 Task: Look for space in Herstal, Belgium from 5th July, 2023 to 10th July, 2023 for 4 adults in price range Rs.9000 to Rs.14000. Place can be entire place with 2 bedrooms having 4 beds and 2 bathrooms. Property type can be house. Amenities needed are: heating, . Booking option can be shelf check-in. Required host language is English.
Action: Mouse moved to (478, 116)
Screenshot: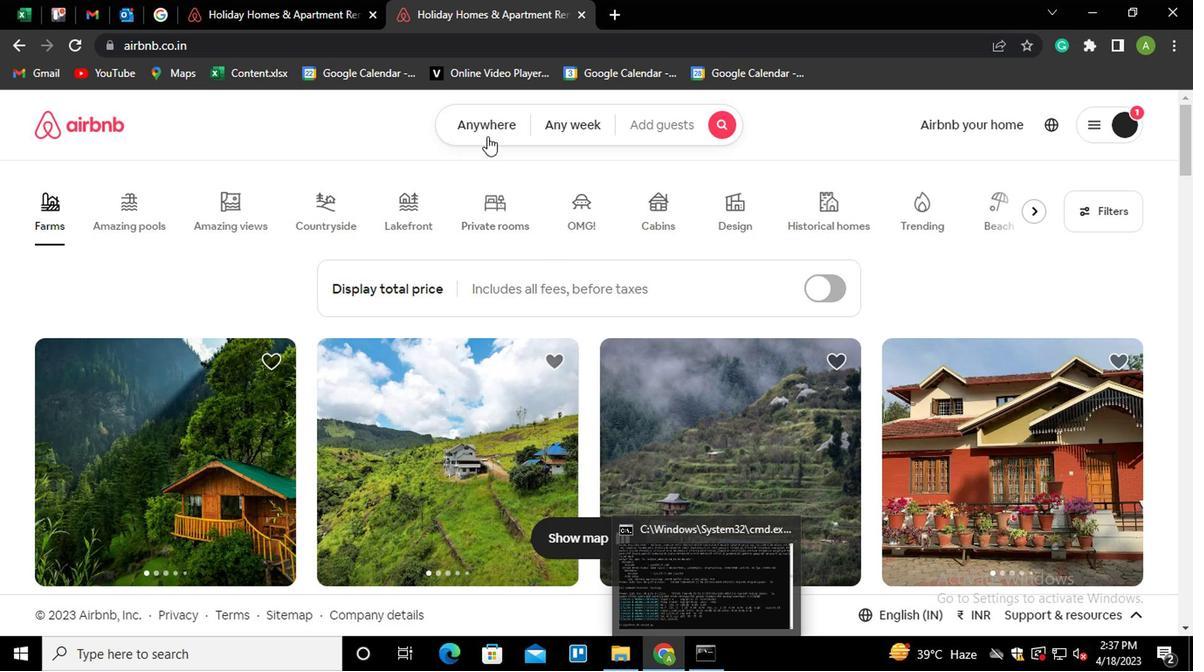 
Action: Mouse pressed left at (478, 116)
Screenshot: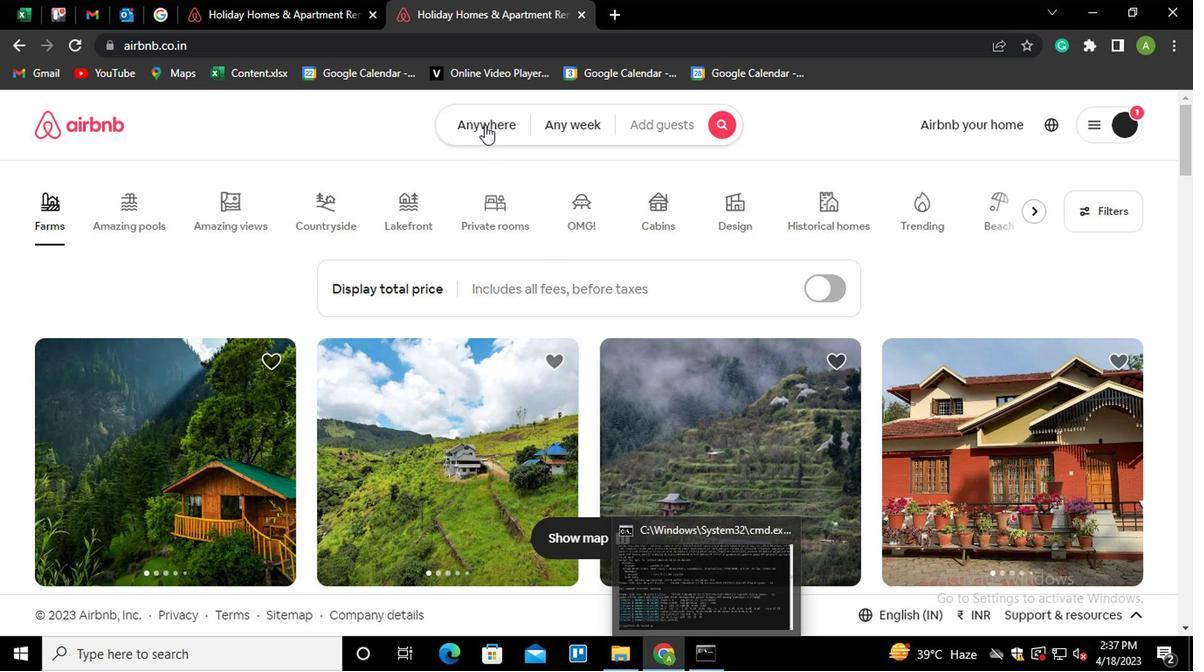 
Action: Mouse moved to (443, 196)
Screenshot: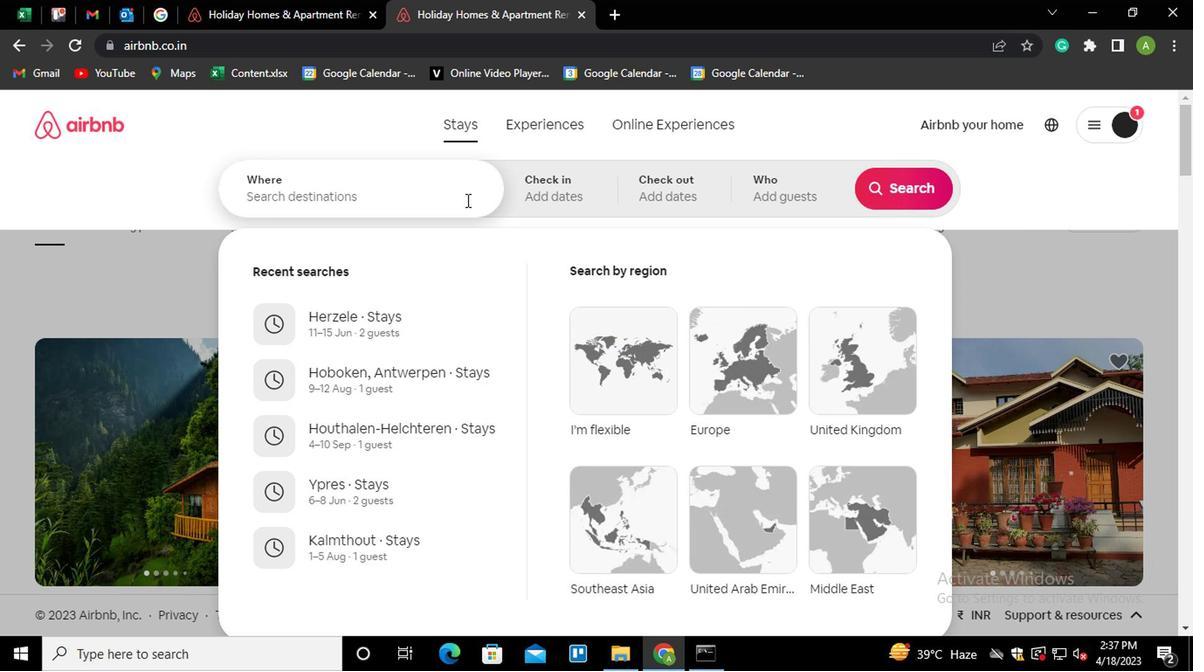 
Action: Mouse pressed left at (443, 196)
Screenshot: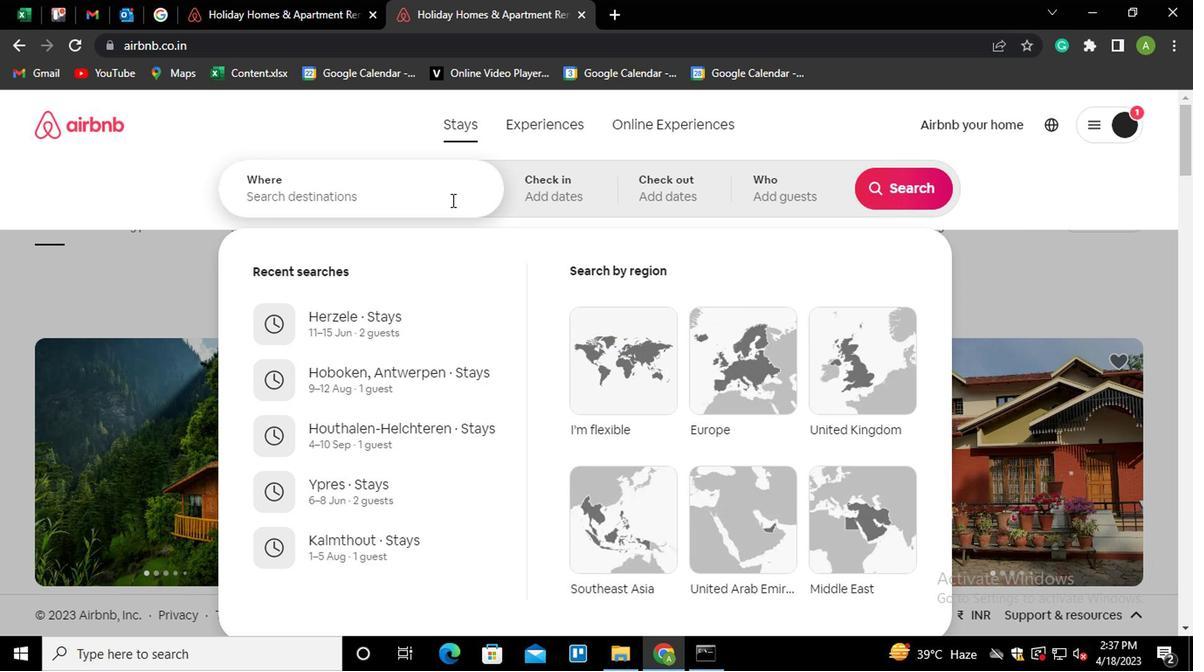 
Action: Key pressed <Key.shift_r><Key.shift_r>Herstal,<Key.space><Key.shift_r>Belgium<Key.down><Key.enter>
Screenshot: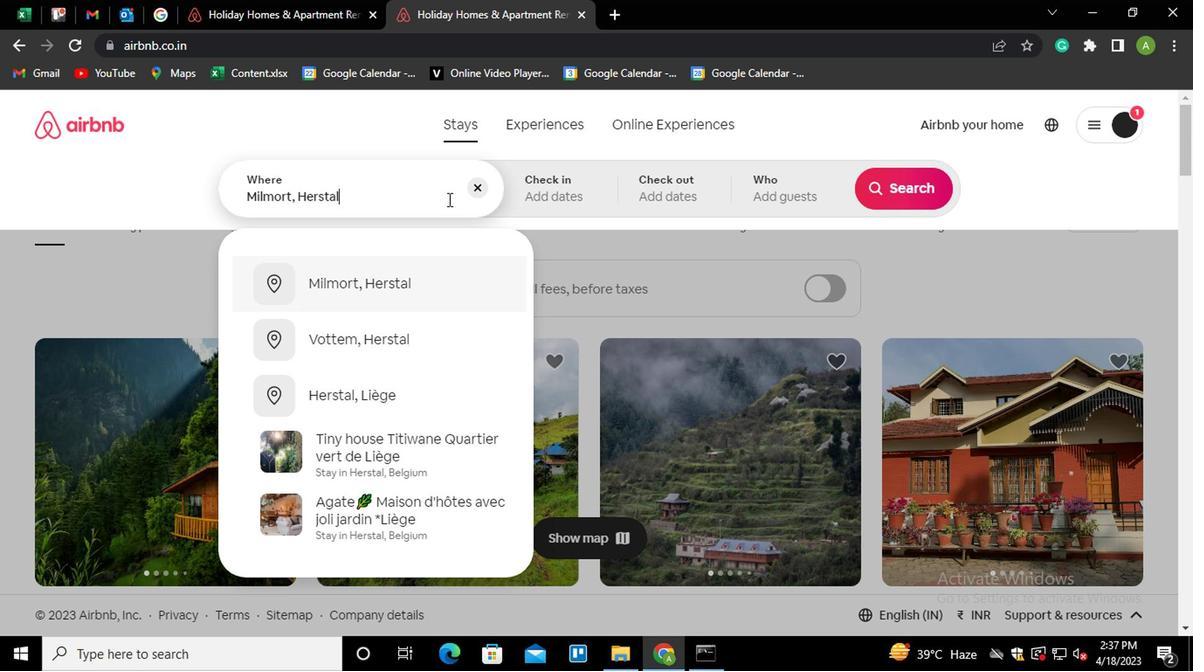 
Action: Mouse moved to (890, 329)
Screenshot: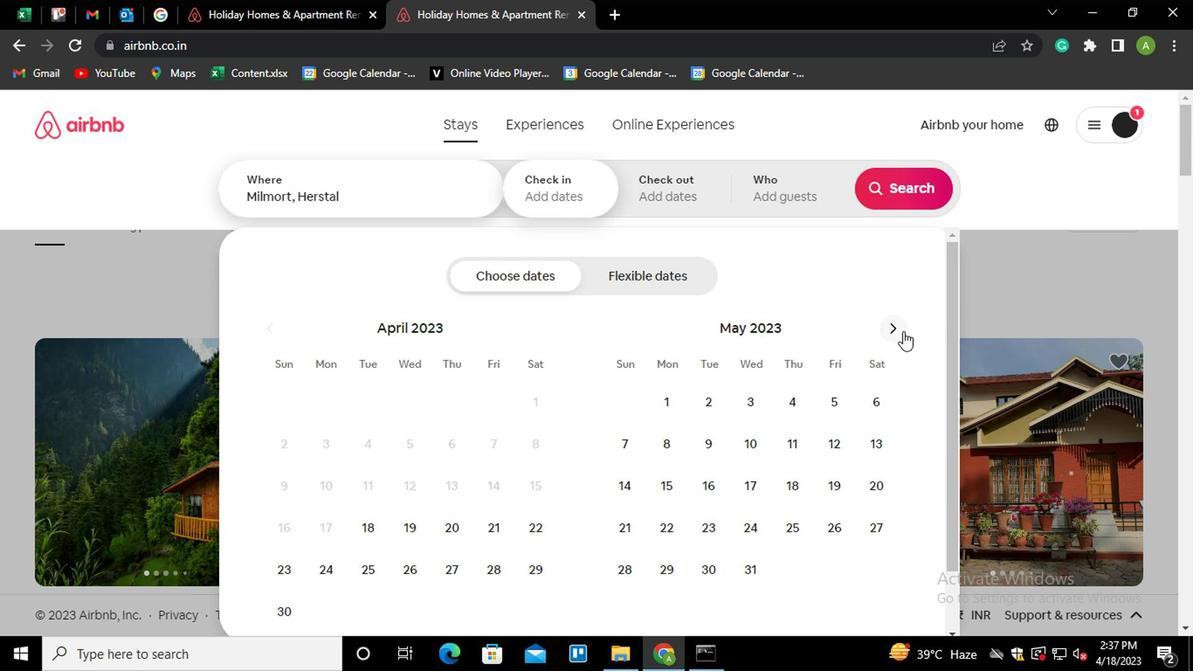 
Action: Mouse pressed left at (890, 329)
Screenshot: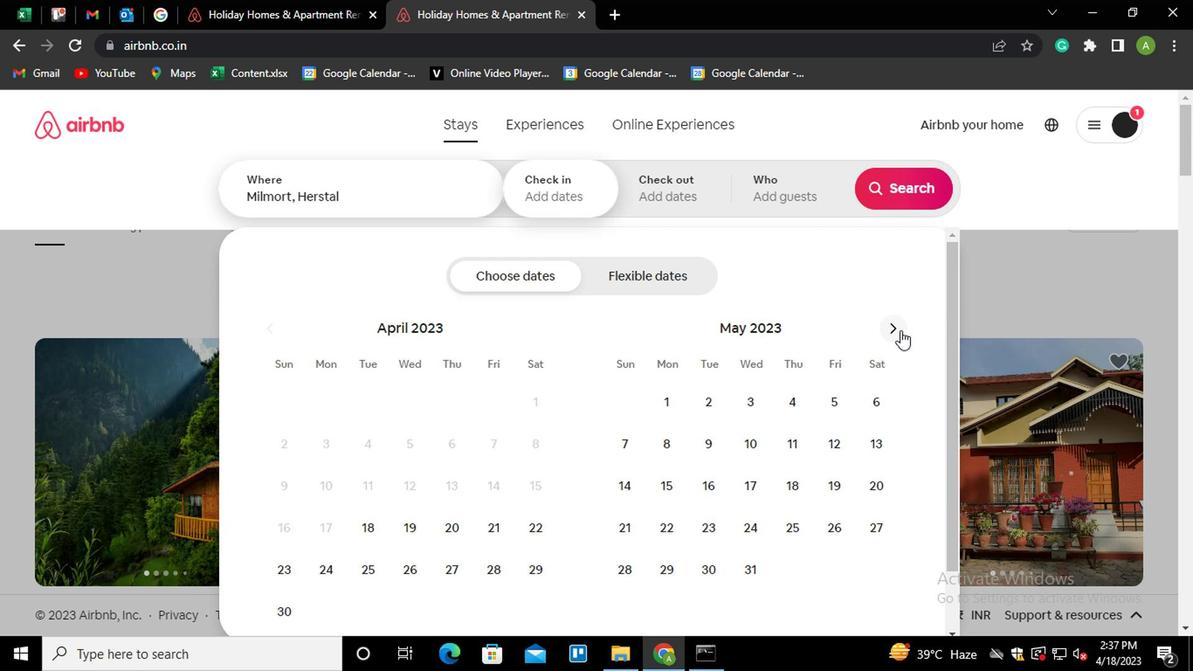 
Action: Mouse pressed left at (890, 329)
Screenshot: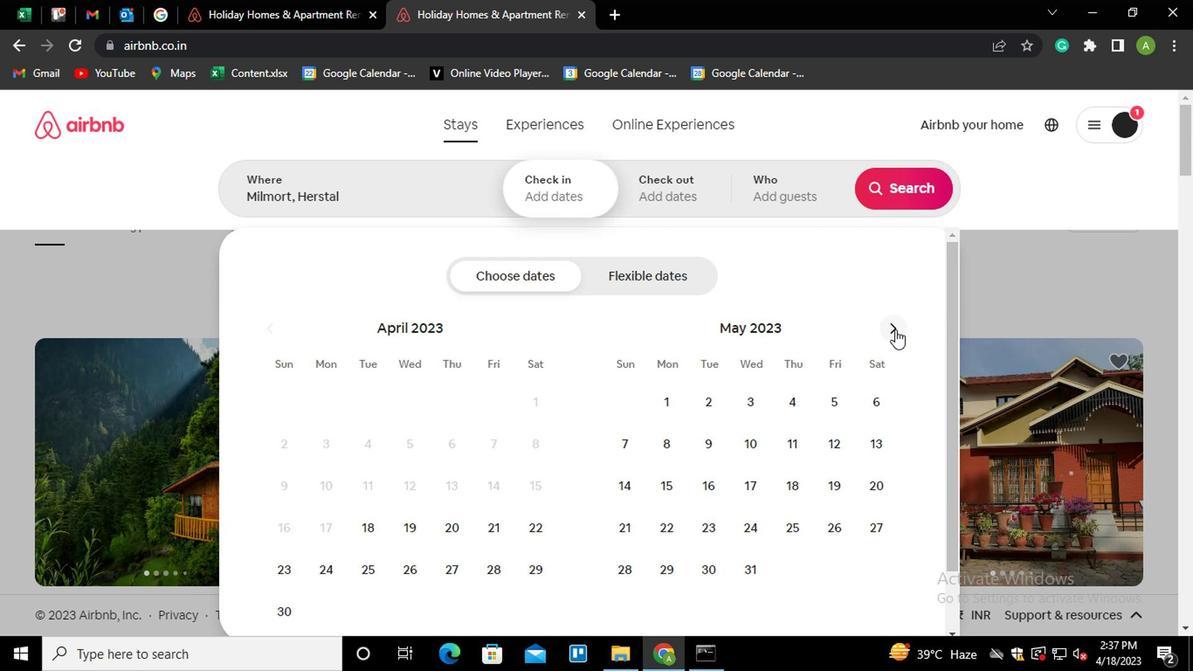 
Action: Mouse pressed left at (890, 329)
Screenshot: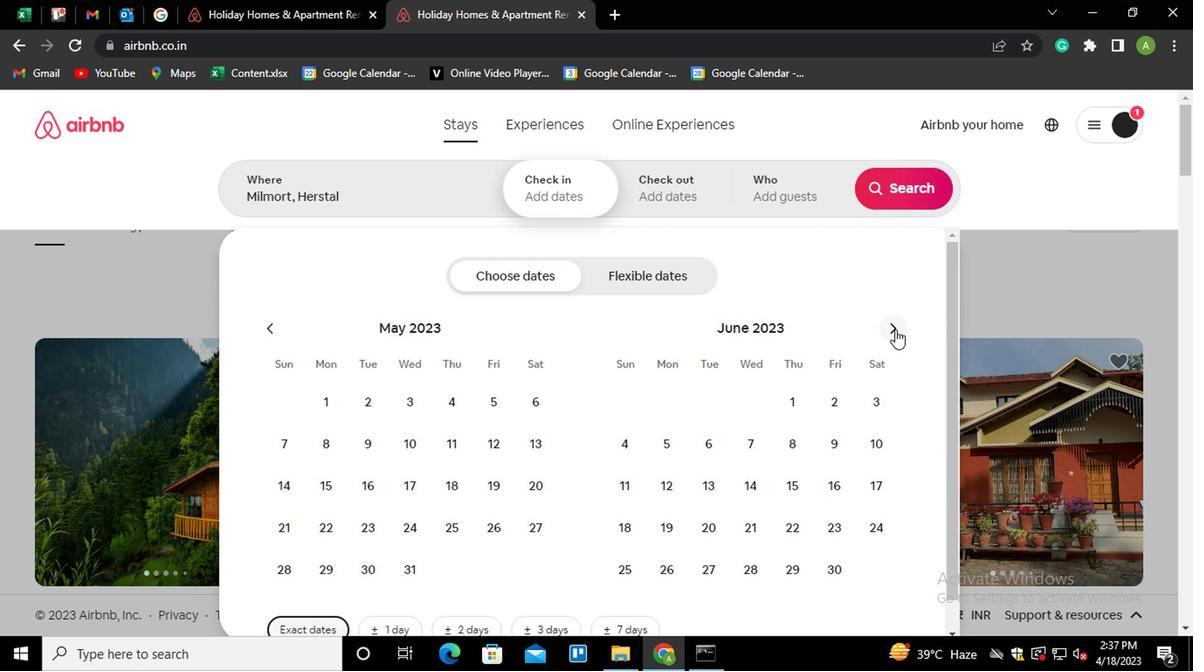 
Action: Mouse moved to (748, 438)
Screenshot: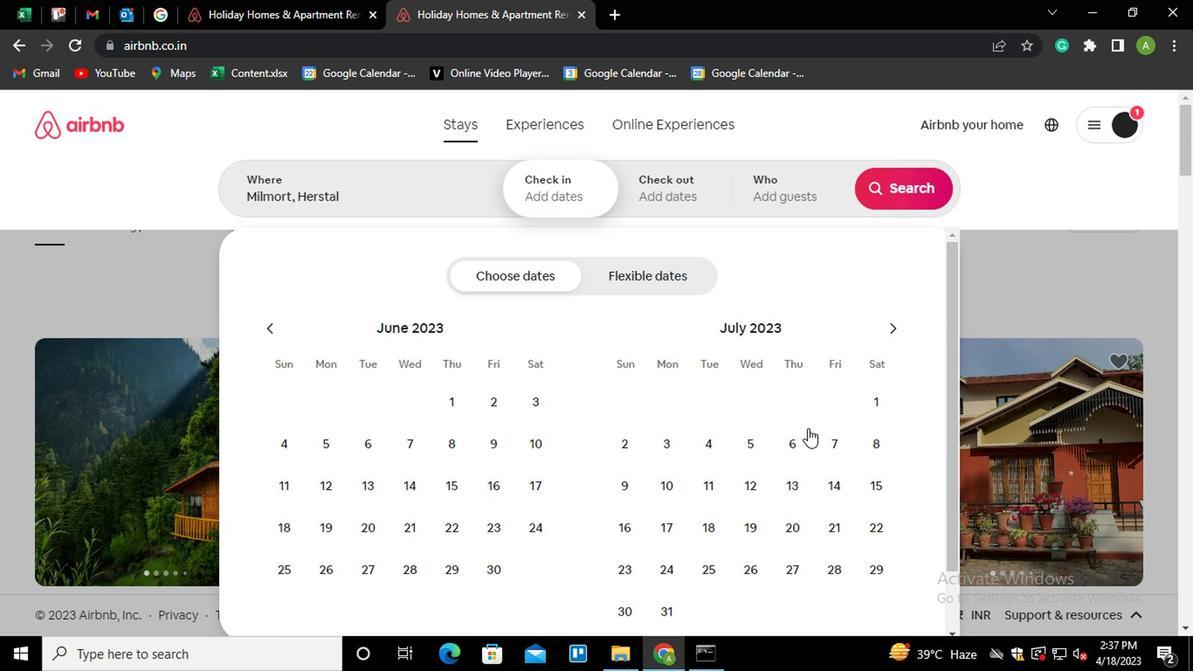 
Action: Mouse pressed left at (748, 438)
Screenshot: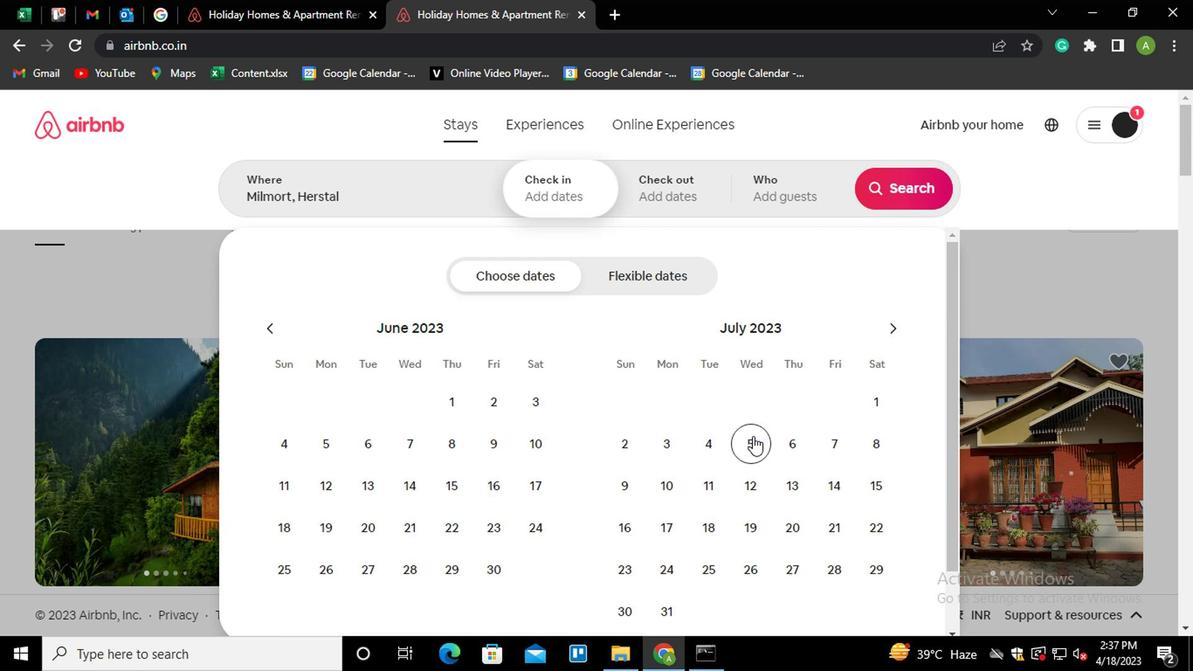 
Action: Mouse moved to (680, 482)
Screenshot: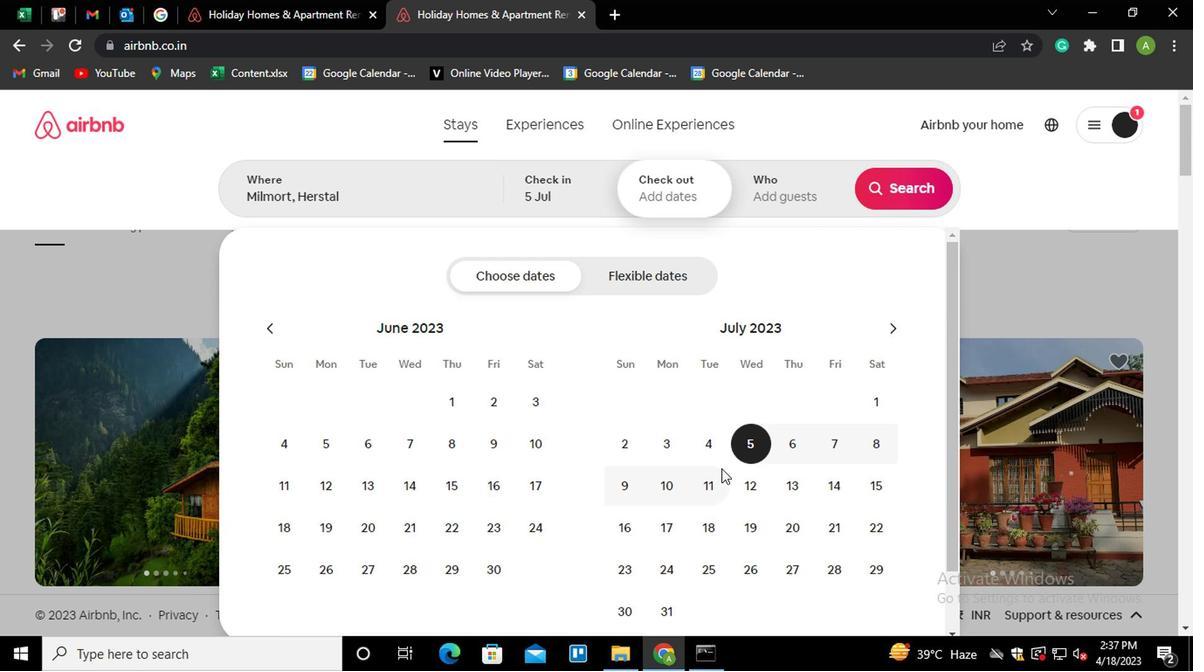 
Action: Mouse pressed left at (680, 482)
Screenshot: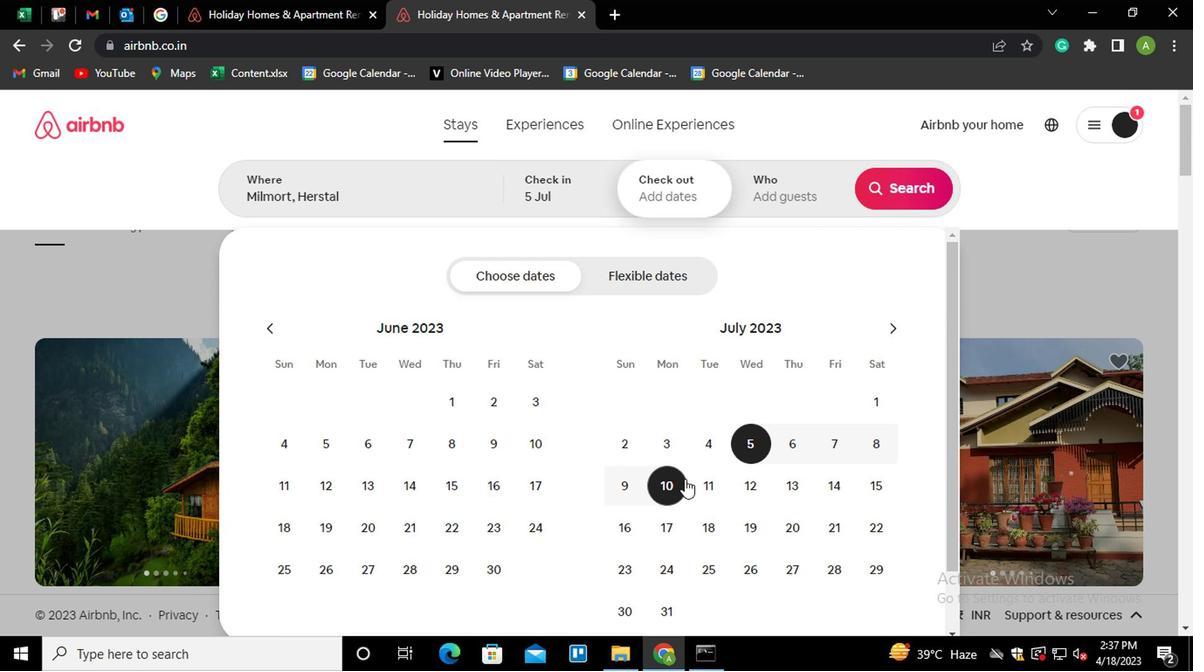 
Action: Mouse moved to (787, 169)
Screenshot: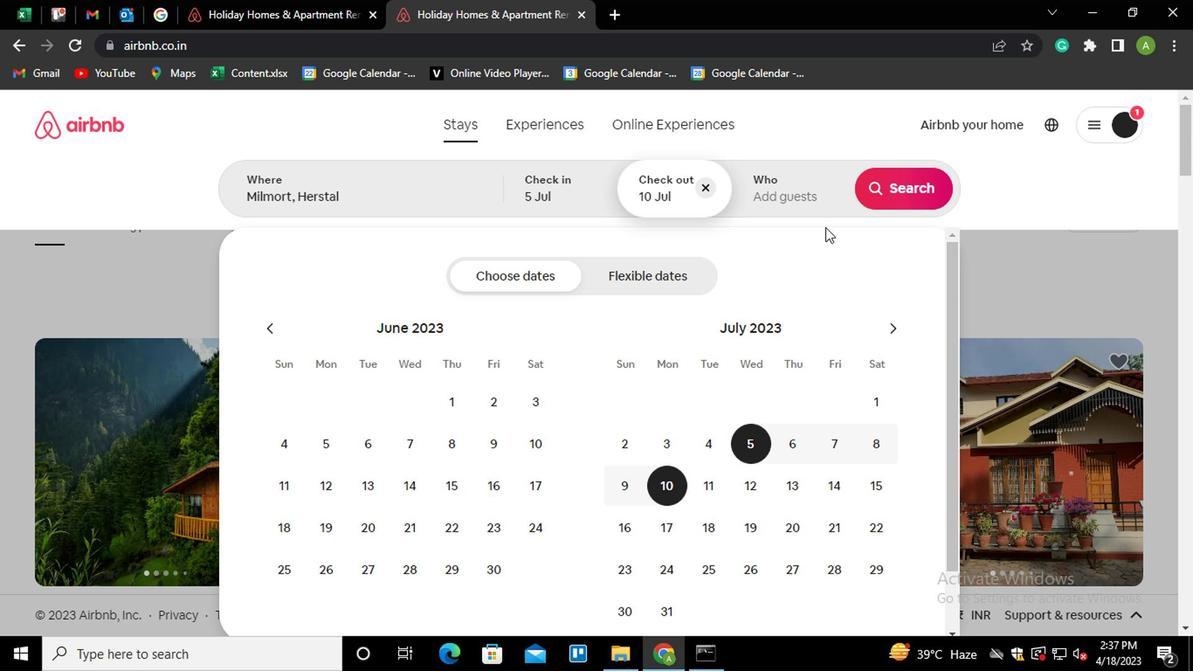 
Action: Mouse pressed left at (787, 169)
Screenshot: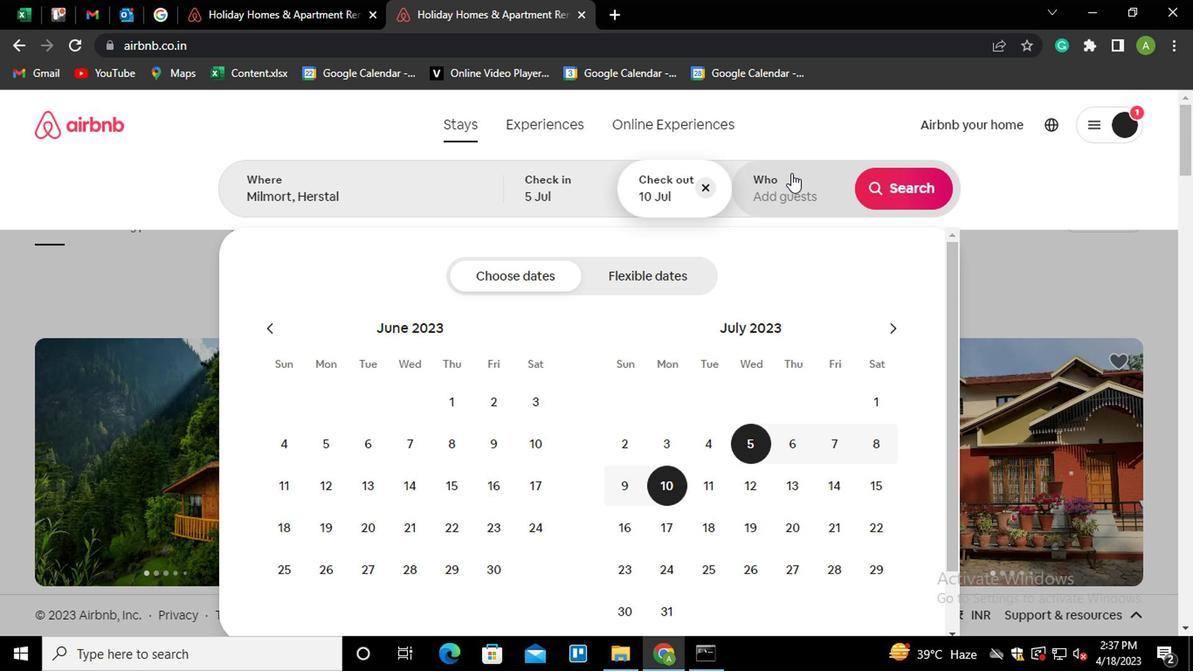 
Action: Mouse moved to (901, 279)
Screenshot: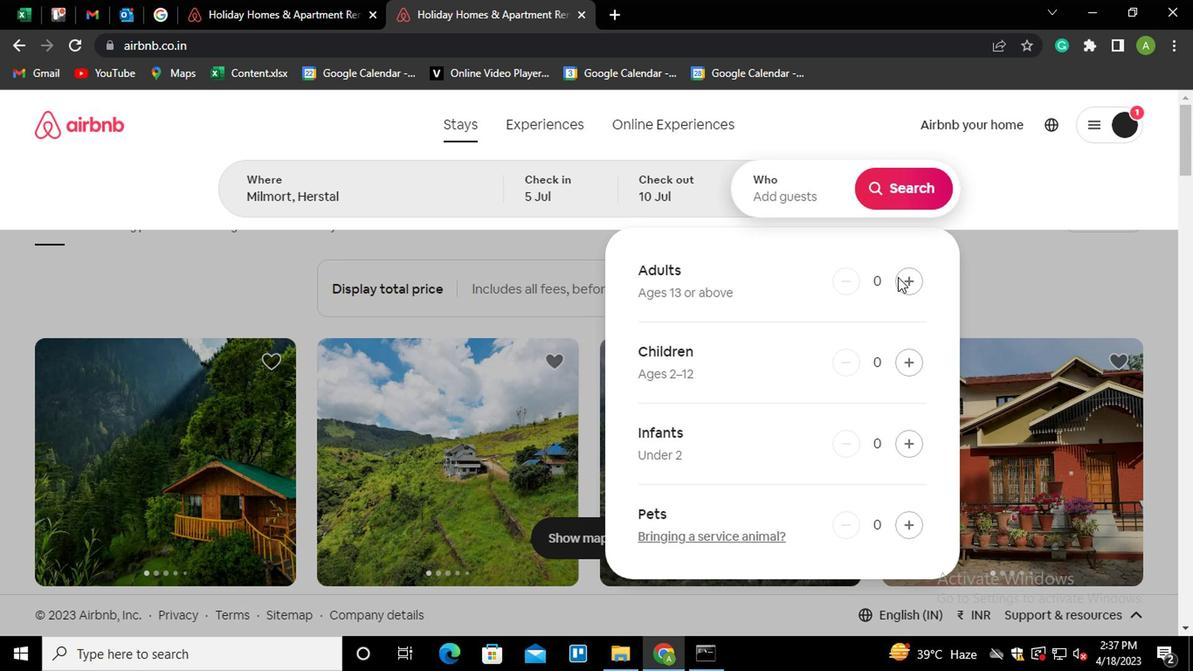 
Action: Mouse pressed left at (901, 279)
Screenshot: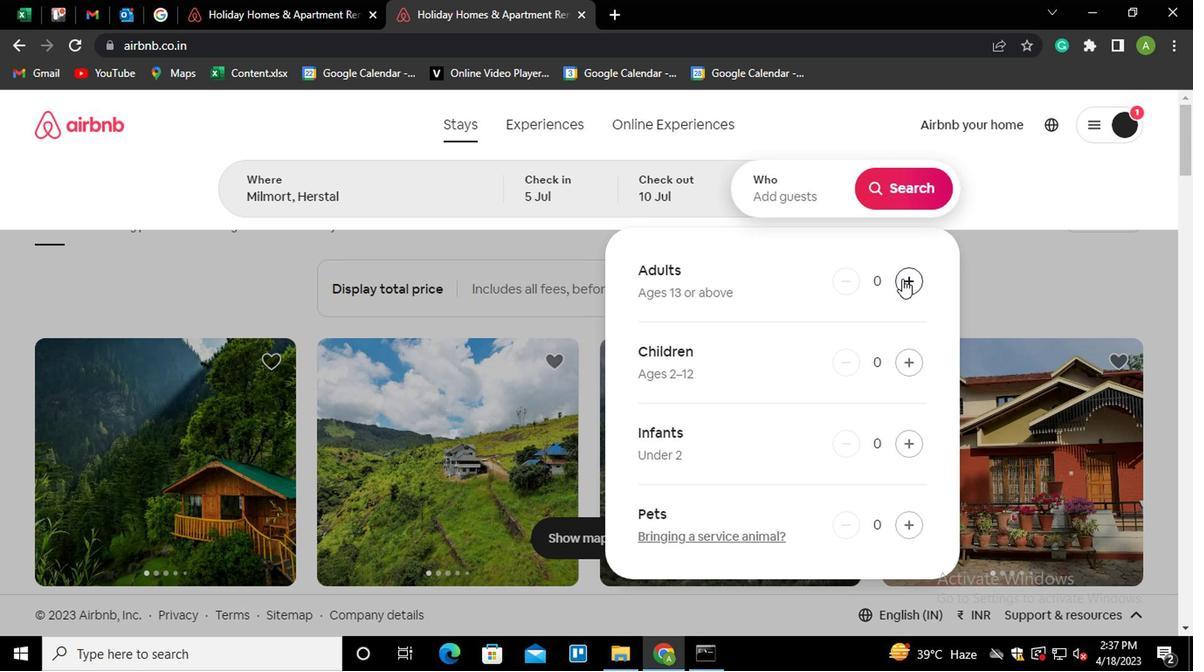 
Action: Mouse pressed left at (901, 279)
Screenshot: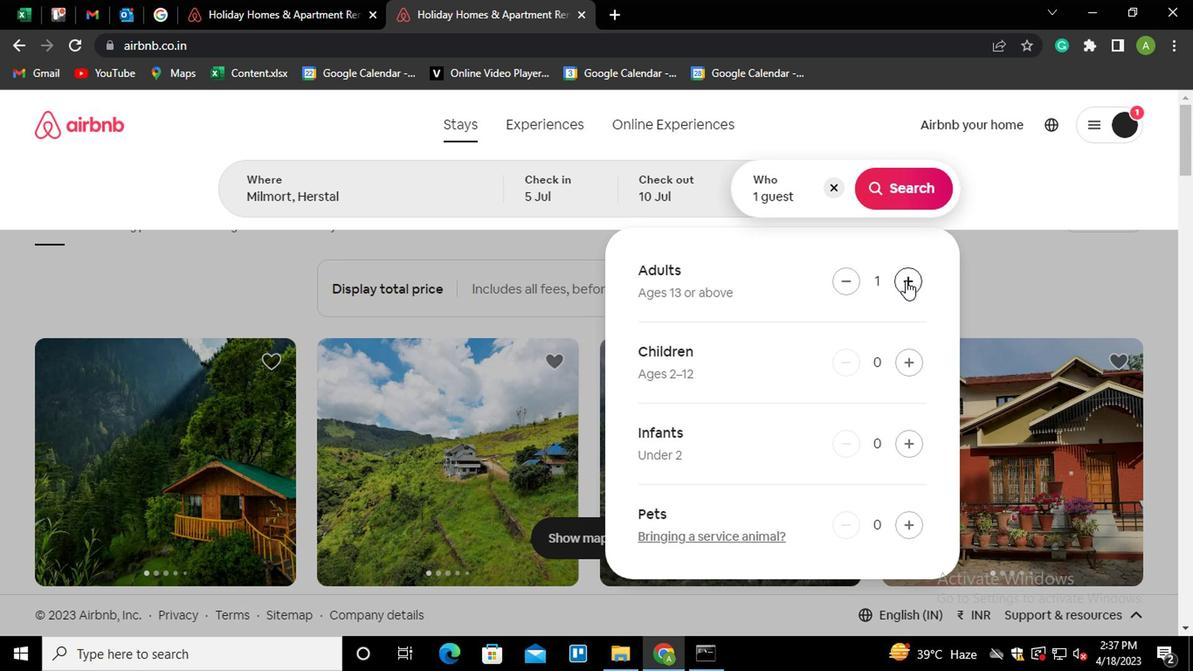 
Action: Mouse pressed left at (901, 279)
Screenshot: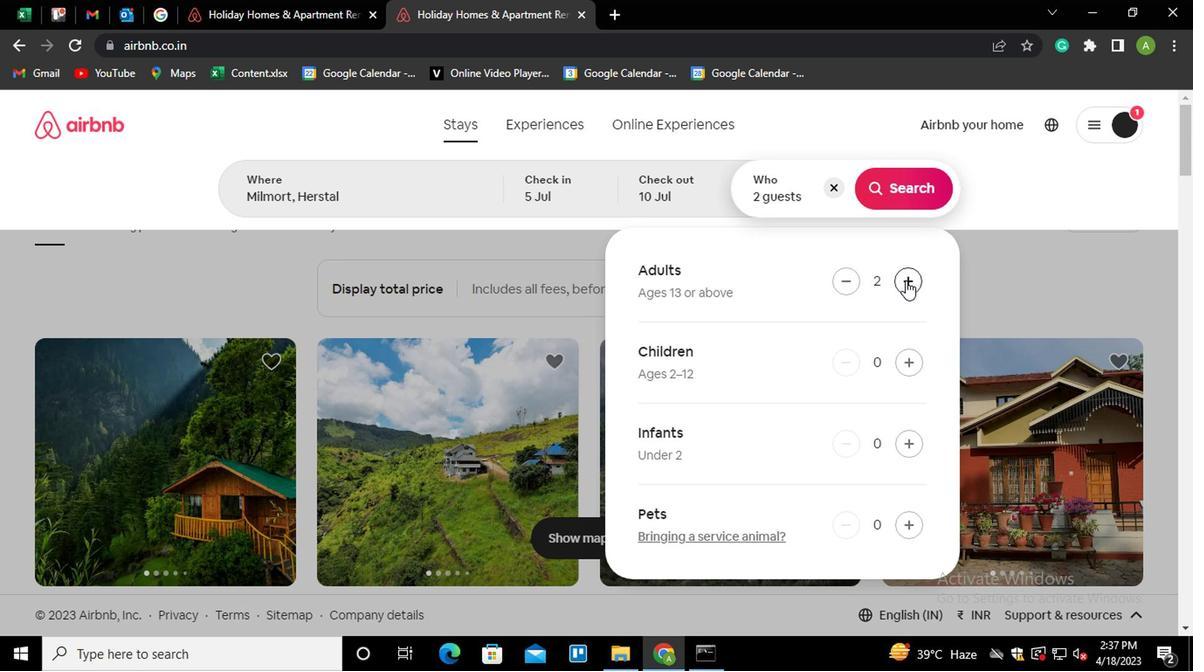 
Action: Mouse pressed left at (901, 279)
Screenshot: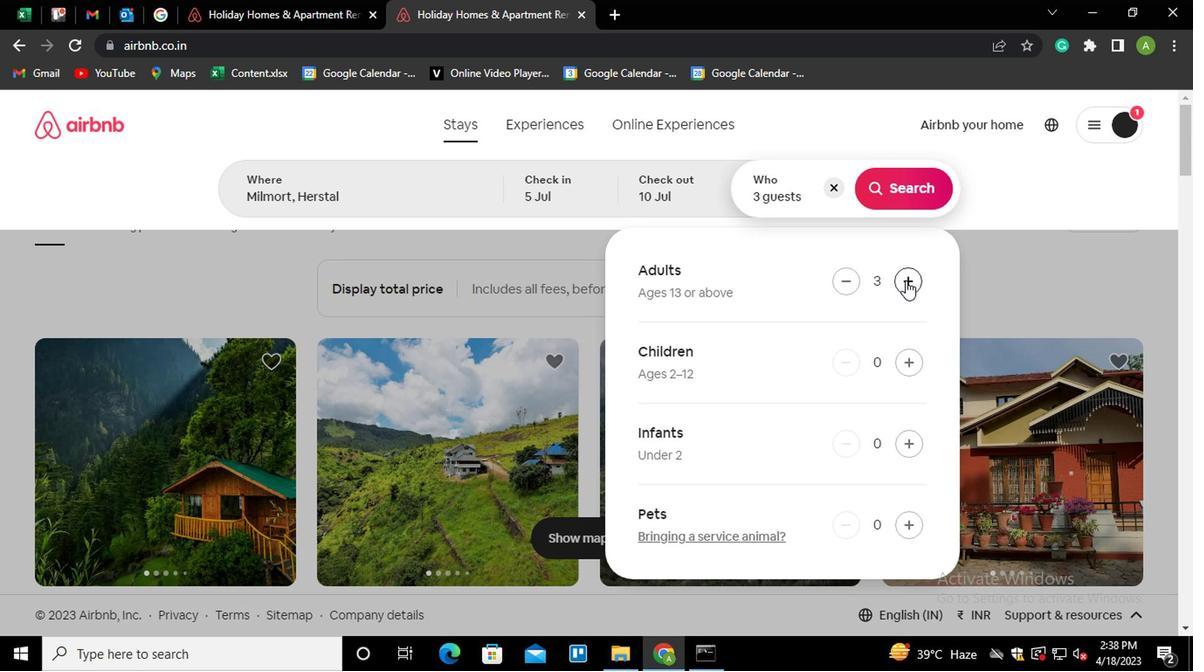 
Action: Mouse moved to (920, 187)
Screenshot: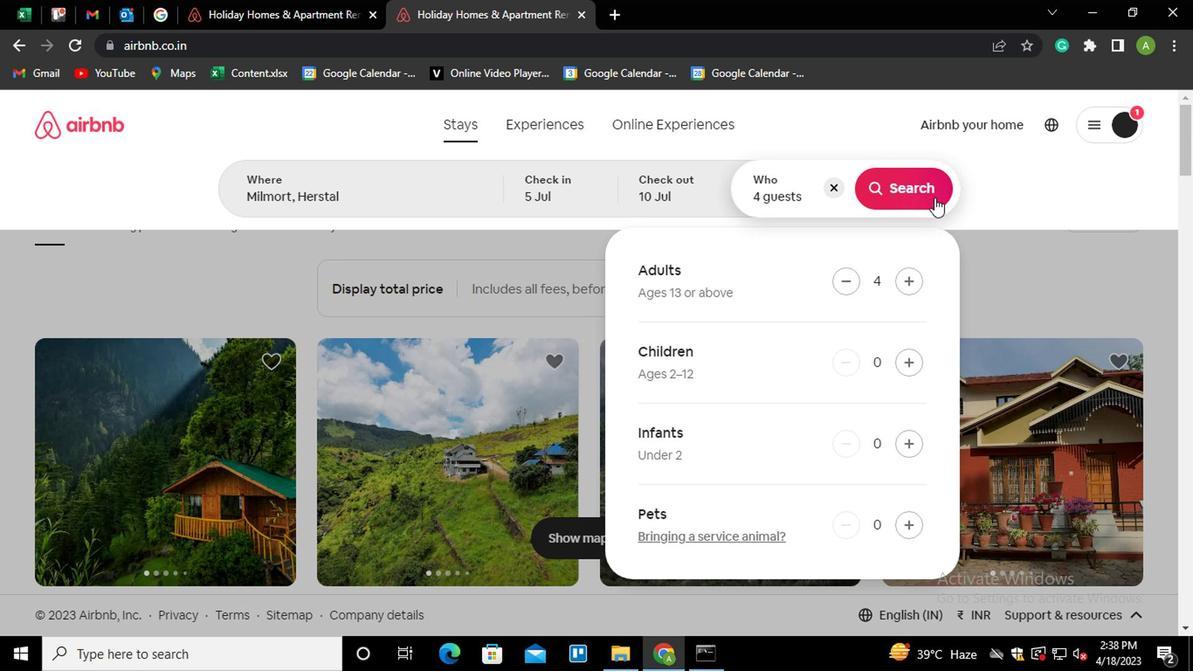 
Action: Mouse pressed left at (920, 187)
Screenshot: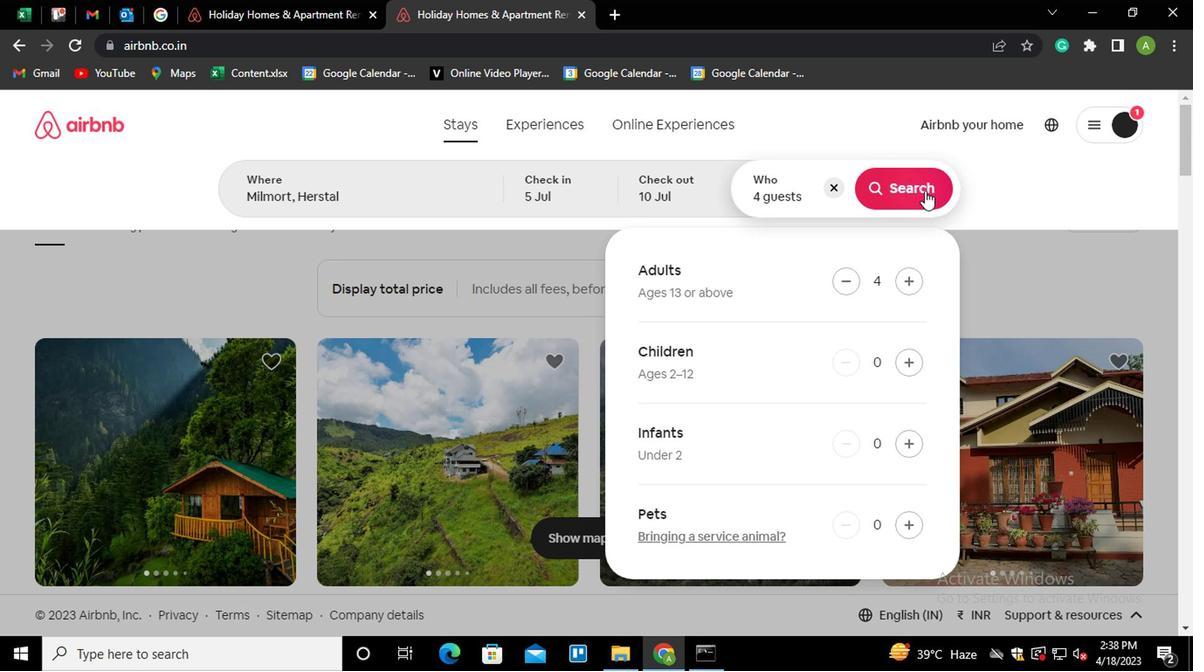 
Action: Mouse moved to (1106, 185)
Screenshot: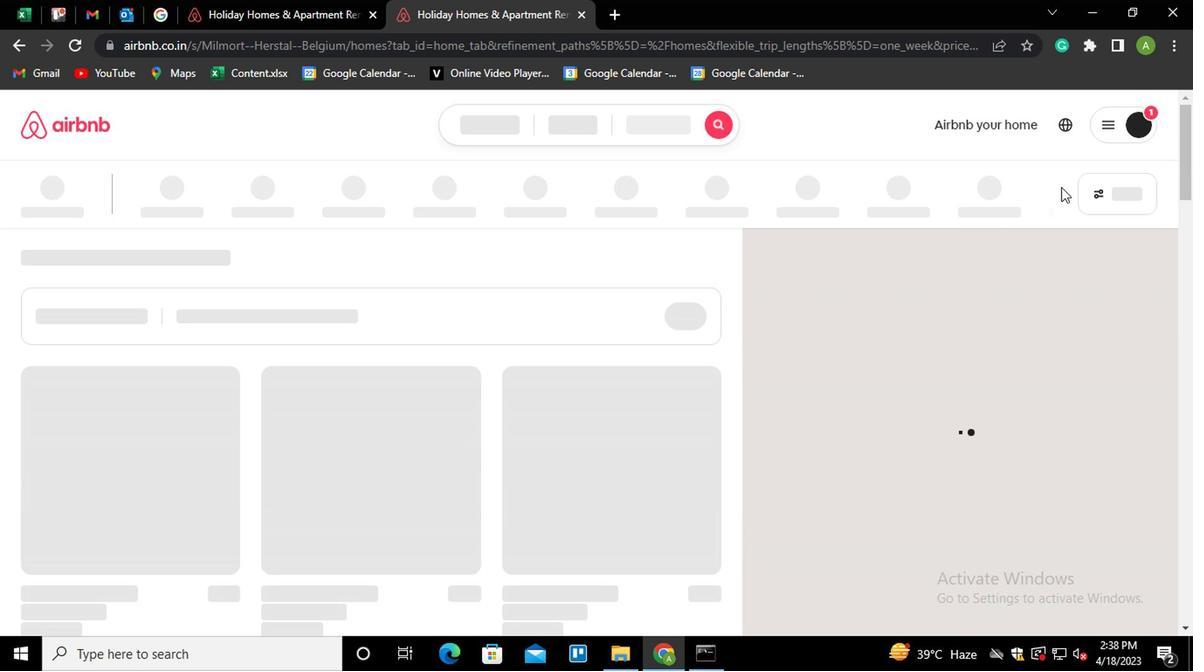 
Action: Mouse pressed left at (1106, 185)
Screenshot: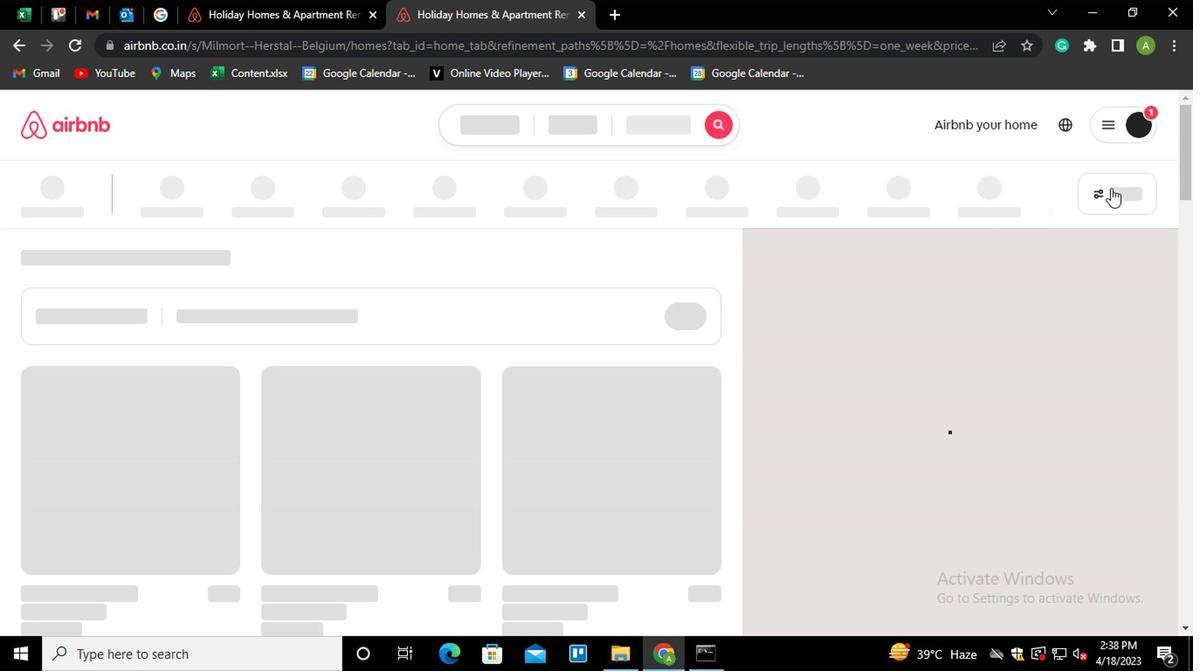 
Action: Mouse pressed left at (1106, 185)
Screenshot: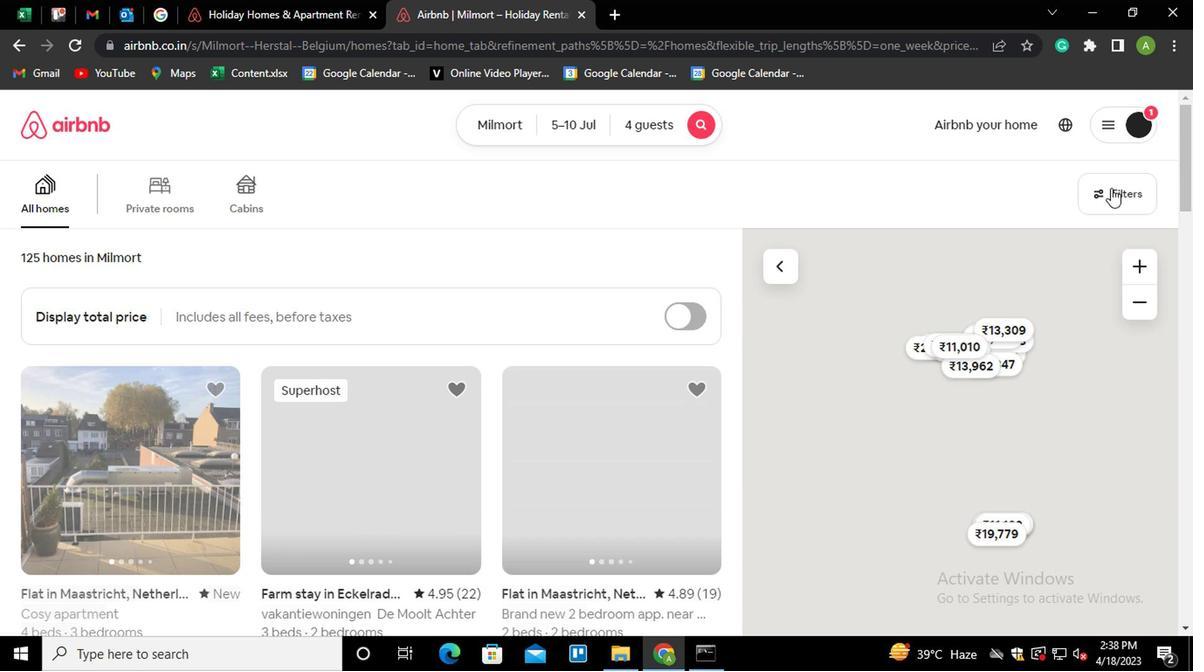 
Action: Mouse moved to (435, 409)
Screenshot: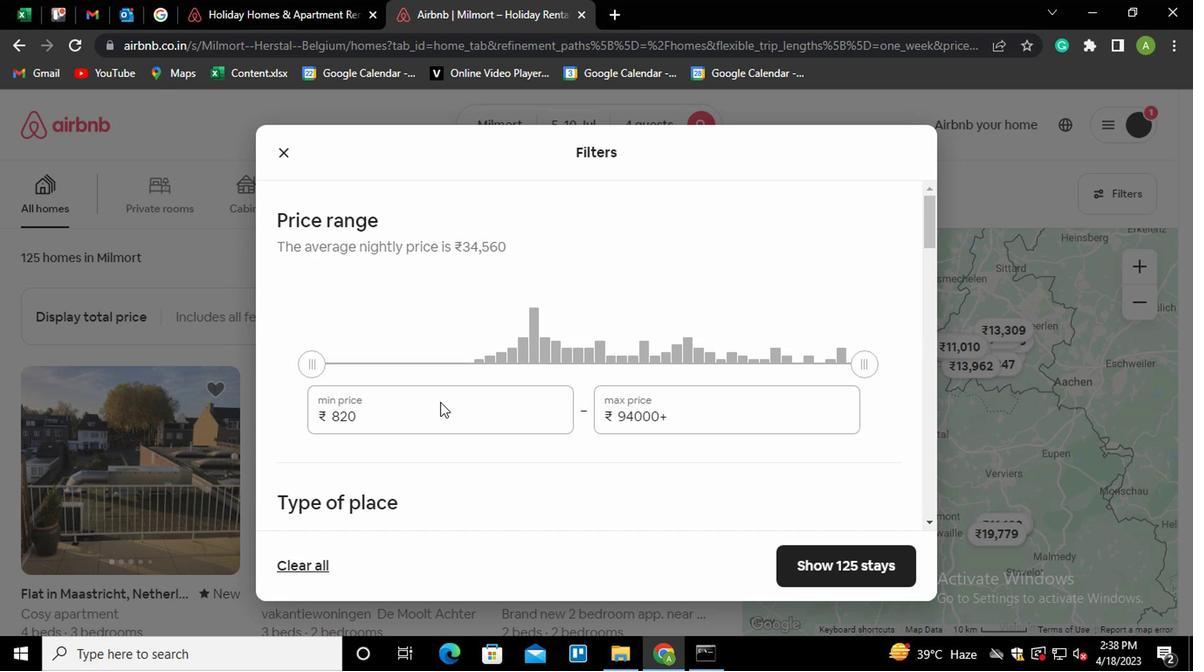 
Action: Mouse pressed left at (435, 409)
Screenshot: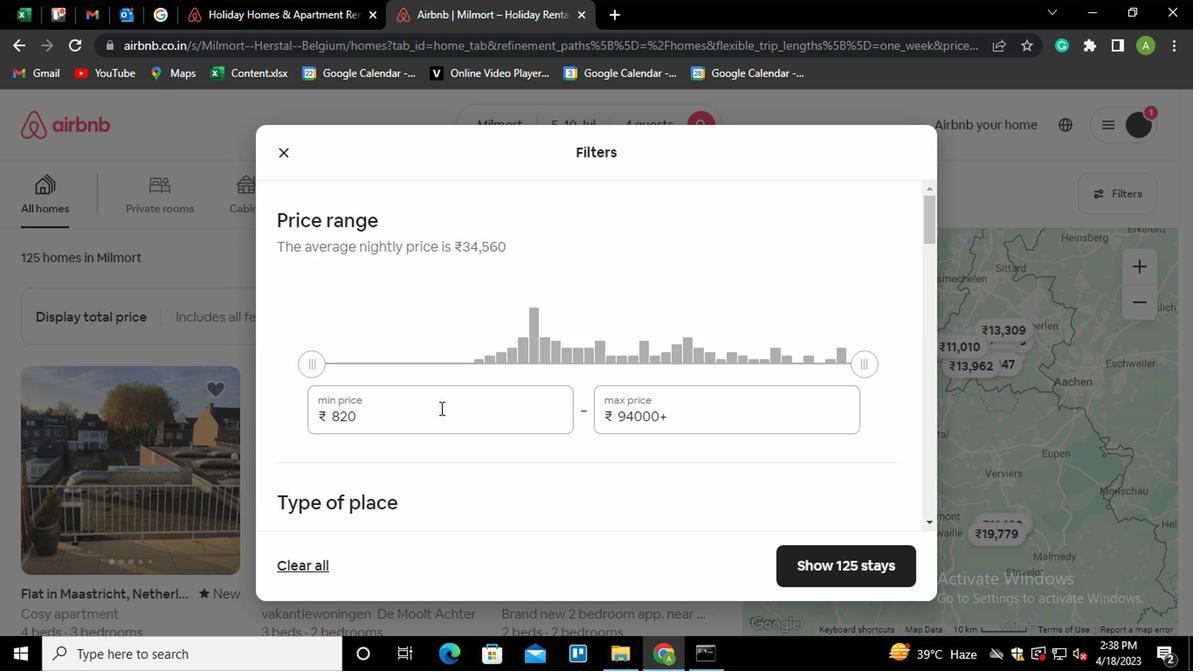 
Action: Key pressed <Key.shift_r><Key.home>9000
Screenshot: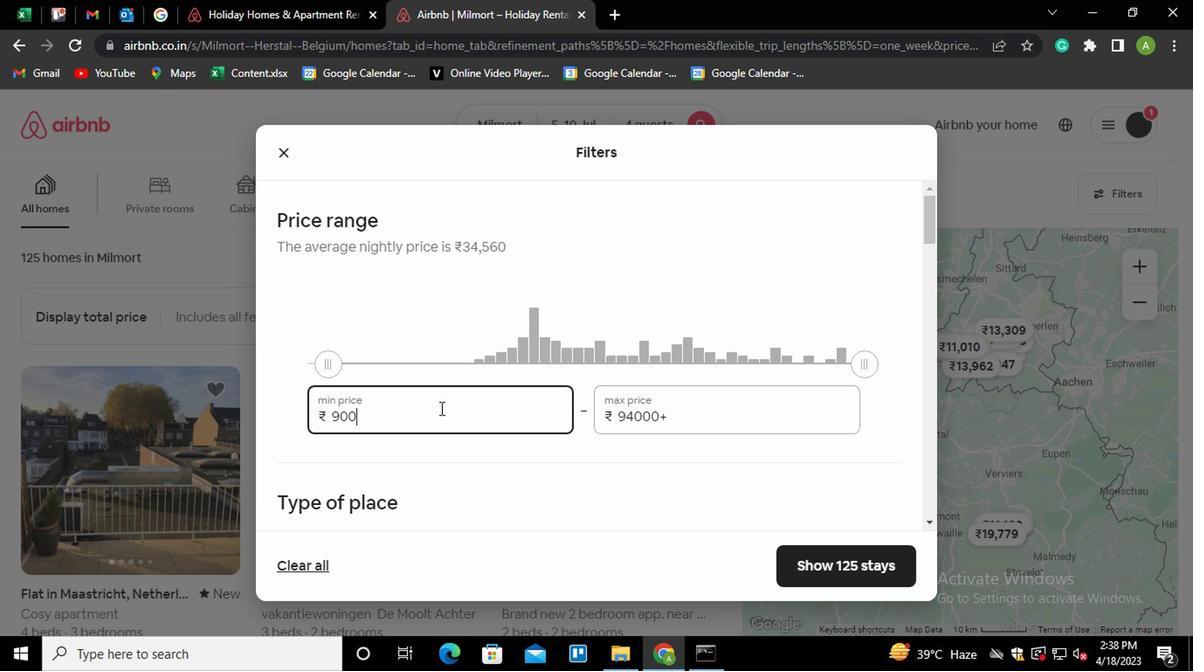 
Action: Mouse moved to (728, 412)
Screenshot: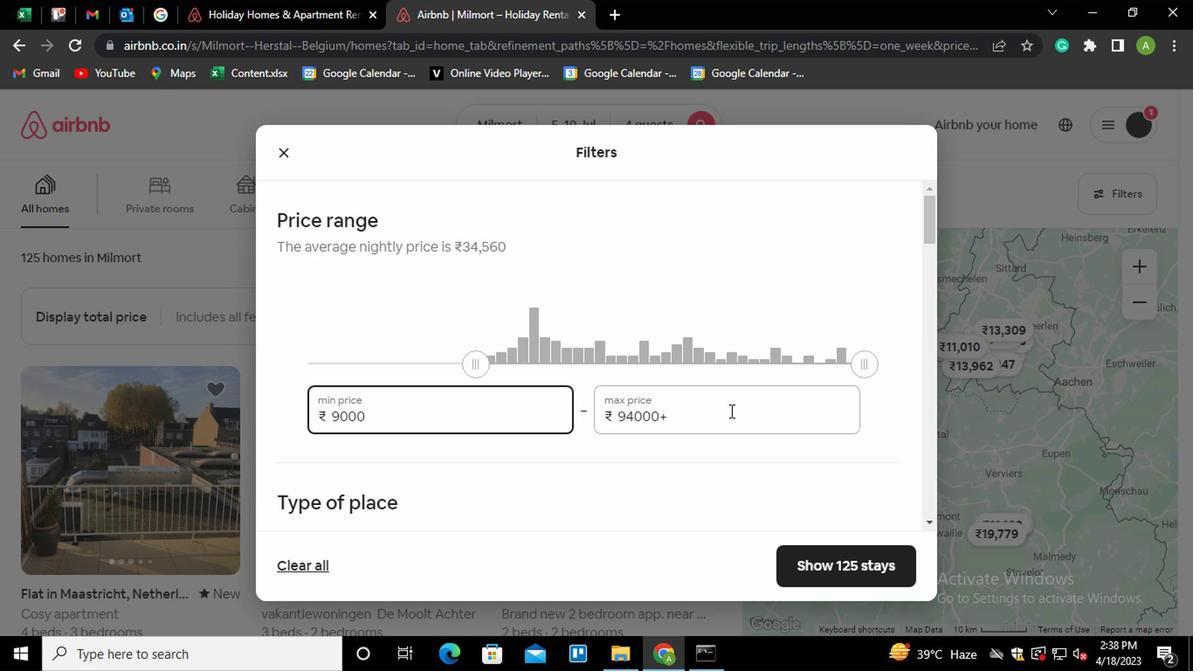 
Action: Mouse pressed left at (728, 412)
Screenshot: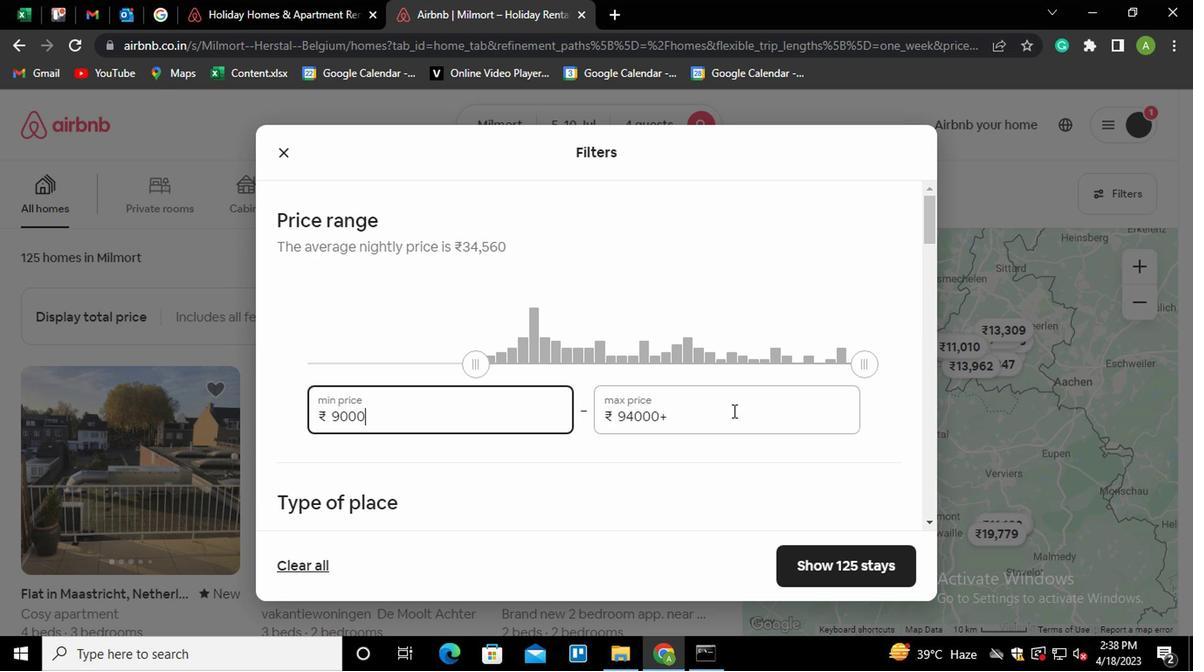 
Action: Key pressed <Key.shift_r><Key.home>149<Key.backspace>000
Screenshot: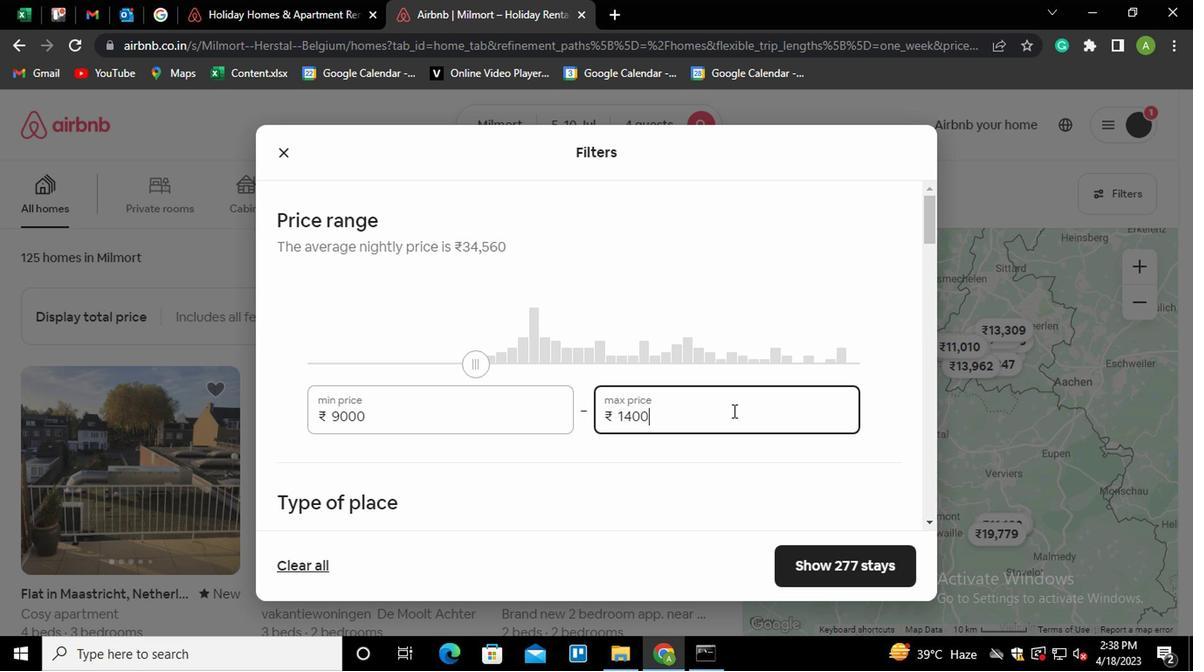 
Action: Mouse moved to (703, 413)
Screenshot: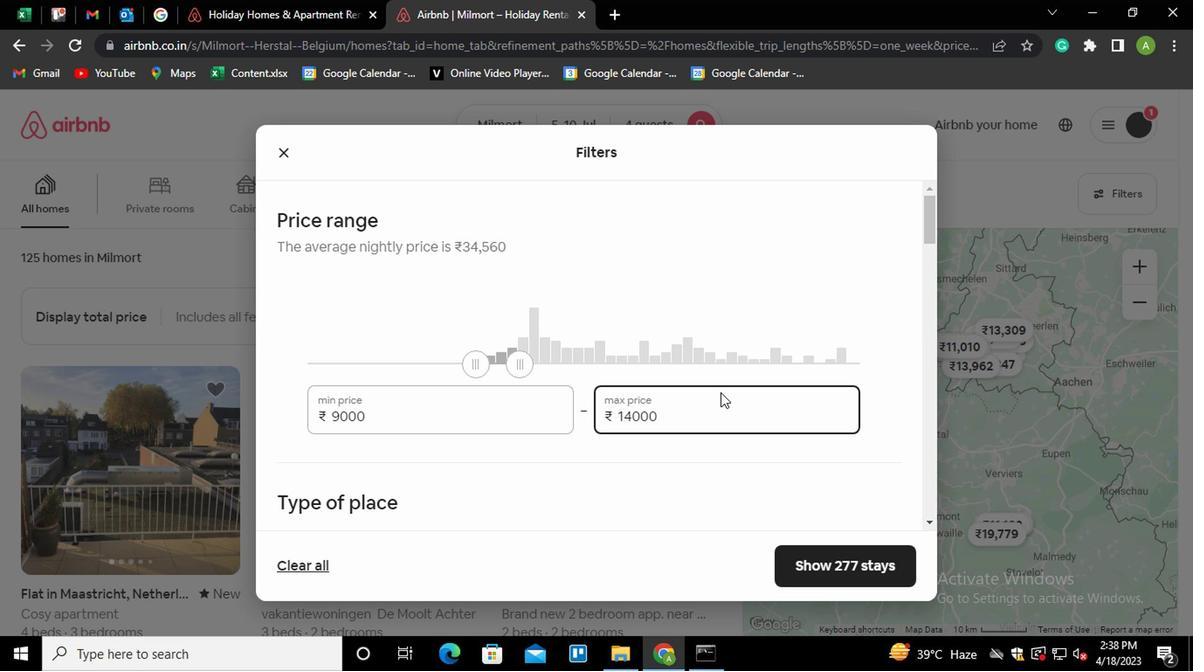 
Action: Mouse scrolled (703, 412) with delta (0, 0)
Screenshot: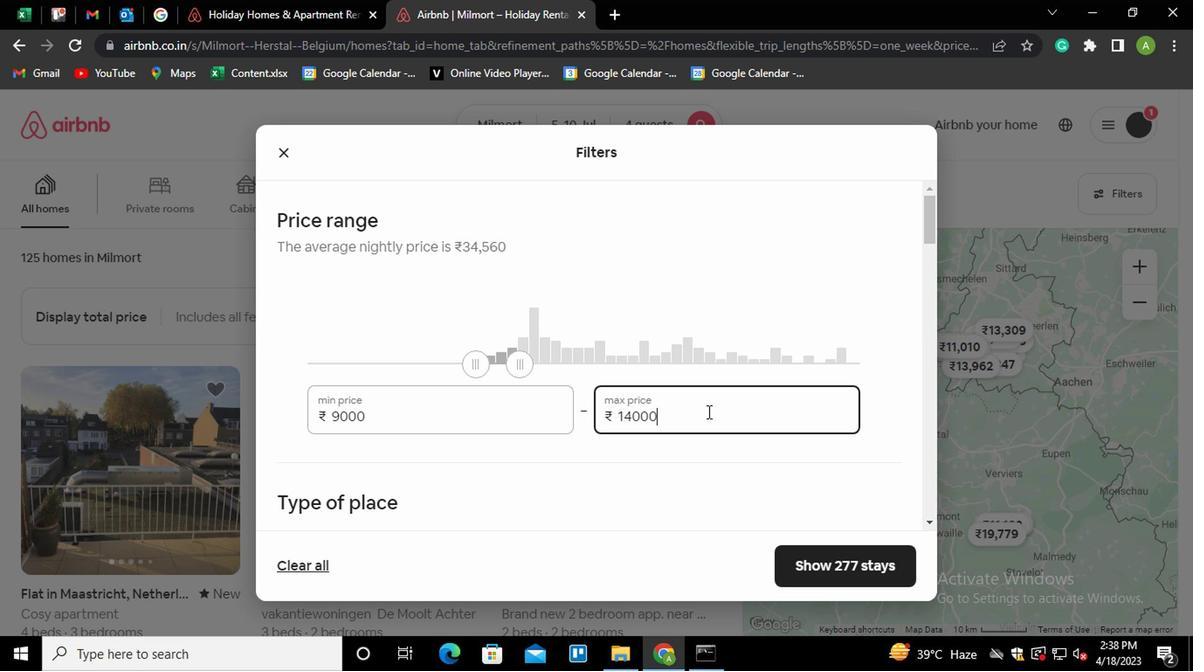 
Action: Mouse scrolled (703, 412) with delta (0, 0)
Screenshot: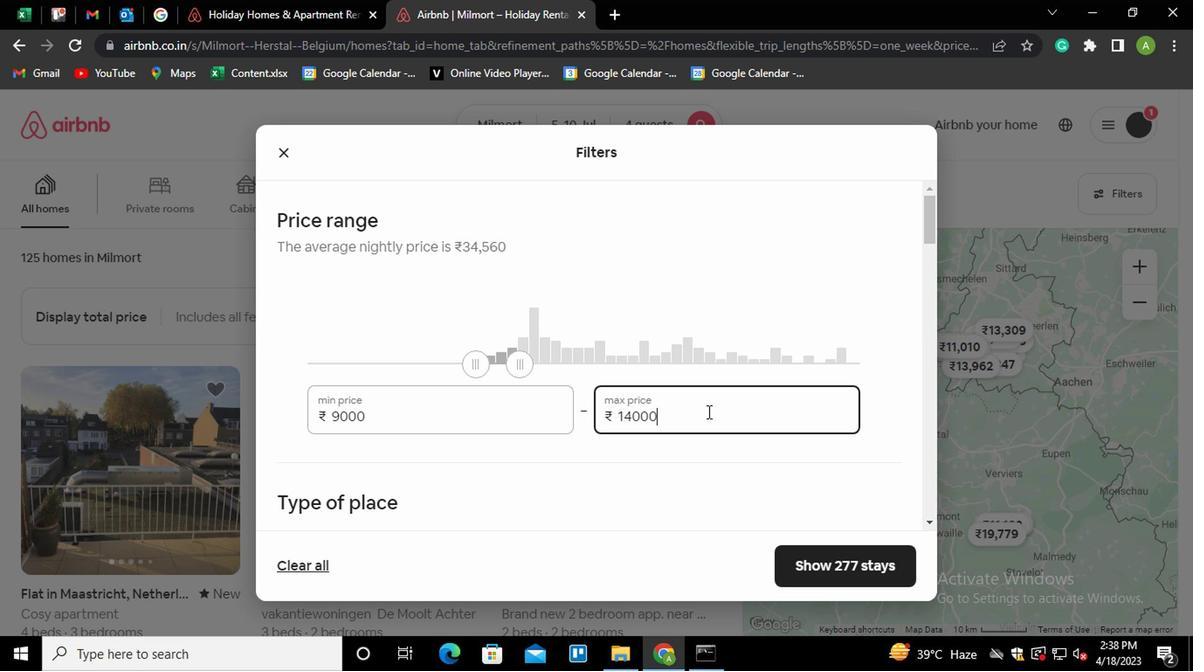 
Action: Mouse moved to (295, 377)
Screenshot: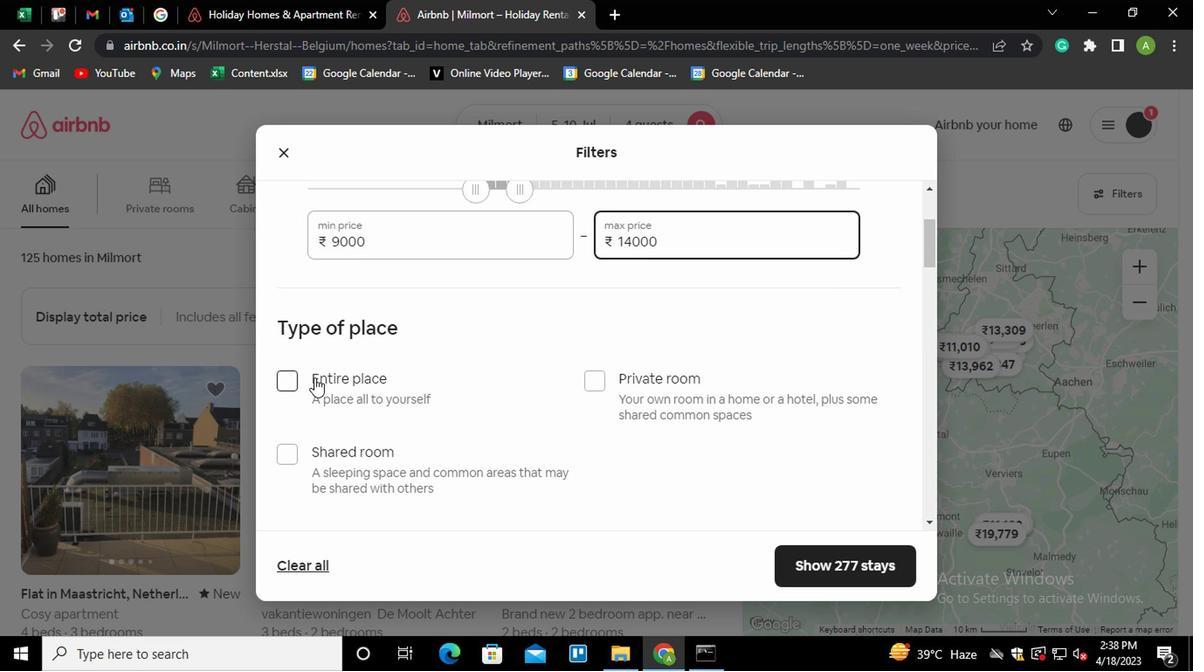 
Action: Mouse pressed left at (295, 377)
Screenshot: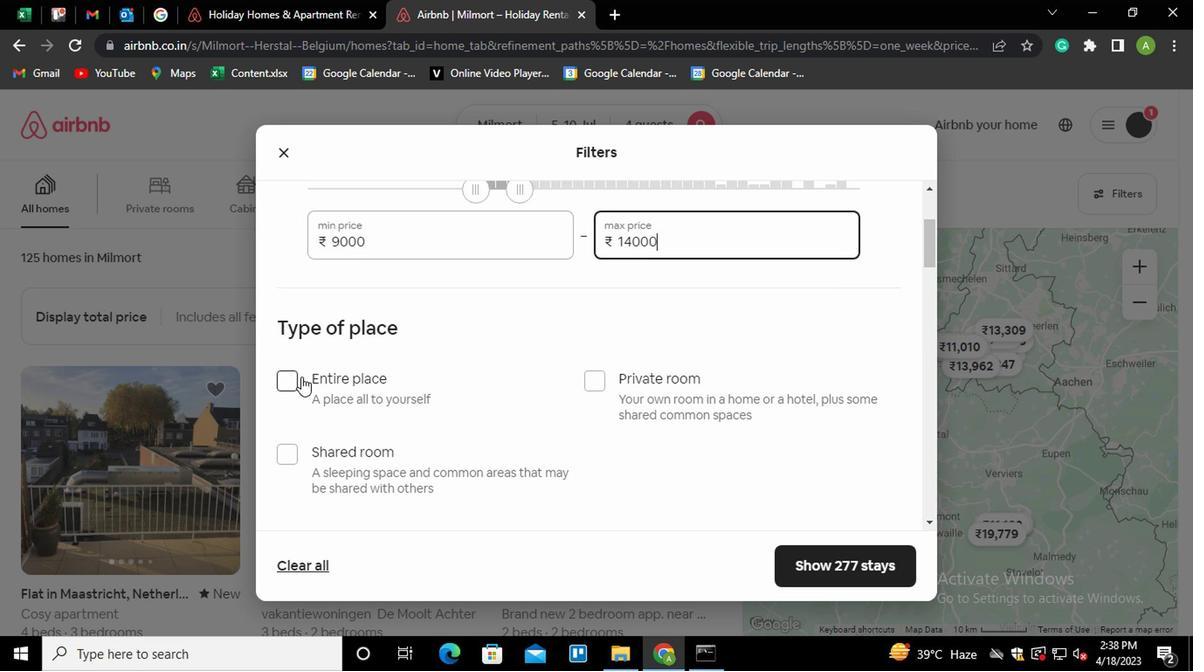 
Action: Mouse moved to (448, 368)
Screenshot: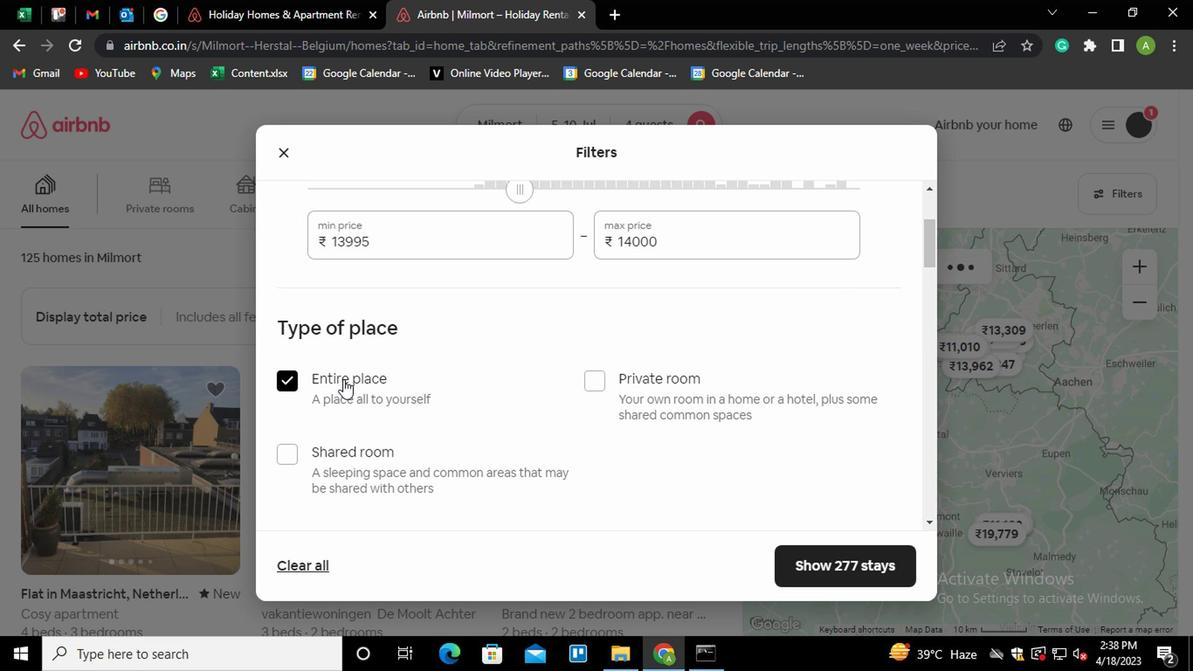 
Action: Mouse scrolled (448, 368) with delta (0, 0)
Screenshot: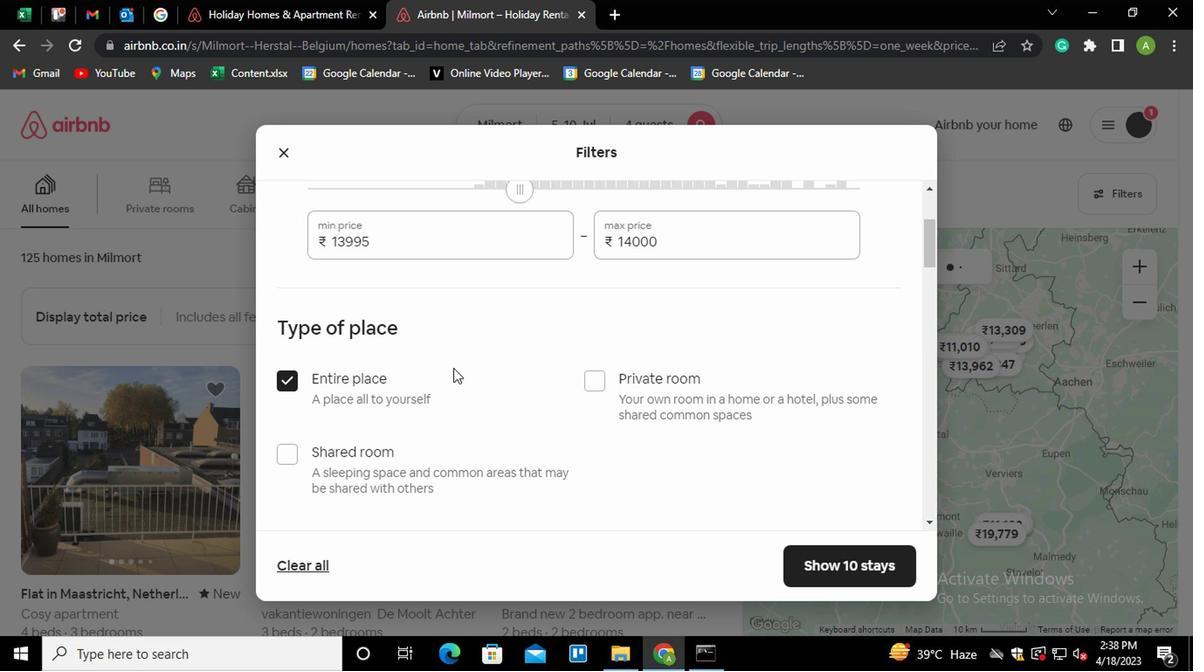 
Action: Mouse scrolled (448, 368) with delta (0, 0)
Screenshot: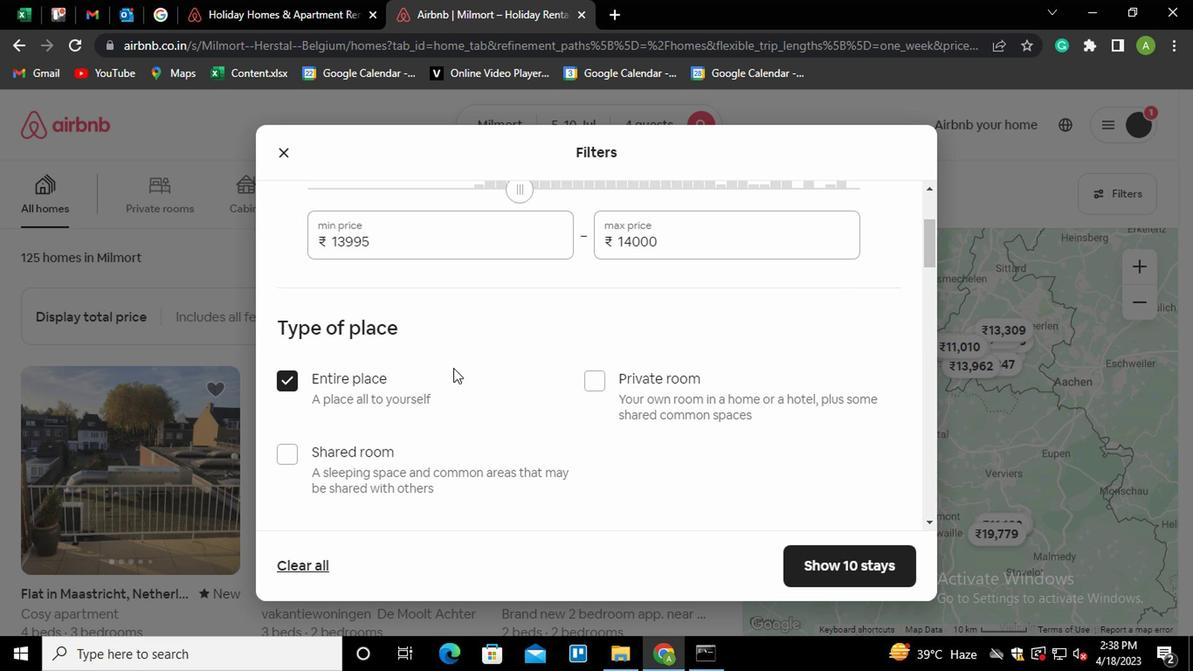 
Action: Mouse moved to (446, 486)
Screenshot: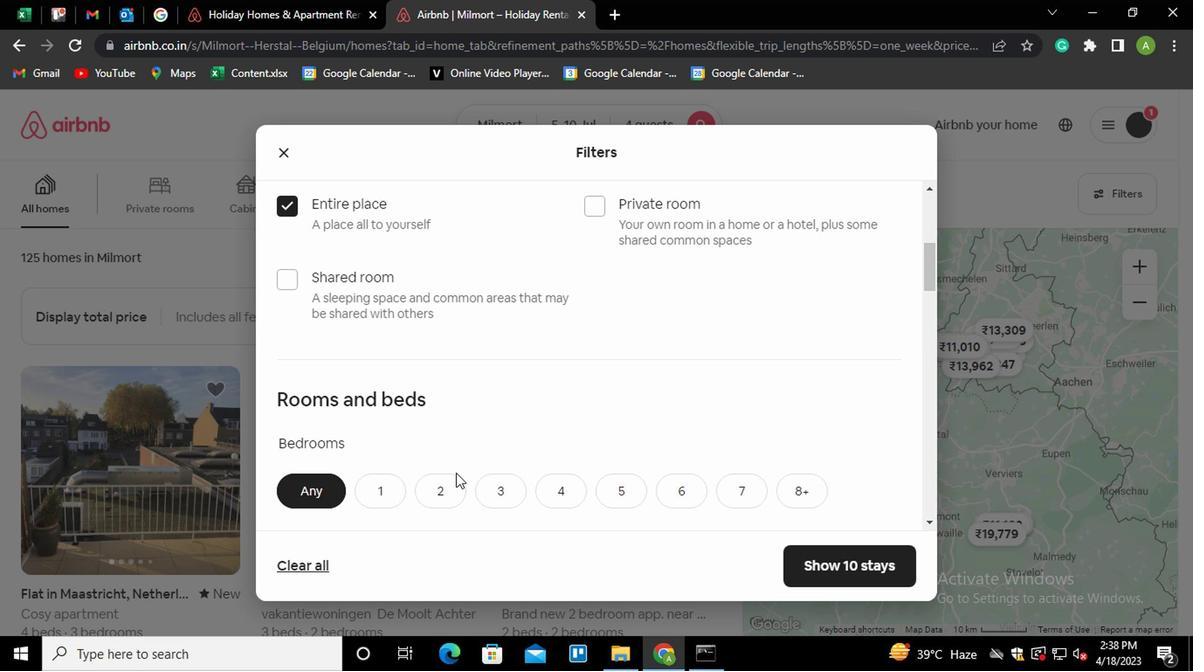 
Action: Mouse pressed left at (446, 486)
Screenshot: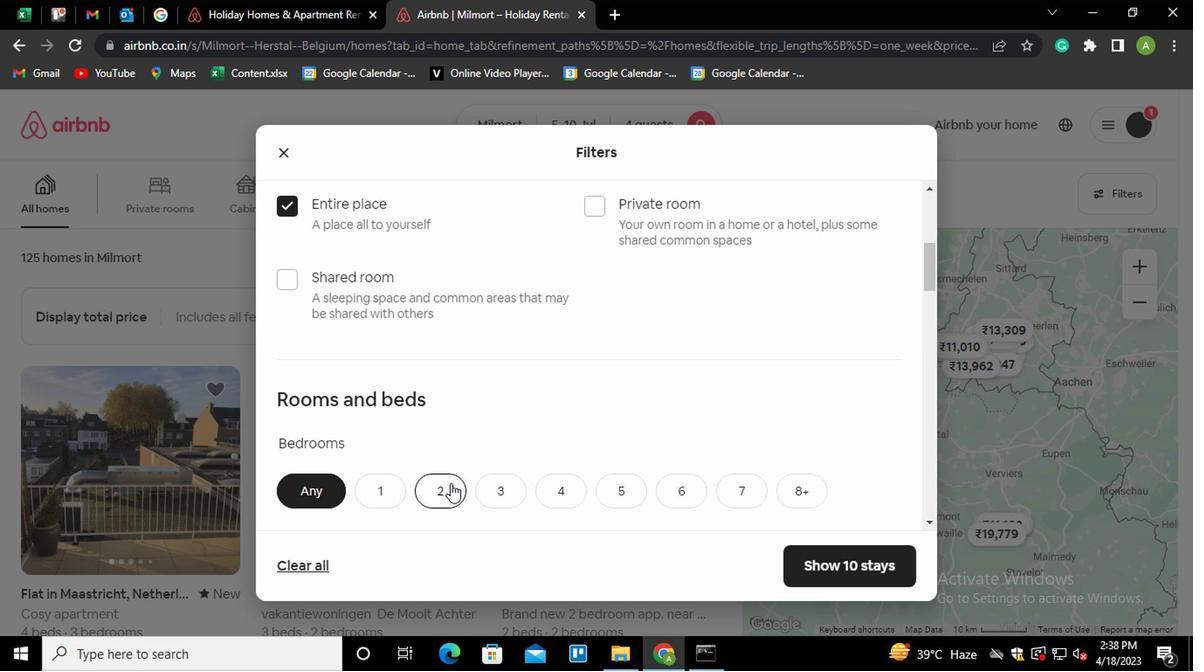 
Action: Mouse scrolled (446, 485) with delta (0, -1)
Screenshot: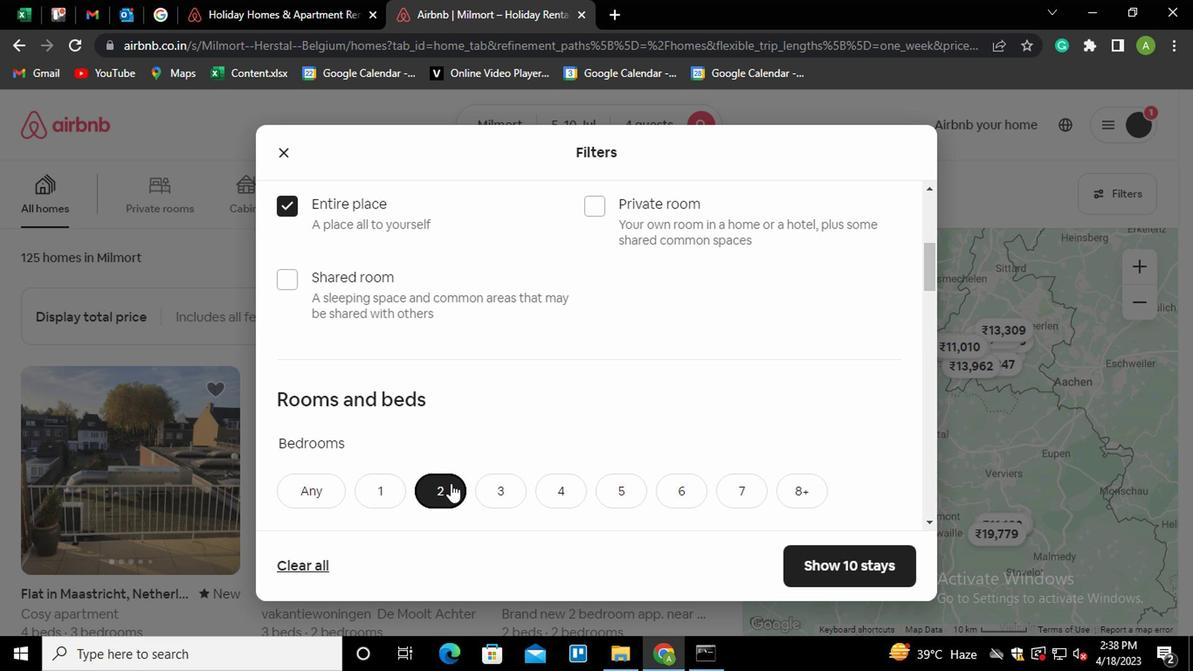 
Action: Mouse moved to (561, 511)
Screenshot: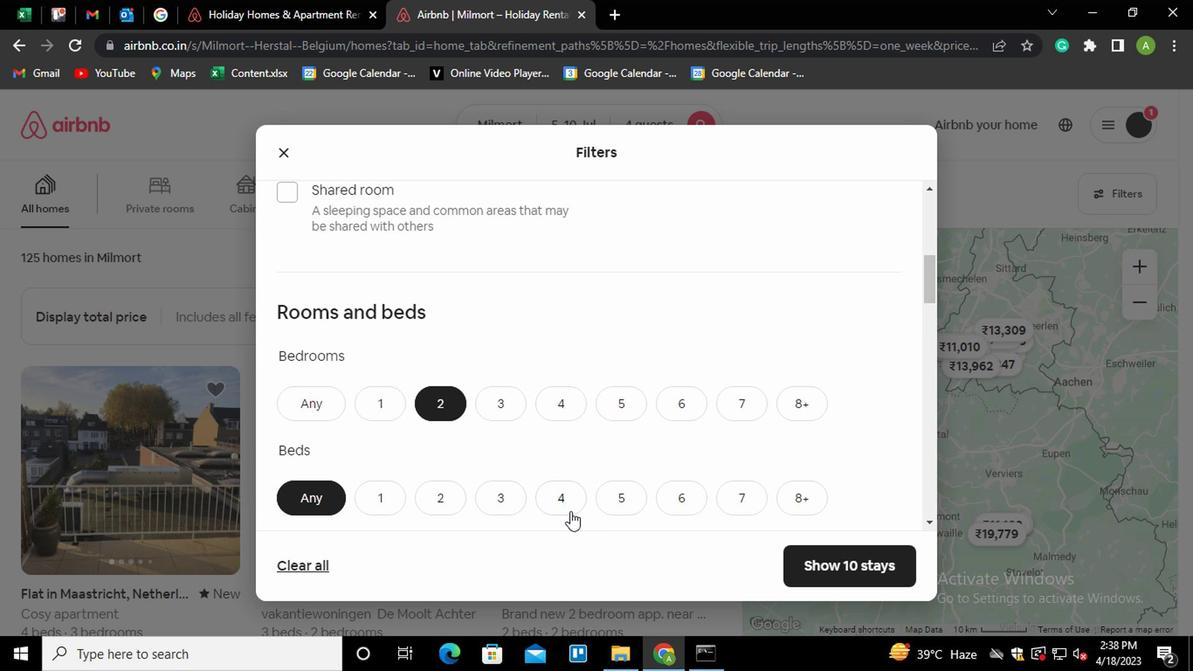 
Action: Mouse pressed left at (561, 511)
Screenshot: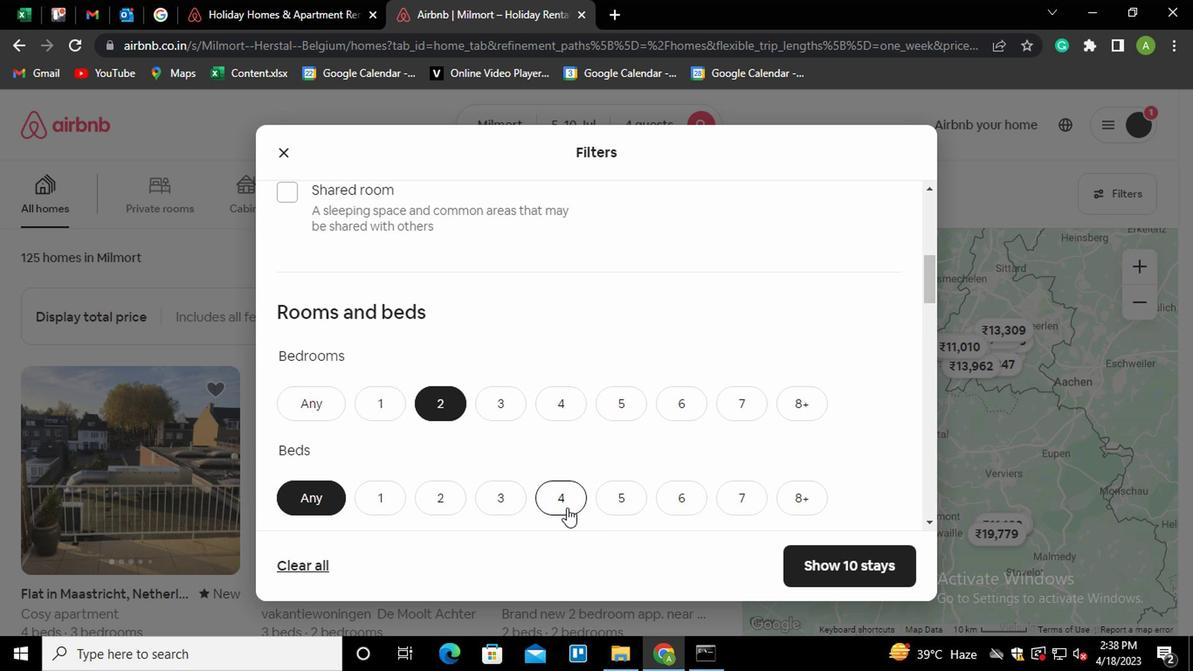 
Action: Mouse moved to (592, 463)
Screenshot: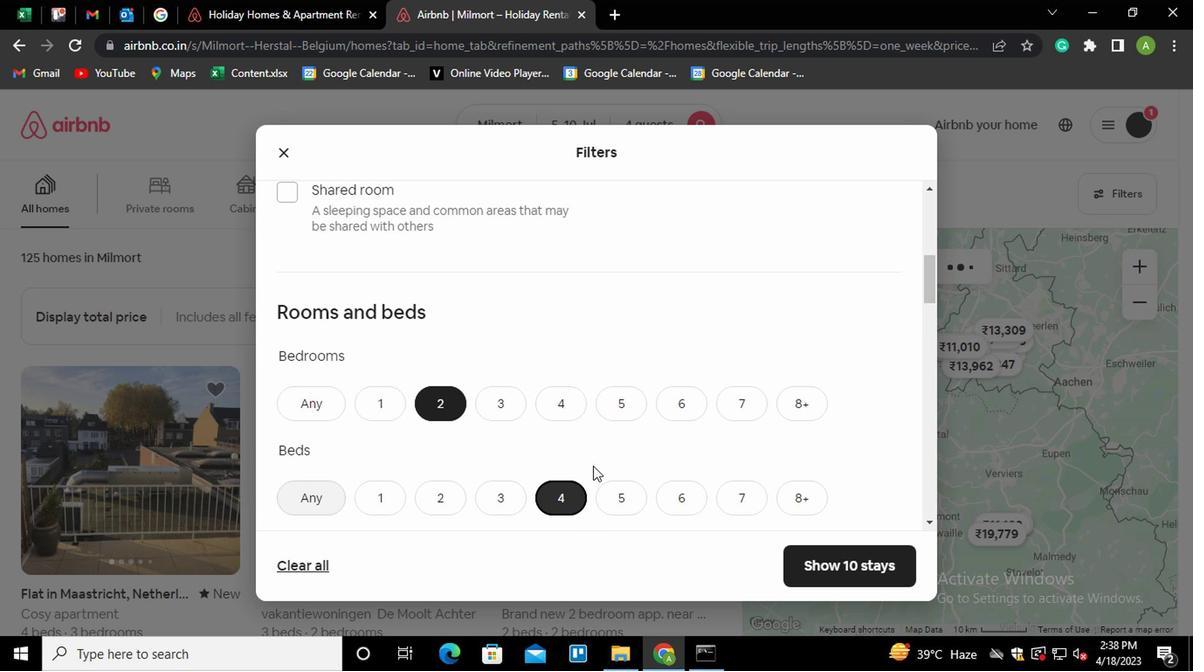 
Action: Mouse scrolled (592, 462) with delta (0, 0)
Screenshot: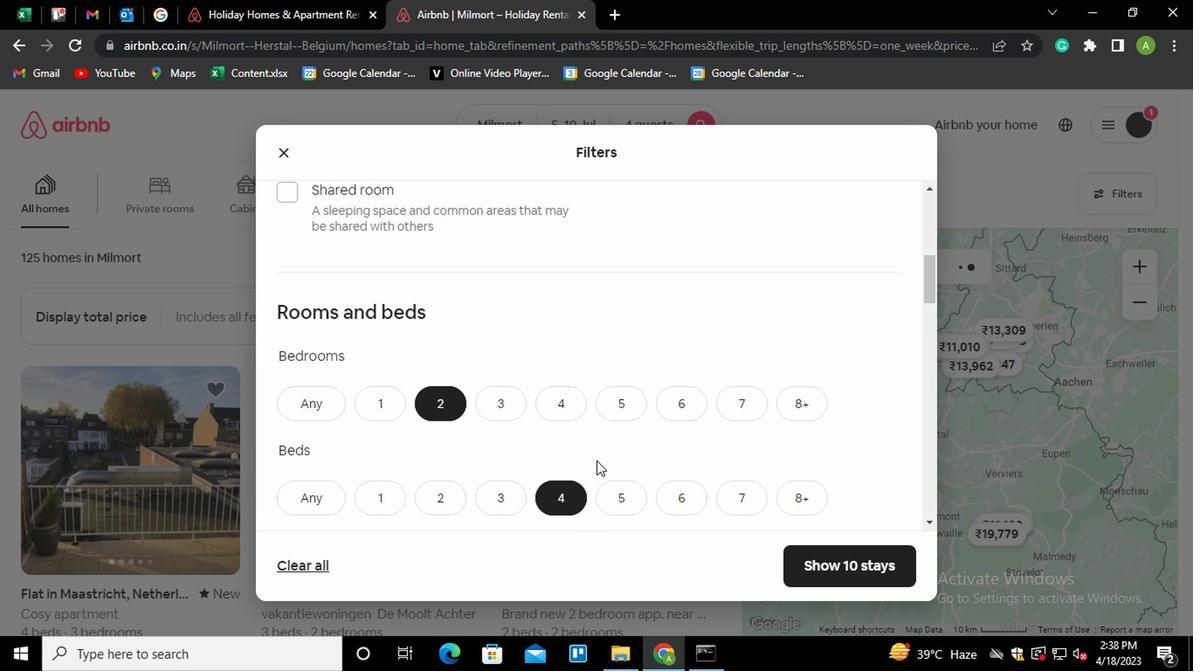 
Action: Mouse scrolled (592, 462) with delta (0, 0)
Screenshot: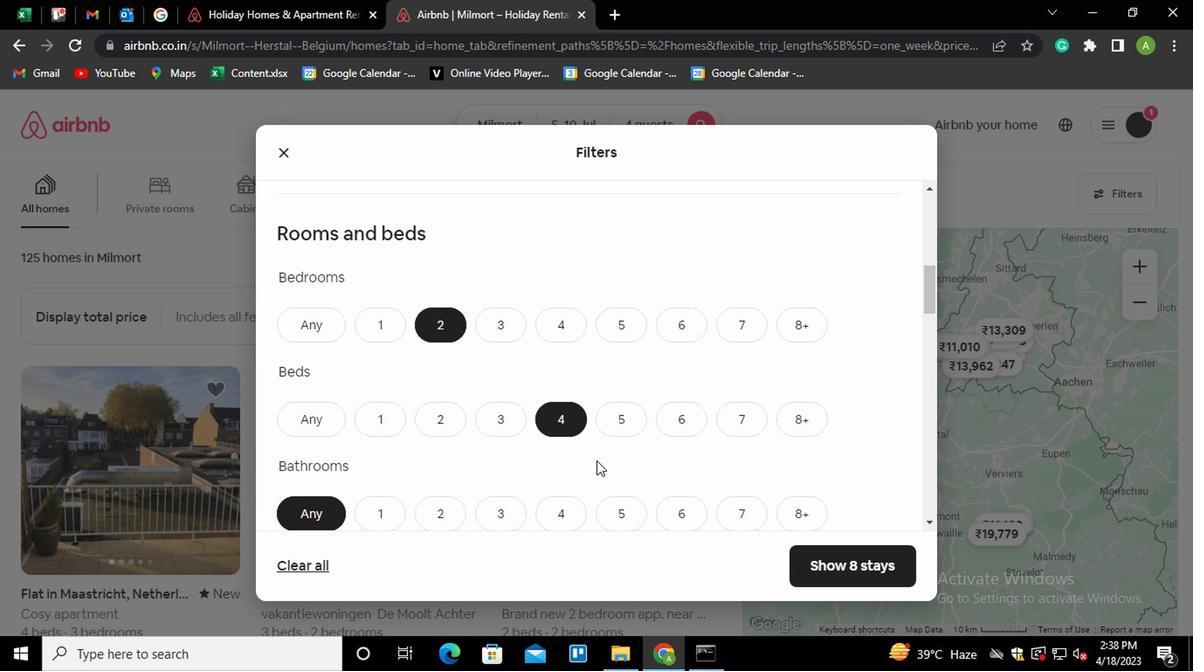
Action: Mouse moved to (422, 423)
Screenshot: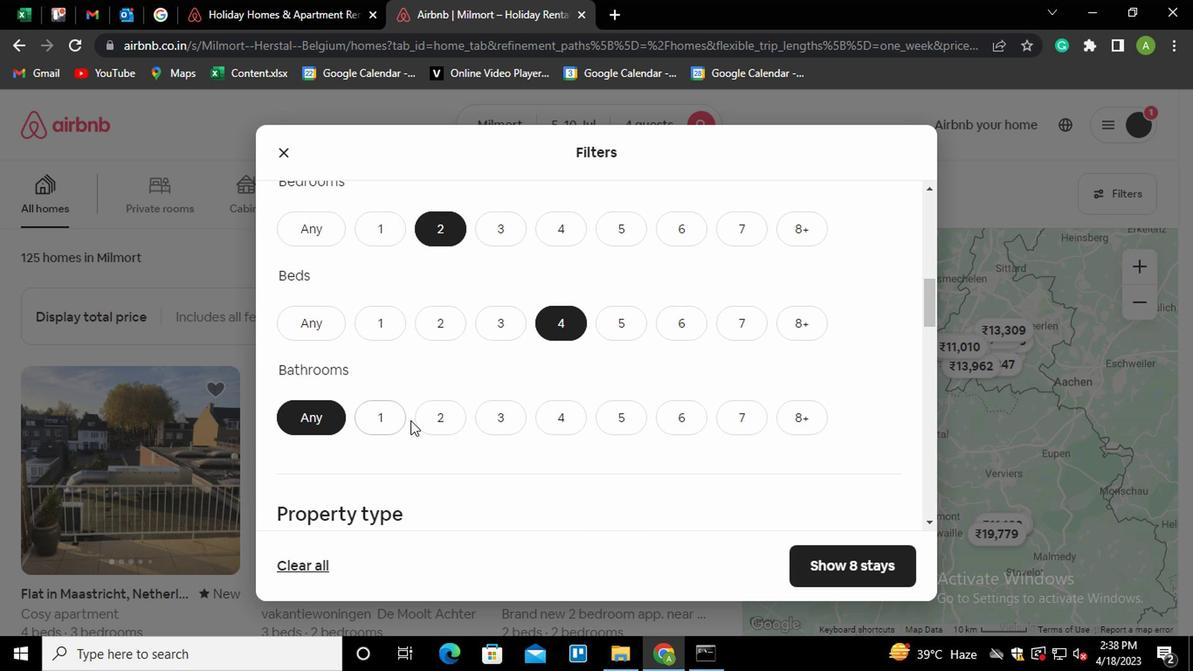 
Action: Mouse pressed left at (422, 423)
Screenshot: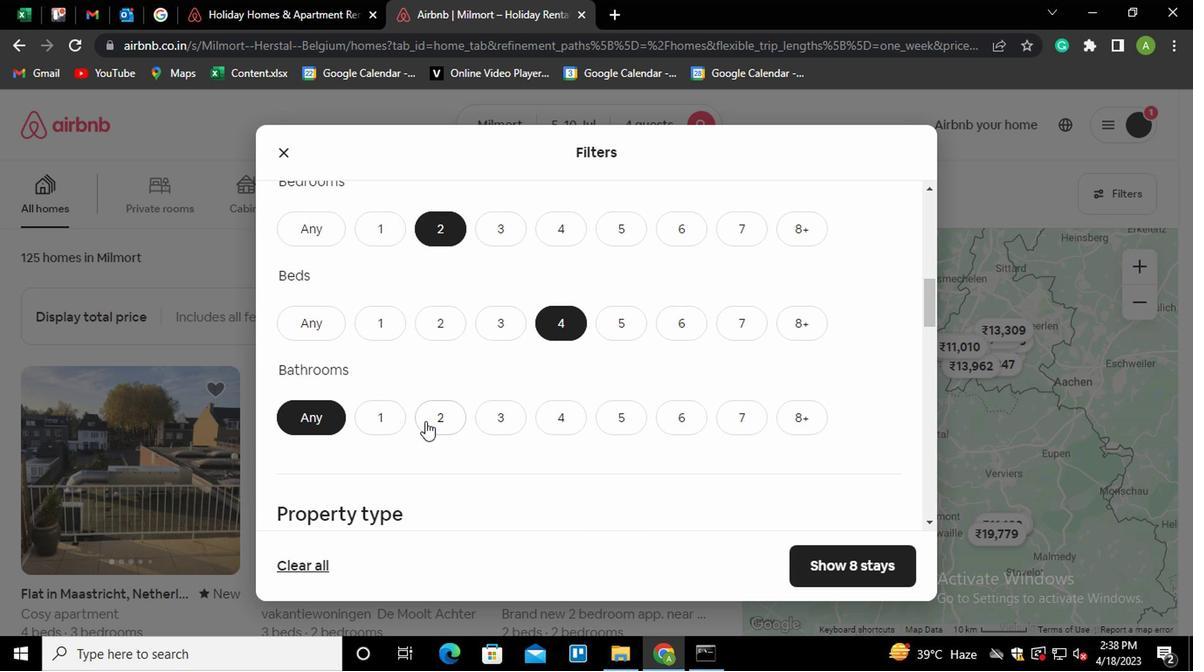 
Action: Mouse moved to (636, 387)
Screenshot: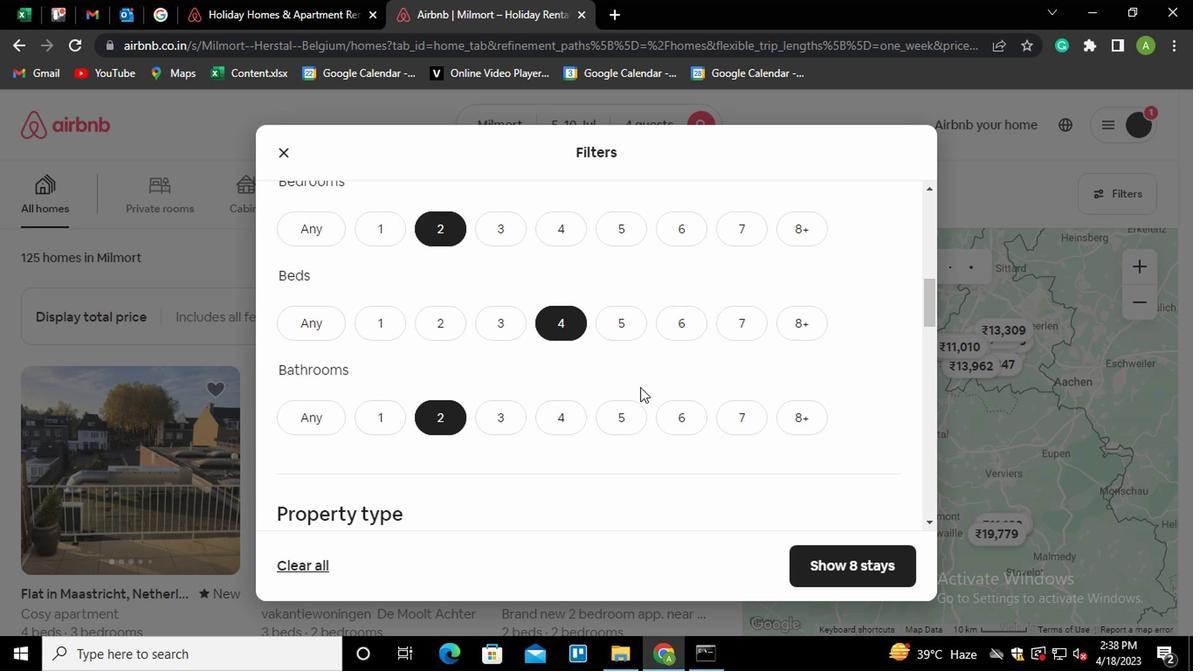 
Action: Mouse scrolled (636, 386) with delta (0, 0)
Screenshot: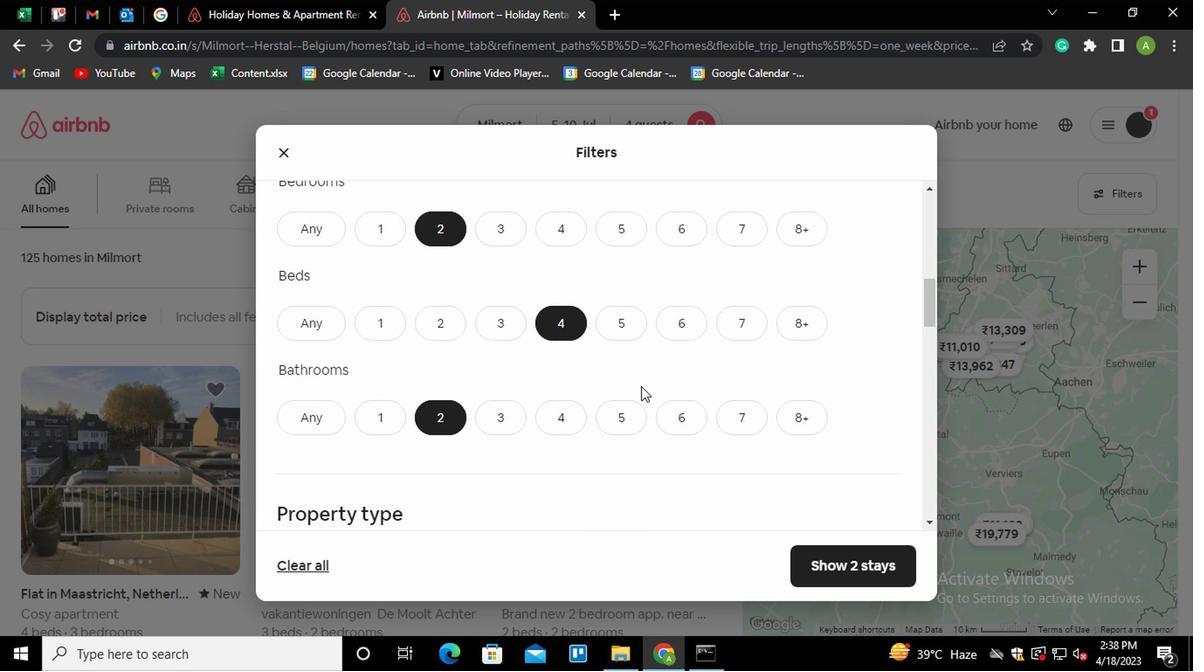 
Action: Mouse scrolled (636, 386) with delta (0, 0)
Screenshot: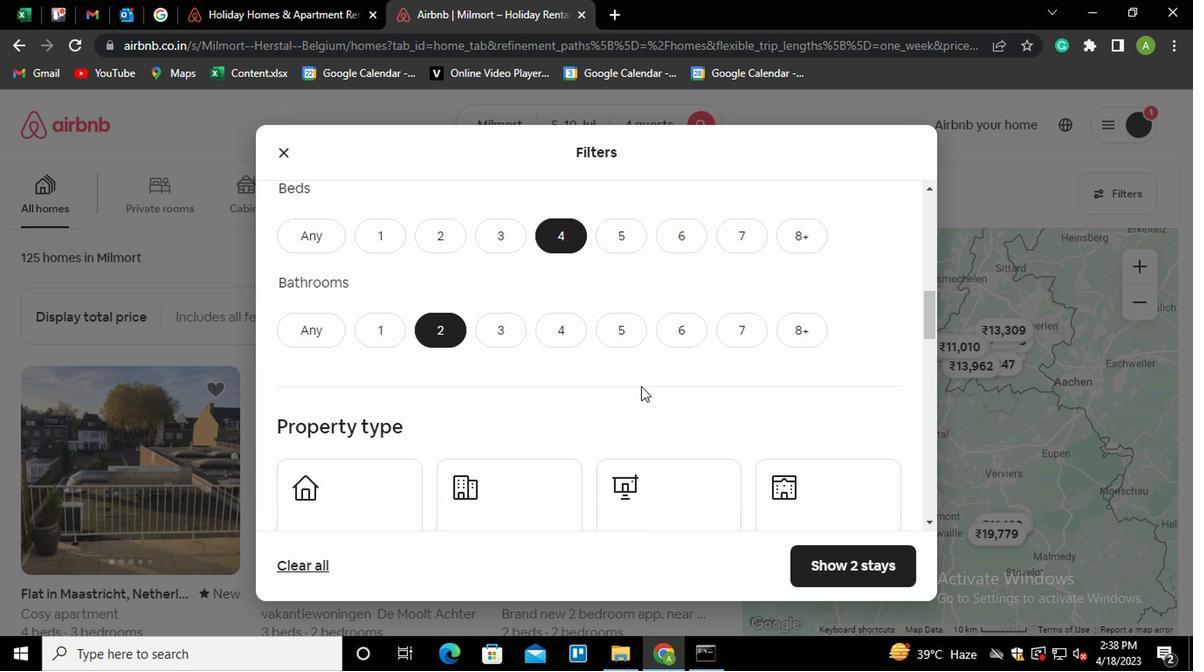 
Action: Mouse scrolled (636, 386) with delta (0, 0)
Screenshot: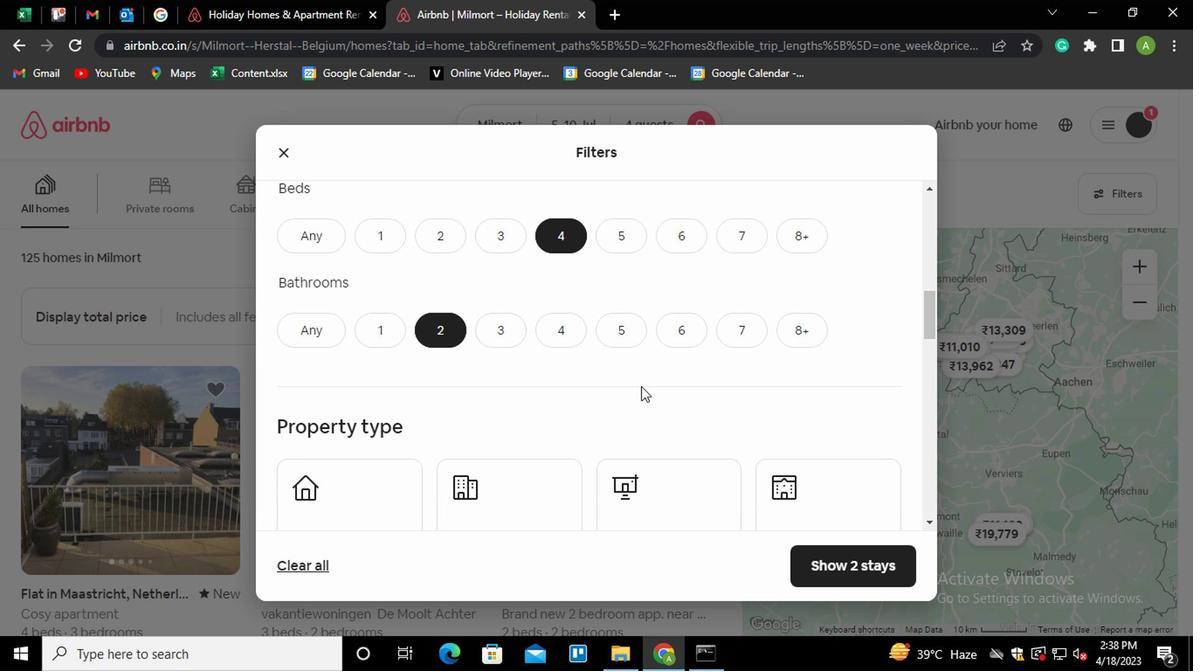 
Action: Mouse moved to (633, 388)
Screenshot: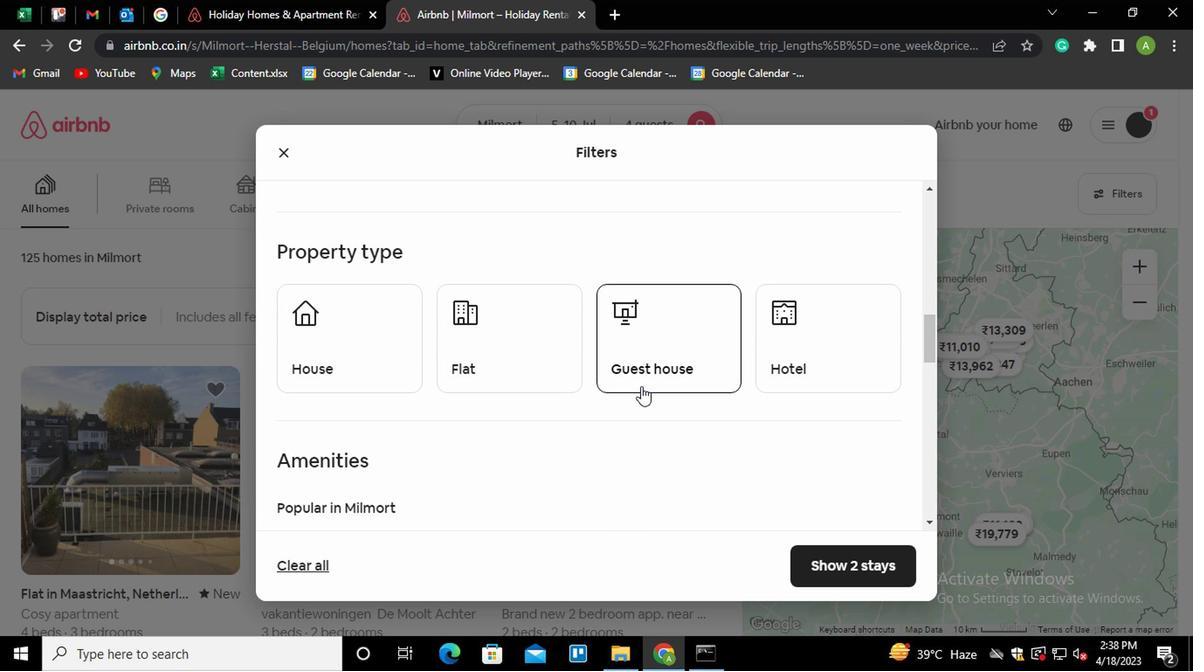 
Action: Mouse scrolled (633, 387) with delta (0, -1)
Screenshot: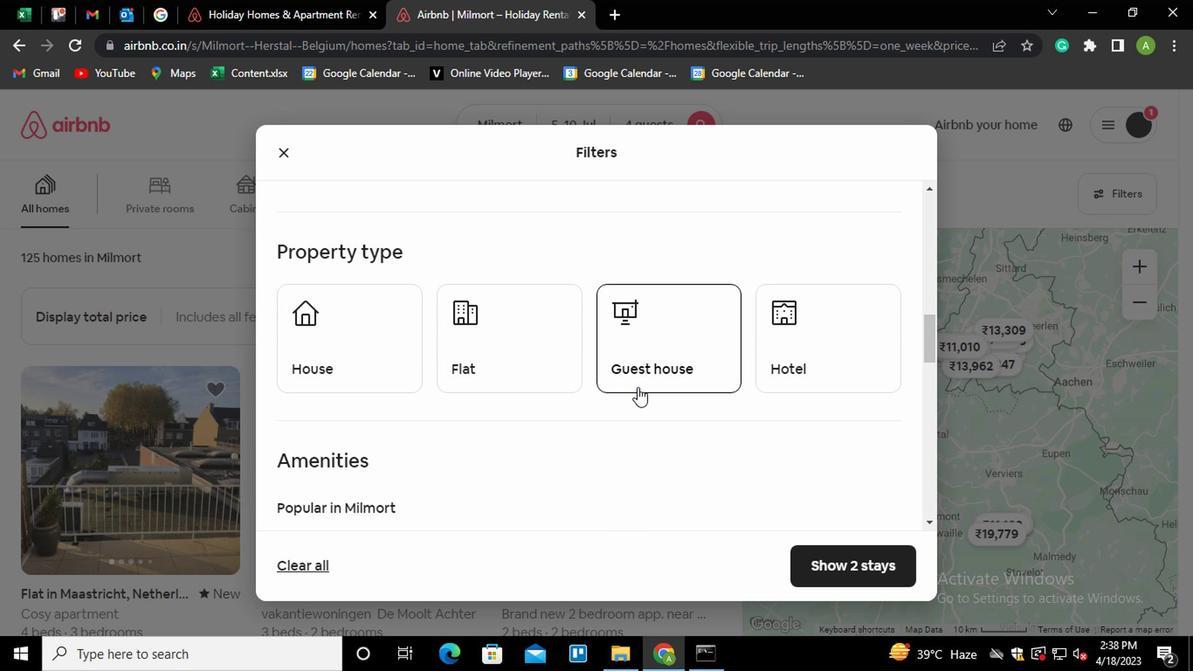 
Action: Mouse scrolled (633, 387) with delta (0, -1)
Screenshot: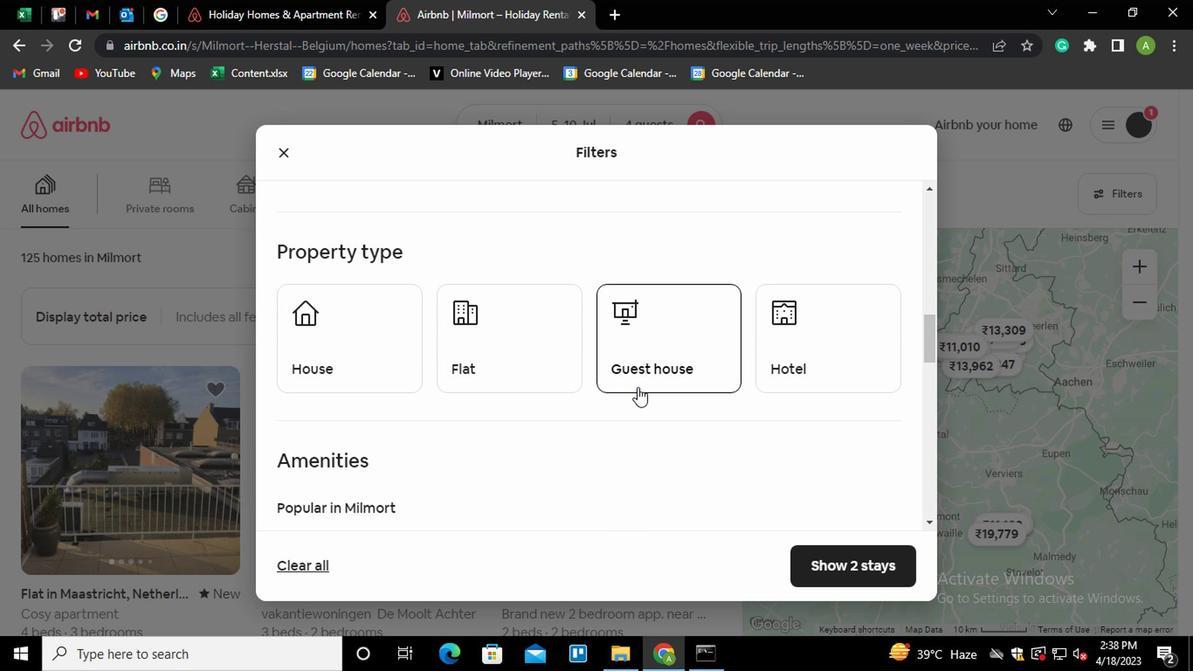 
Action: Mouse scrolled (633, 389) with delta (0, 0)
Screenshot: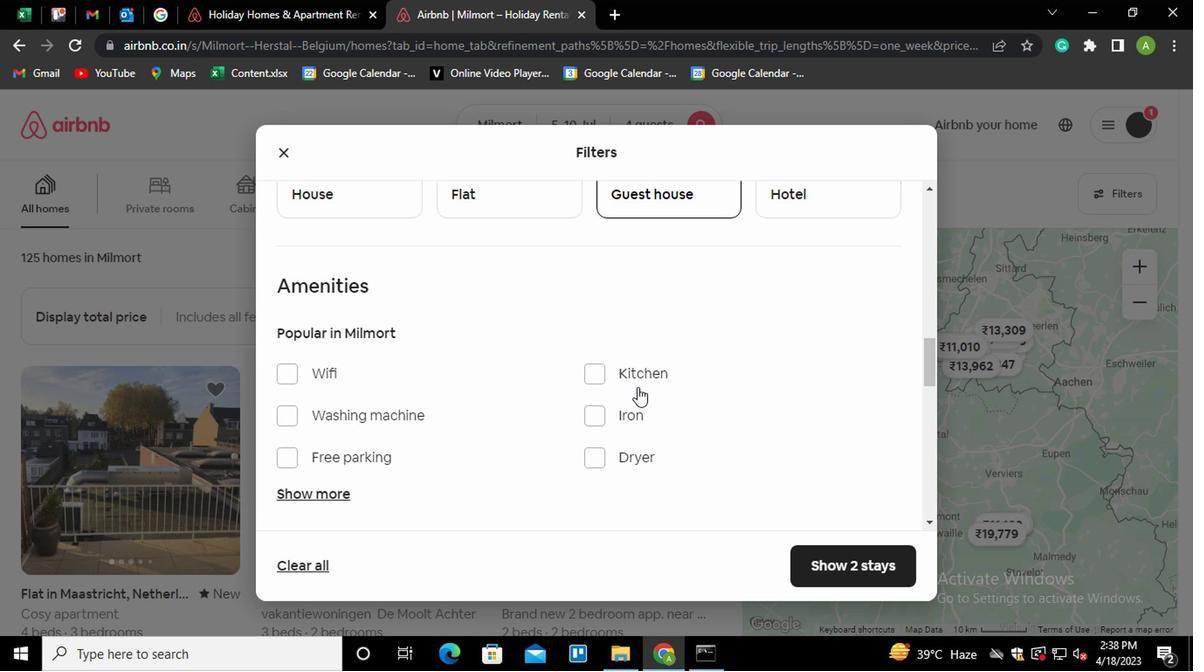 
Action: Mouse scrolled (633, 389) with delta (0, 0)
Screenshot: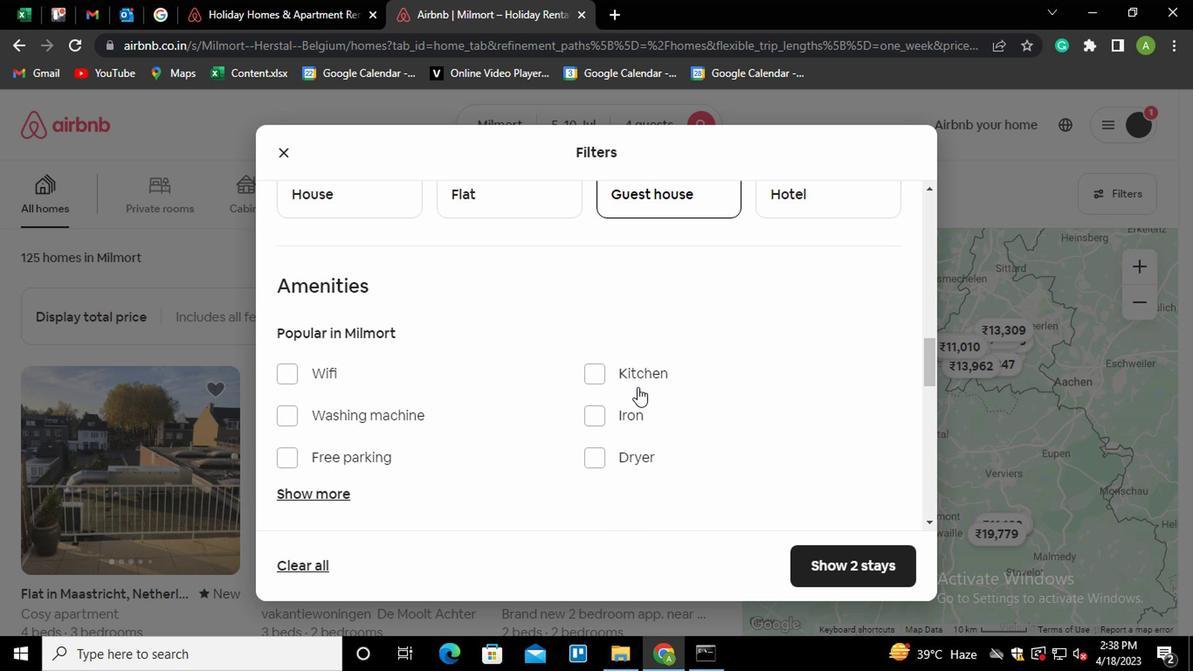 
Action: Mouse moved to (340, 364)
Screenshot: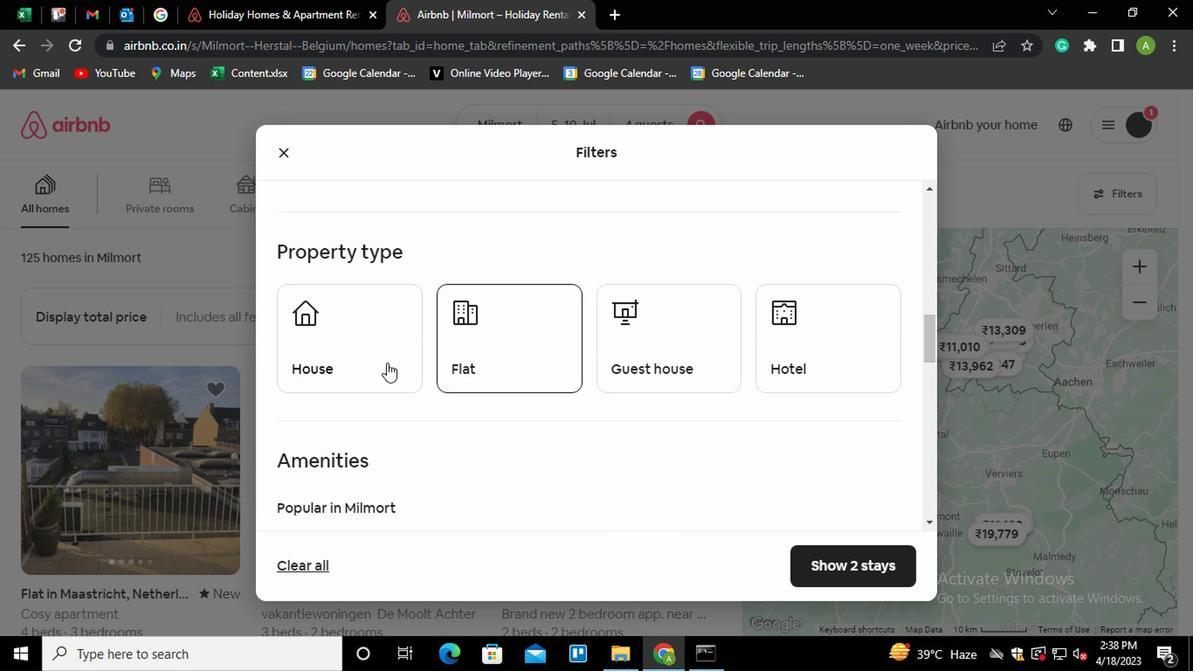 
Action: Mouse pressed left at (340, 364)
Screenshot: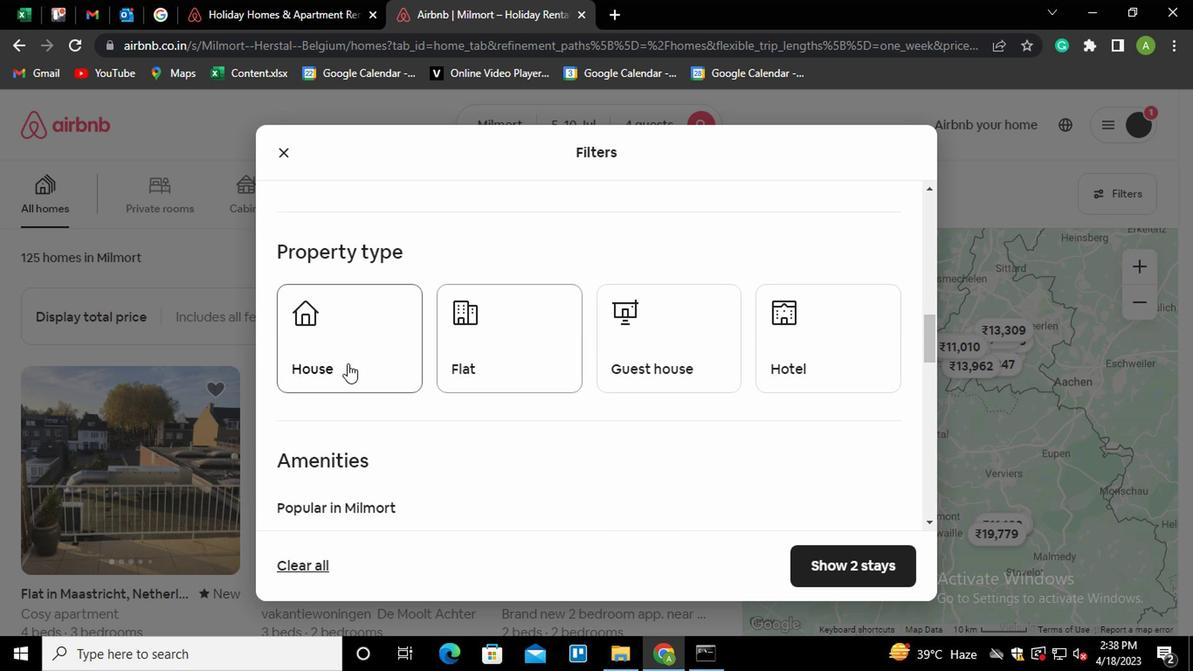 
Action: Mouse moved to (596, 364)
Screenshot: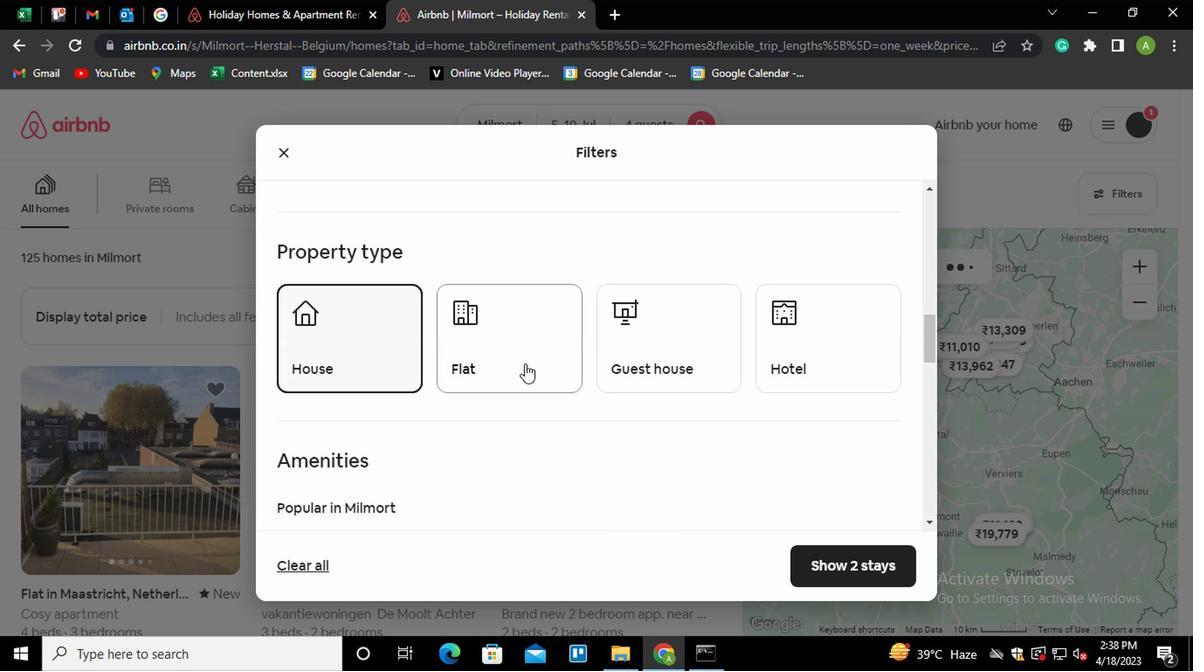 
Action: Mouse scrolled (596, 363) with delta (0, 0)
Screenshot: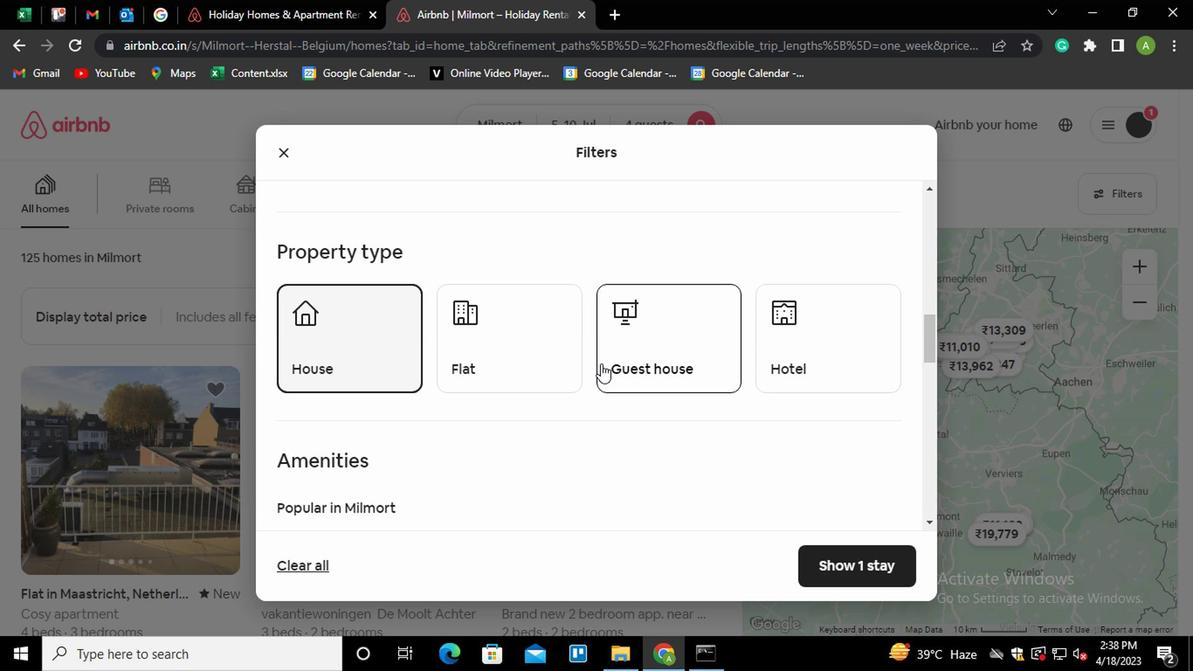 
Action: Mouse scrolled (596, 363) with delta (0, 0)
Screenshot: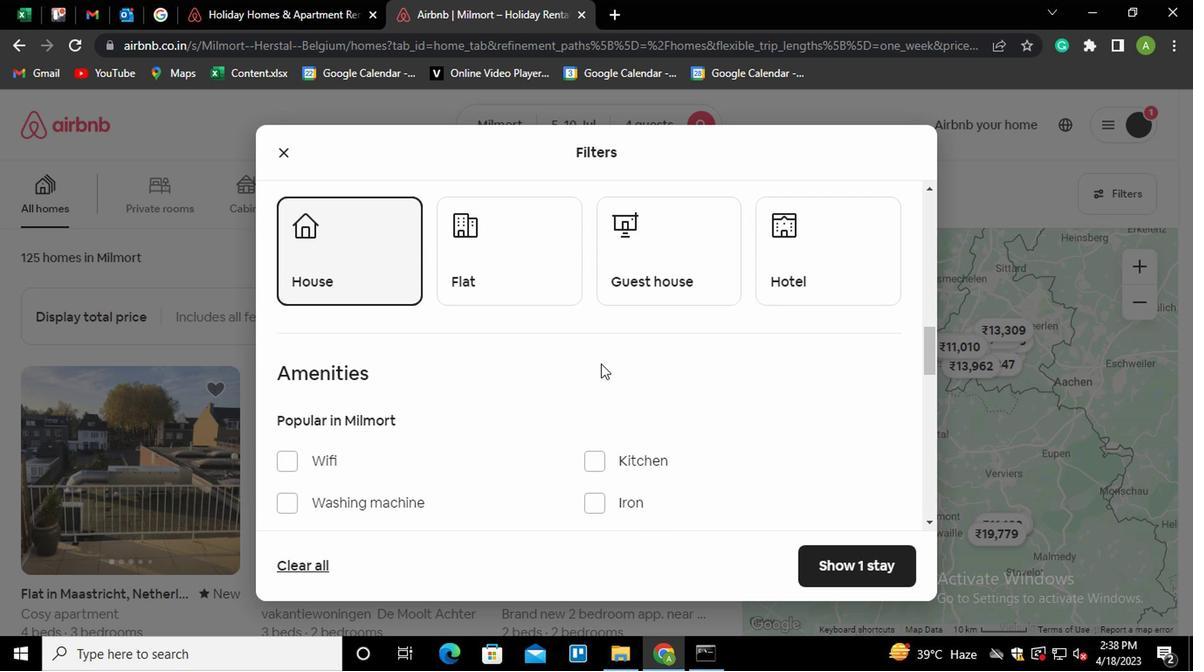 
Action: Mouse scrolled (596, 363) with delta (0, 0)
Screenshot: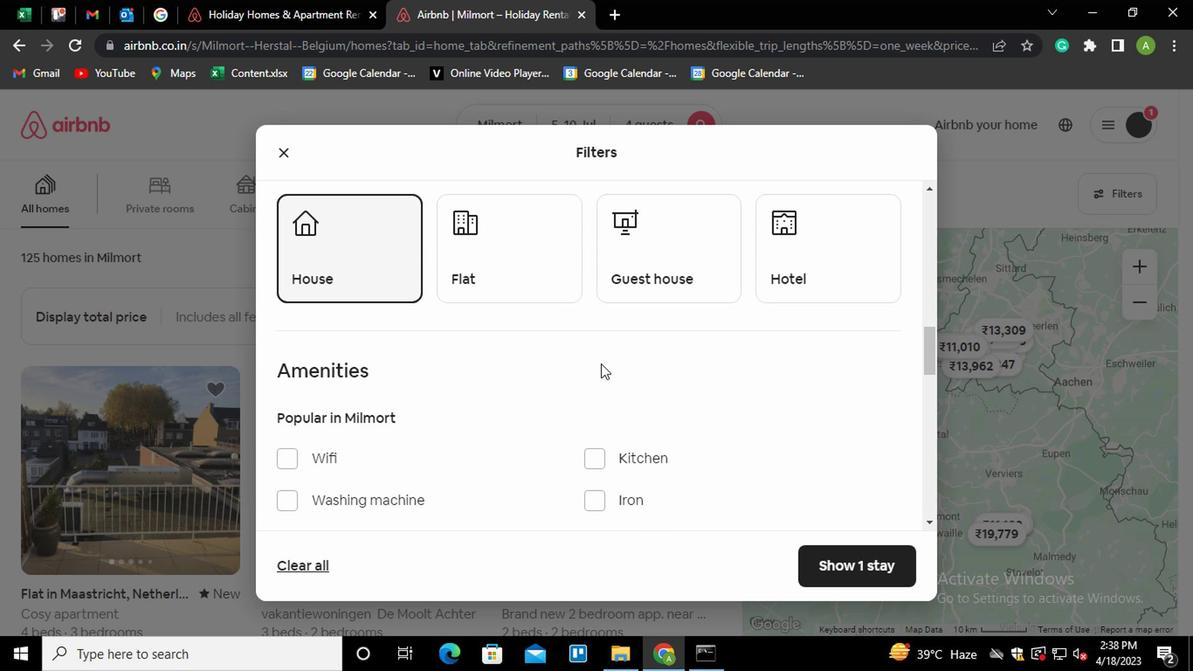 
Action: Mouse moved to (290, 411)
Screenshot: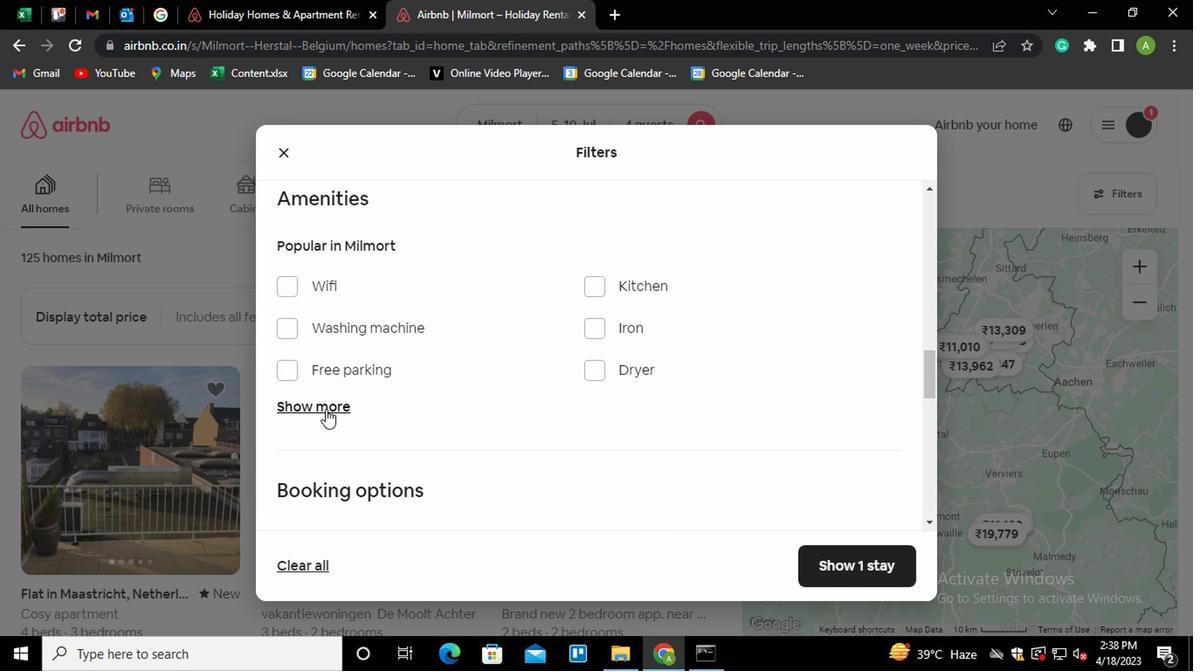 
Action: Mouse pressed left at (290, 411)
Screenshot: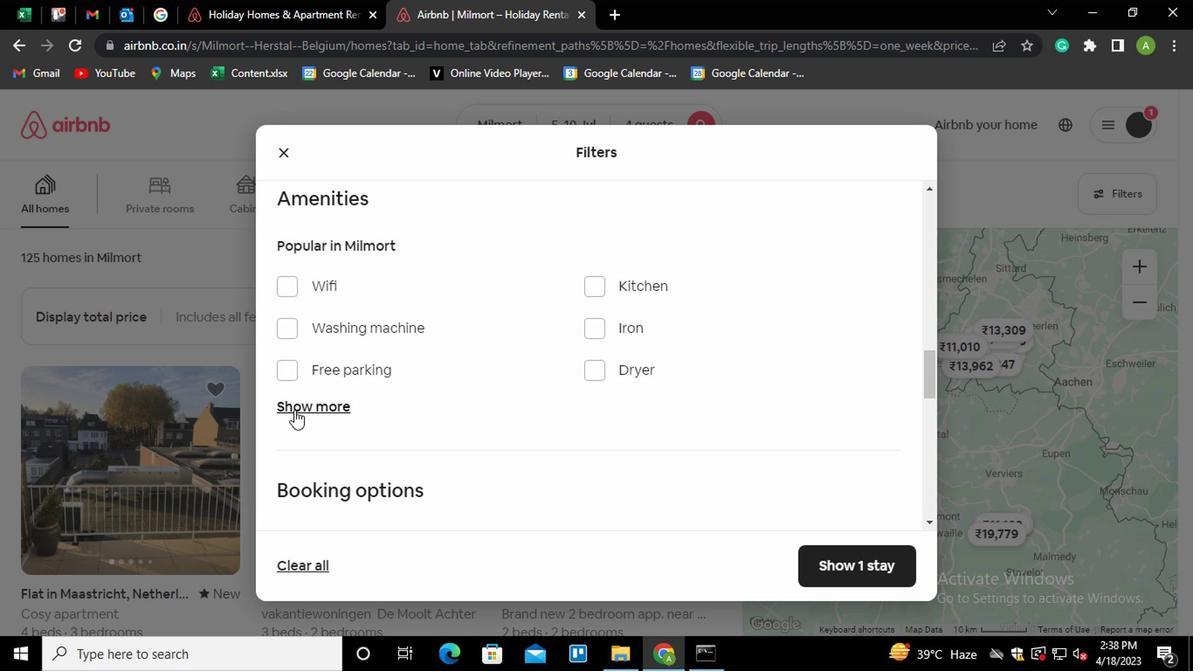 
Action: Mouse moved to (592, 476)
Screenshot: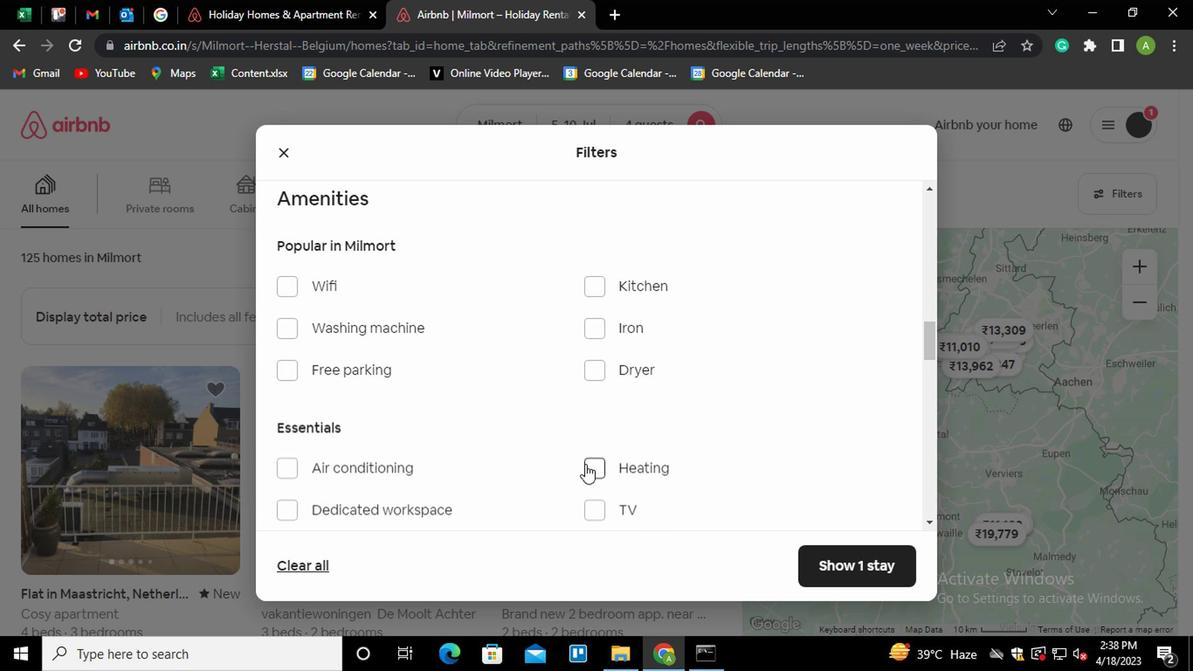 
Action: Mouse pressed left at (592, 476)
Screenshot: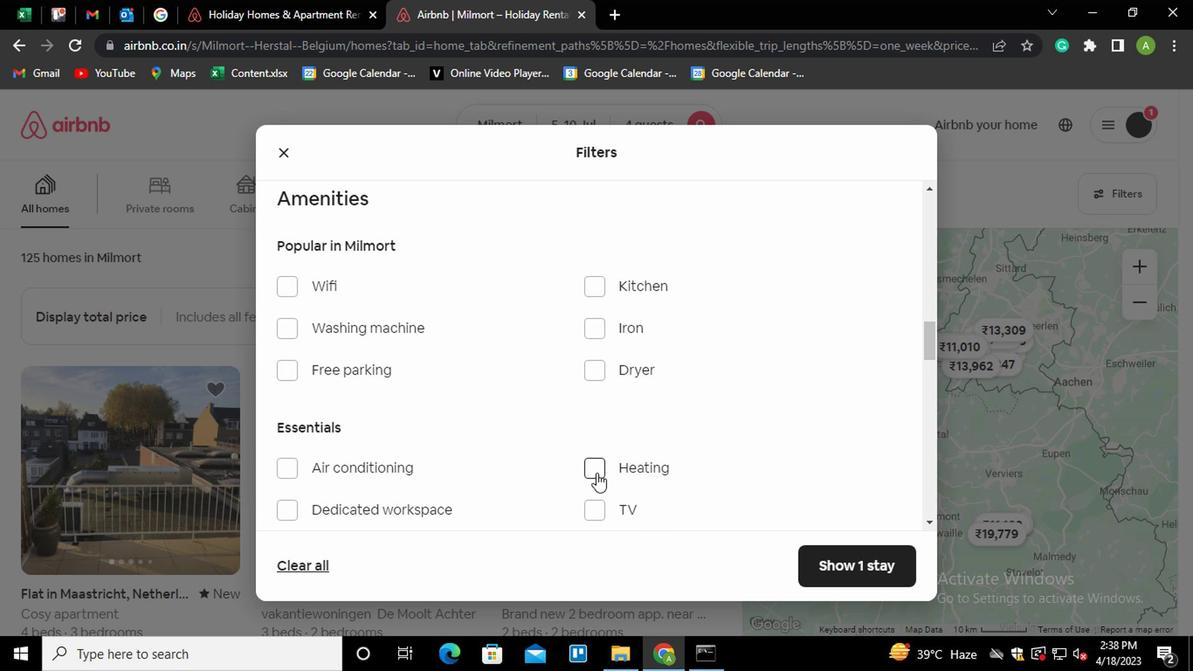 
Action: Mouse moved to (663, 423)
Screenshot: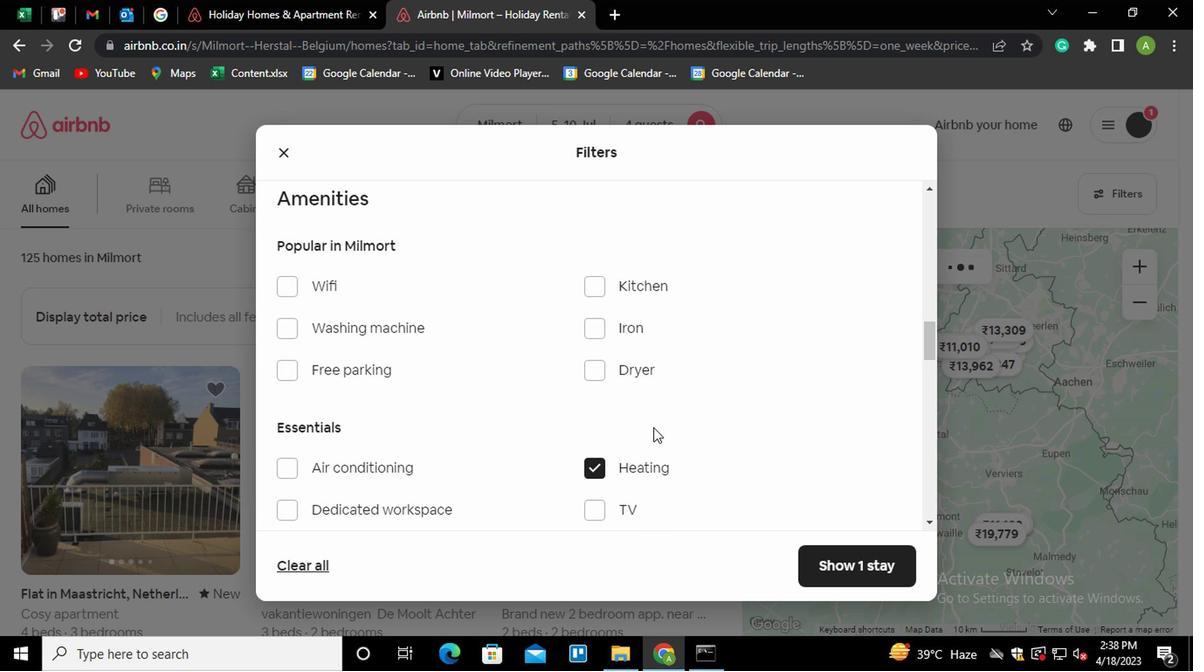 
Action: Mouse scrolled (663, 422) with delta (0, -1)
Screenshot: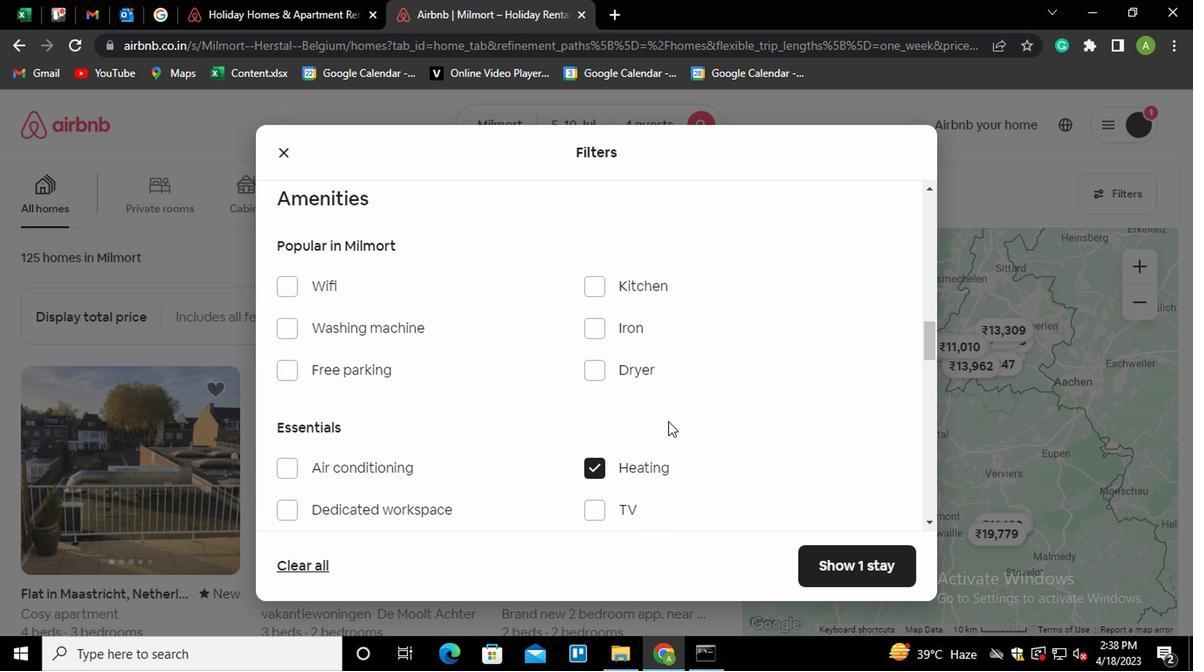 
Action: Mouse scrolled (663, 422) with delta (0, -1)
Screenshot: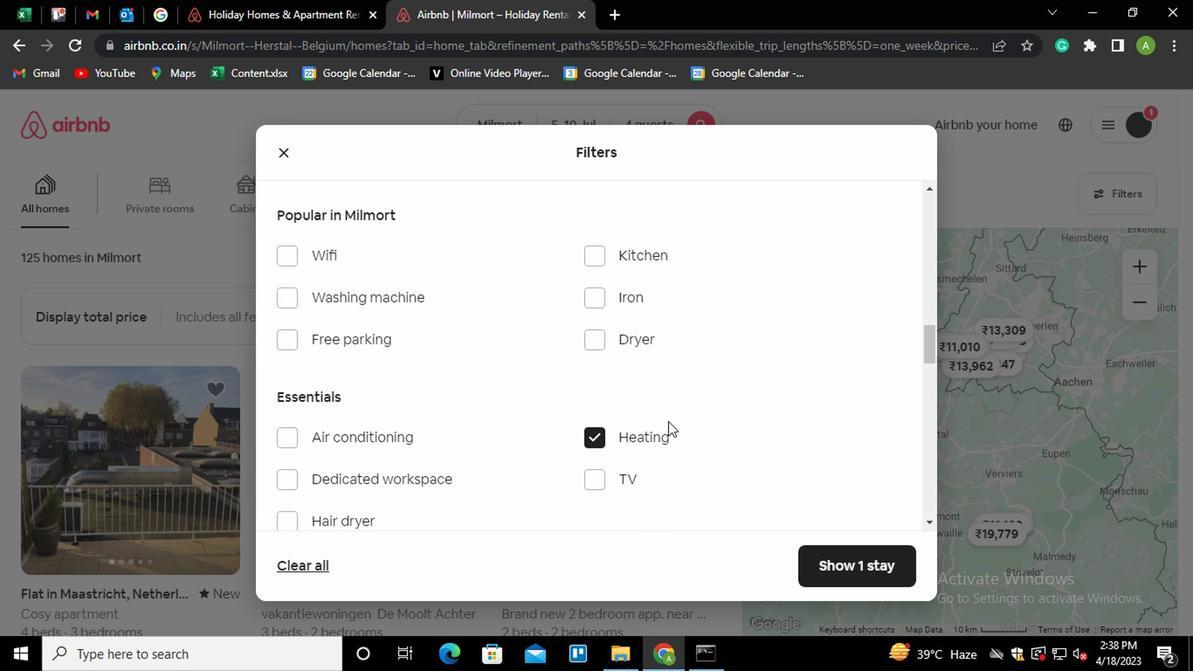 
Action: Mouse scrolled (663, 422) with delta (0, -1)
Screenshot: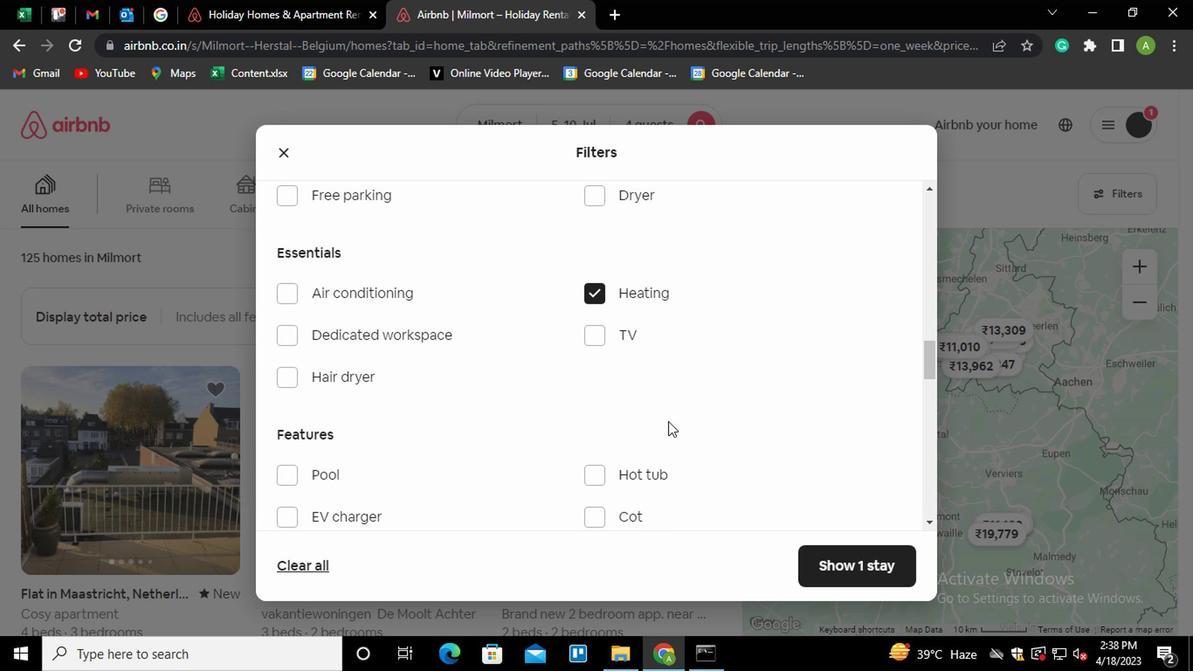 
Action: Mouse scrolled (663, 422) with delta (0, -1)
Screenshot: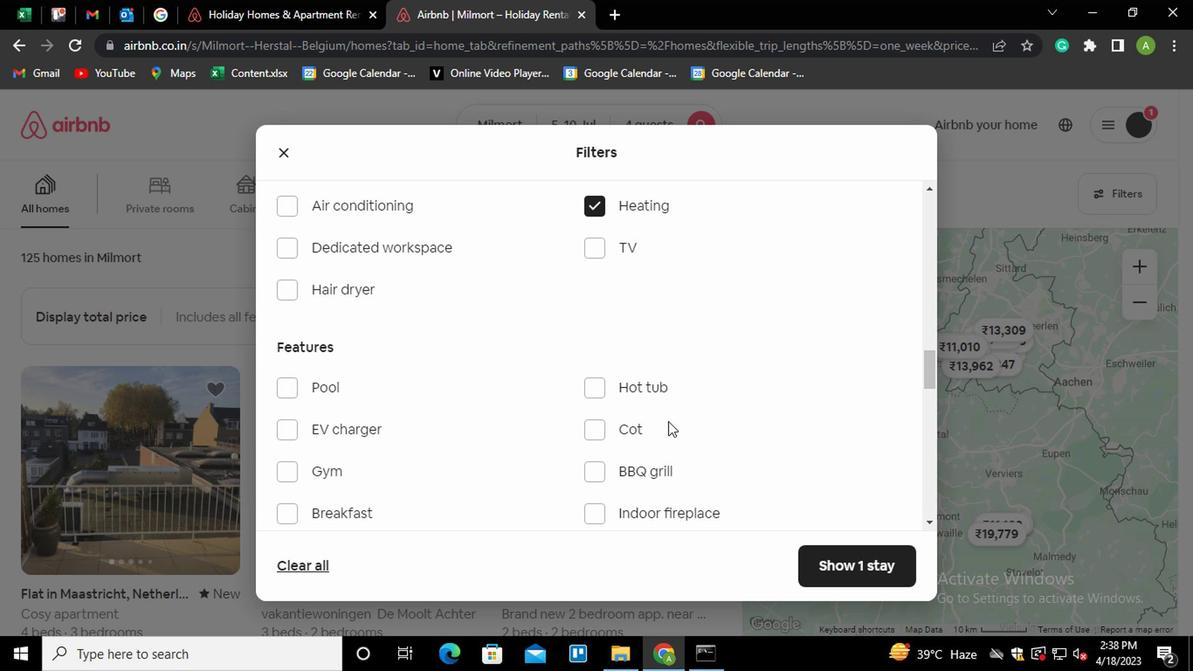 
Action: Mouse scrolled (663, 422) with delta (0, -1)
Screenshot: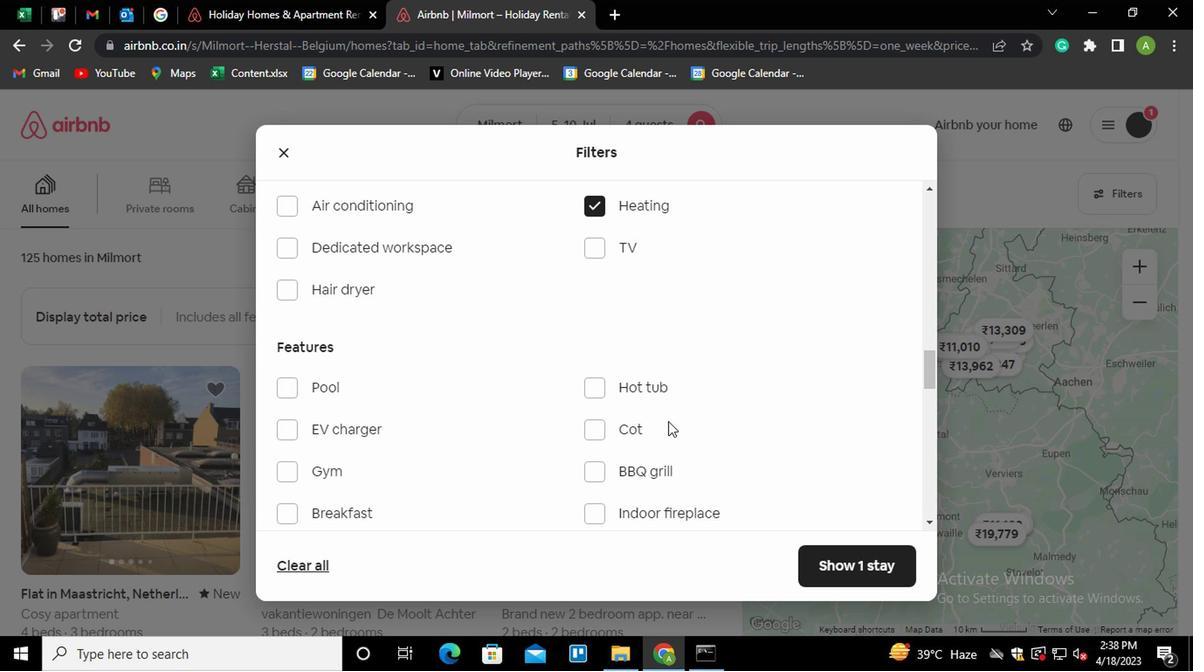 
Action: Mouse scrolled (663, 422) with delta (0, -1)
Screenshot: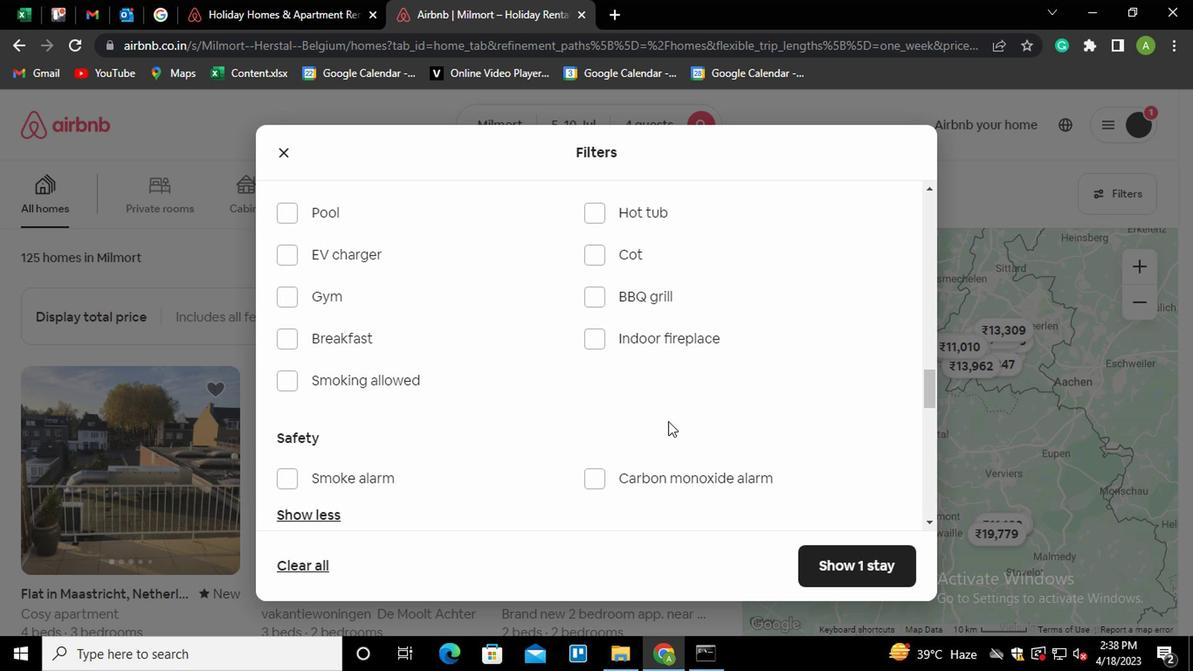 
Action: Mouse scrolled (663, 422) with delta (0, -1)
Screenshot: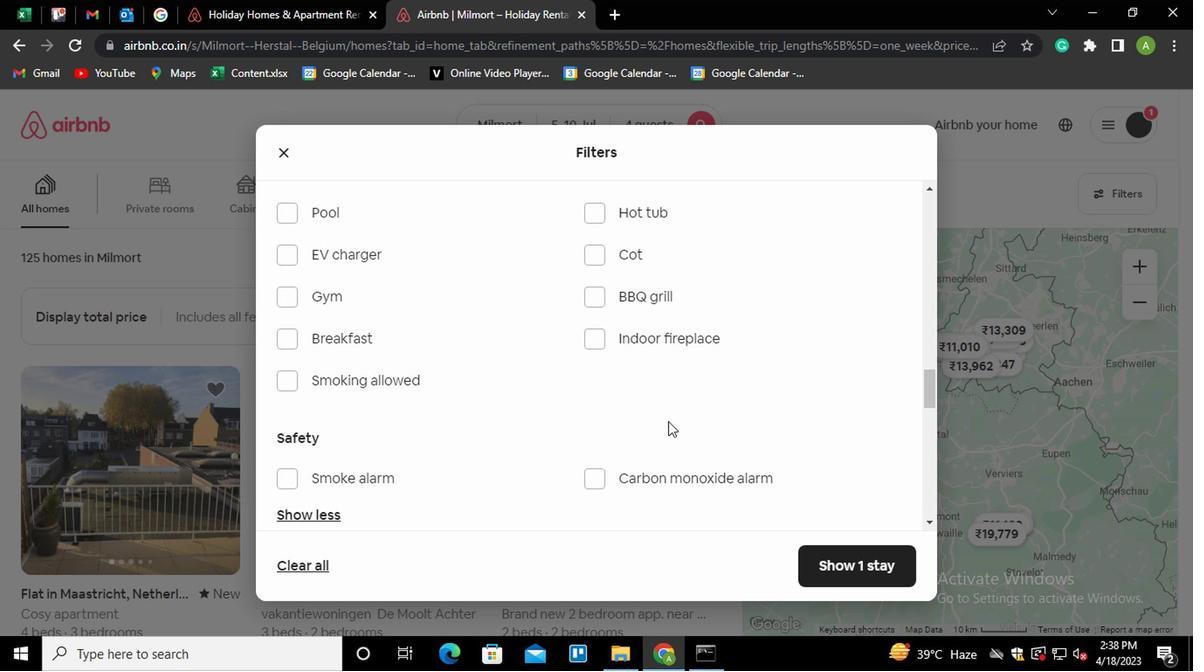 
Action: Mouse scrolled (663, 422) with delta (0, -1)
Screenshot: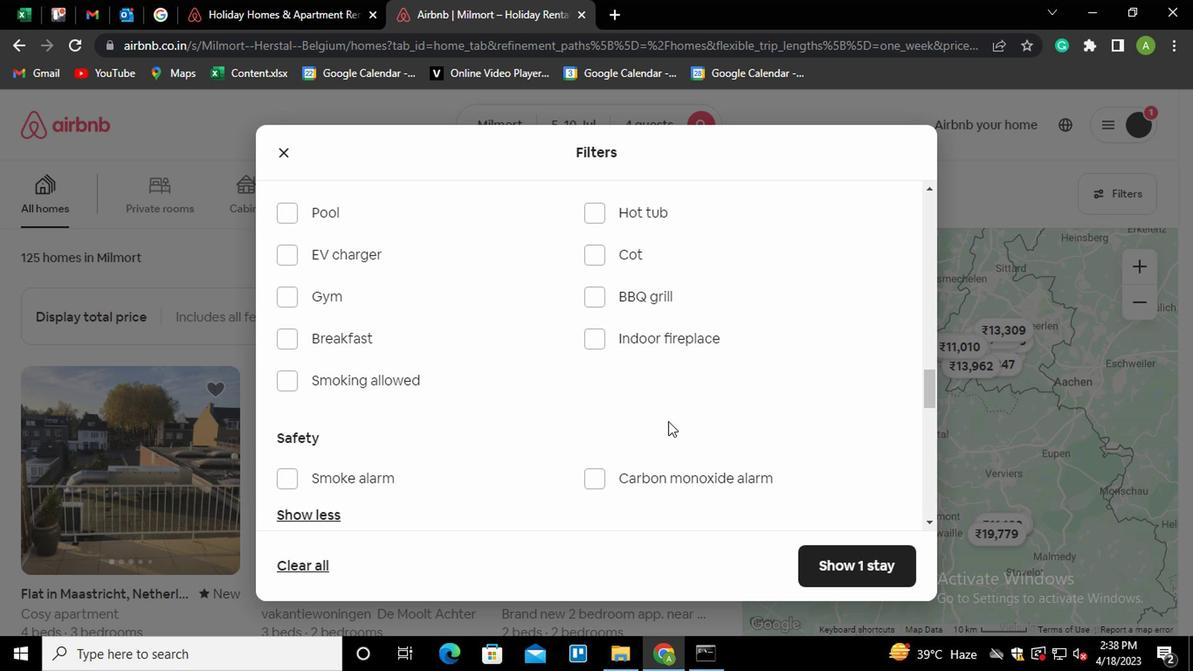 
Action: Mouse scrolled (663, 422) with delta (0, -1)
Screenshot: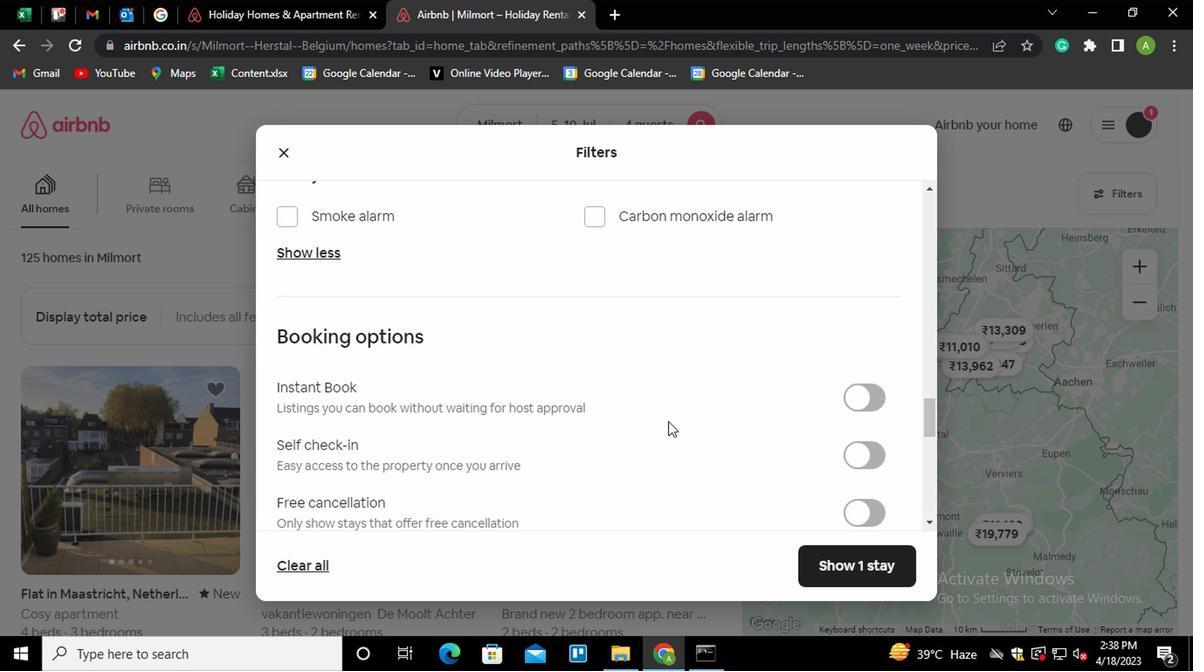 
Action: Mouse moved to (831, 379)
Screenshot: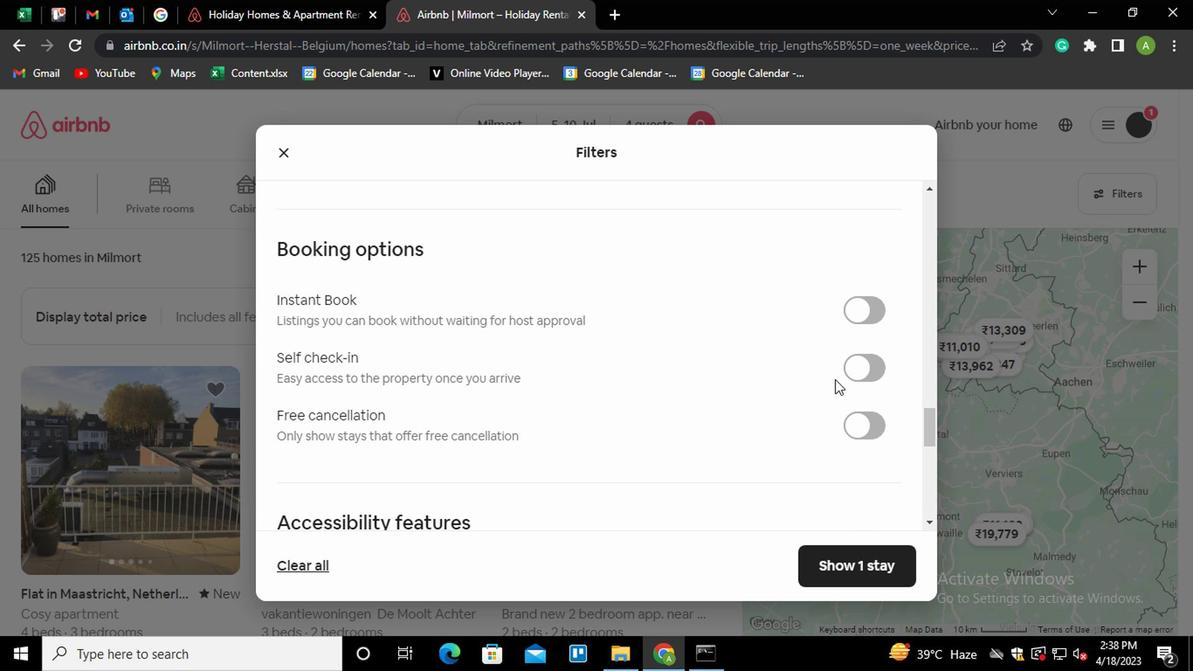 
Action: Mouse pressed left at (831, 379)
Screenshot: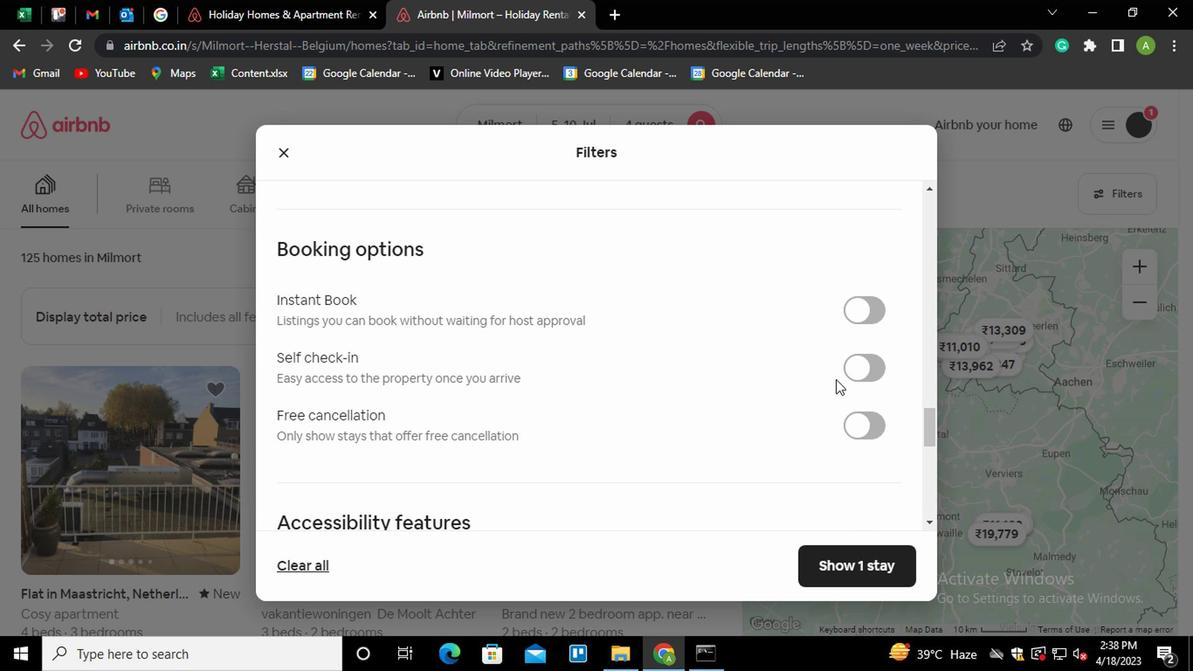 
Action: Mouse moved to (852, 366)
Screenshot: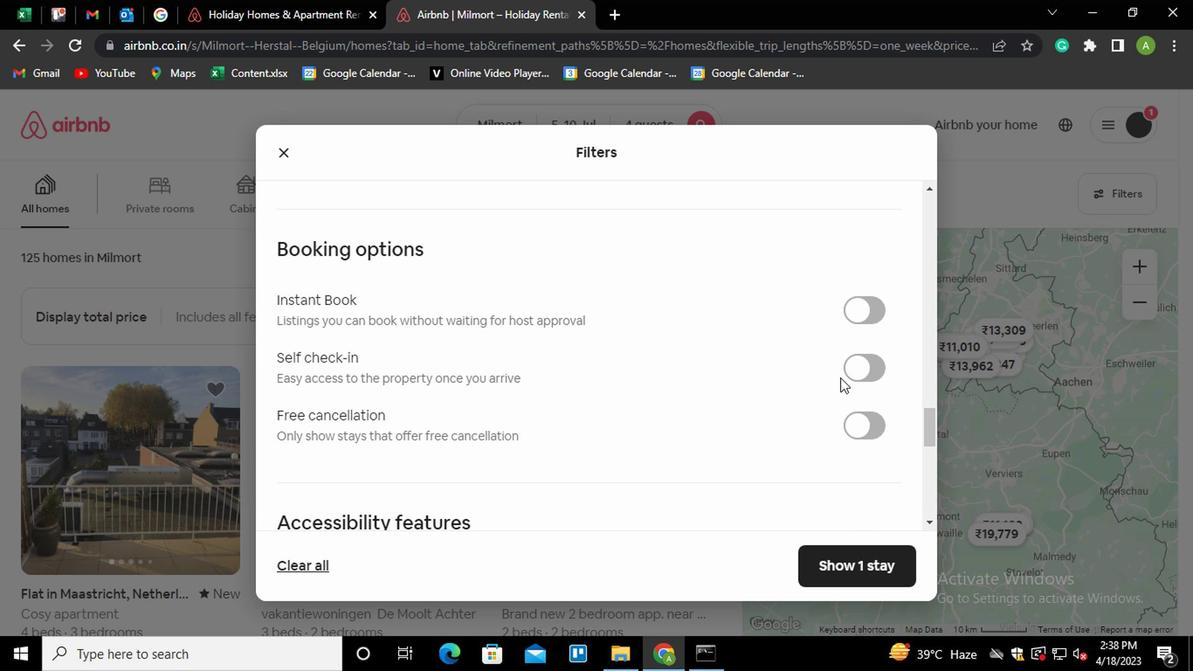 
Action: Mouse pressed left at (852, 366)
Screenshot: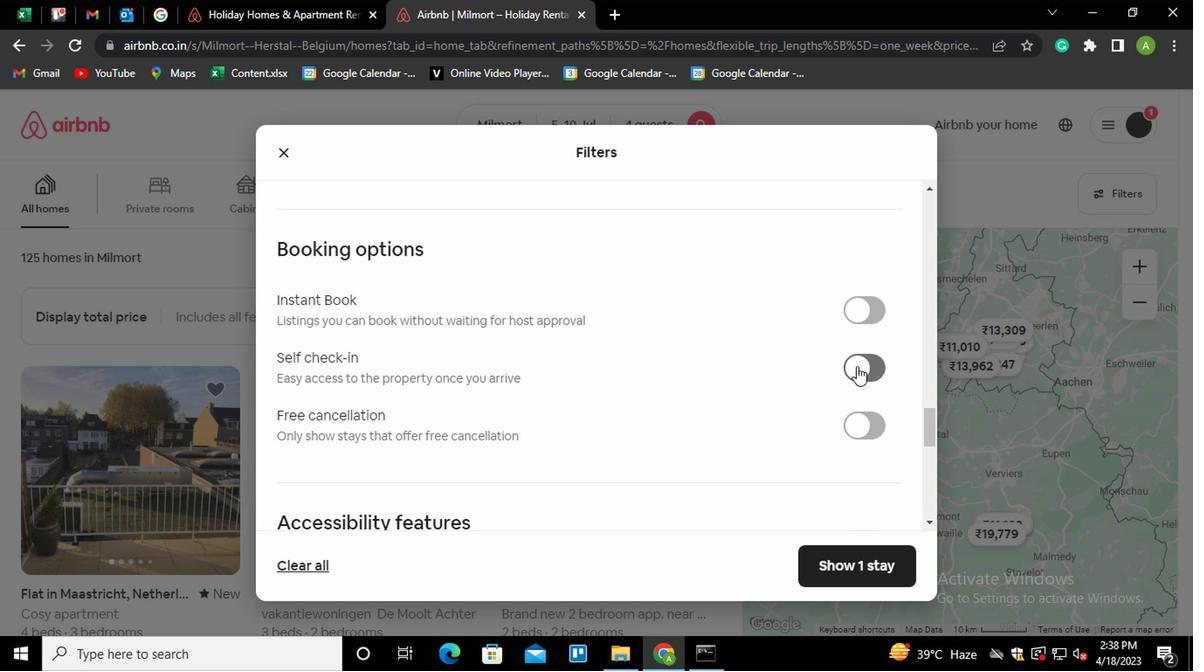 
Action: Mouse moved to (746, 423)
Screenshot: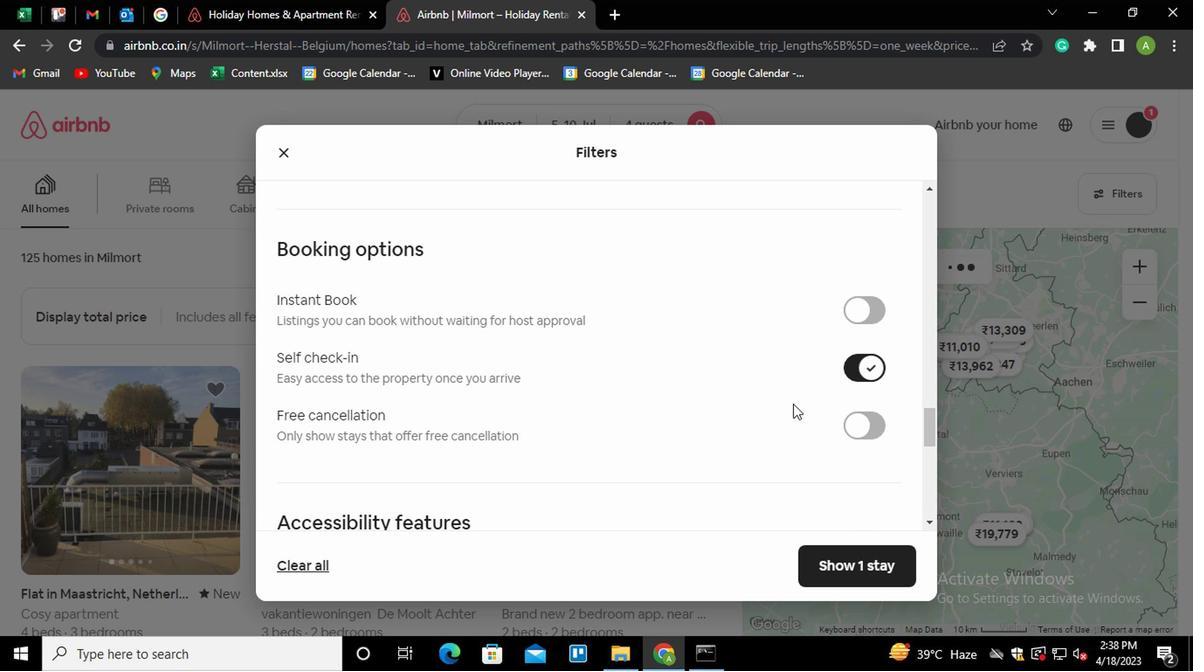 
Action: Mouse scrolled (746, 422) with delta (0, -1)
Screenshot: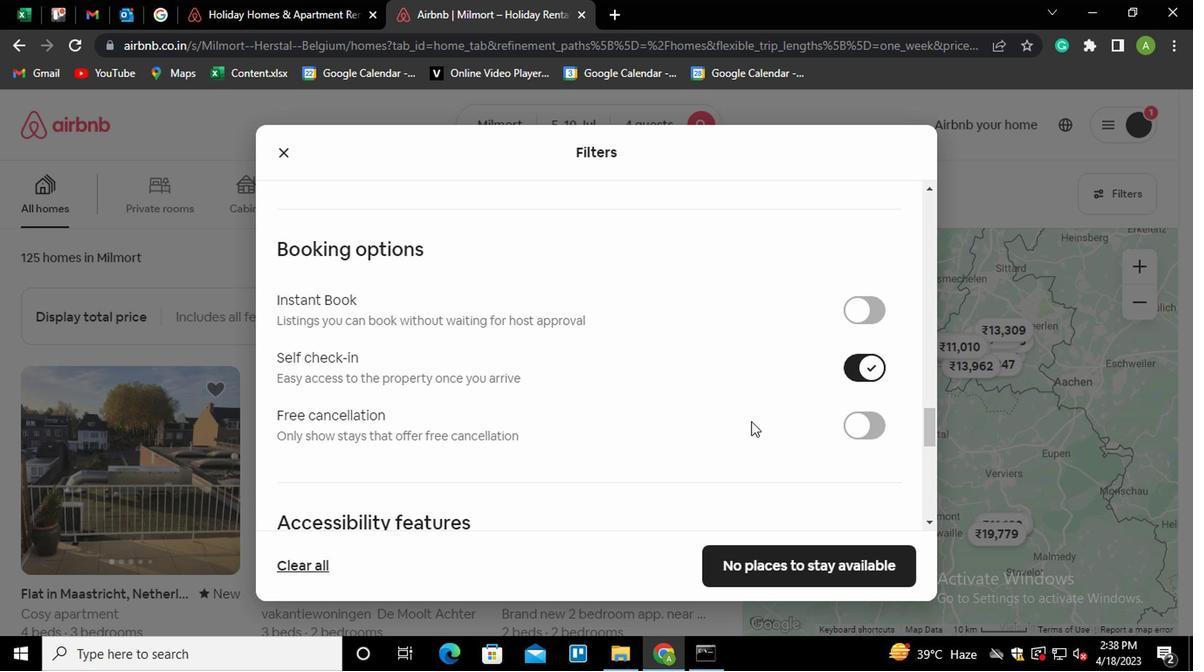 
Action: Mouse scrolled (746, 422) with delta (0, -1)
Screenshot: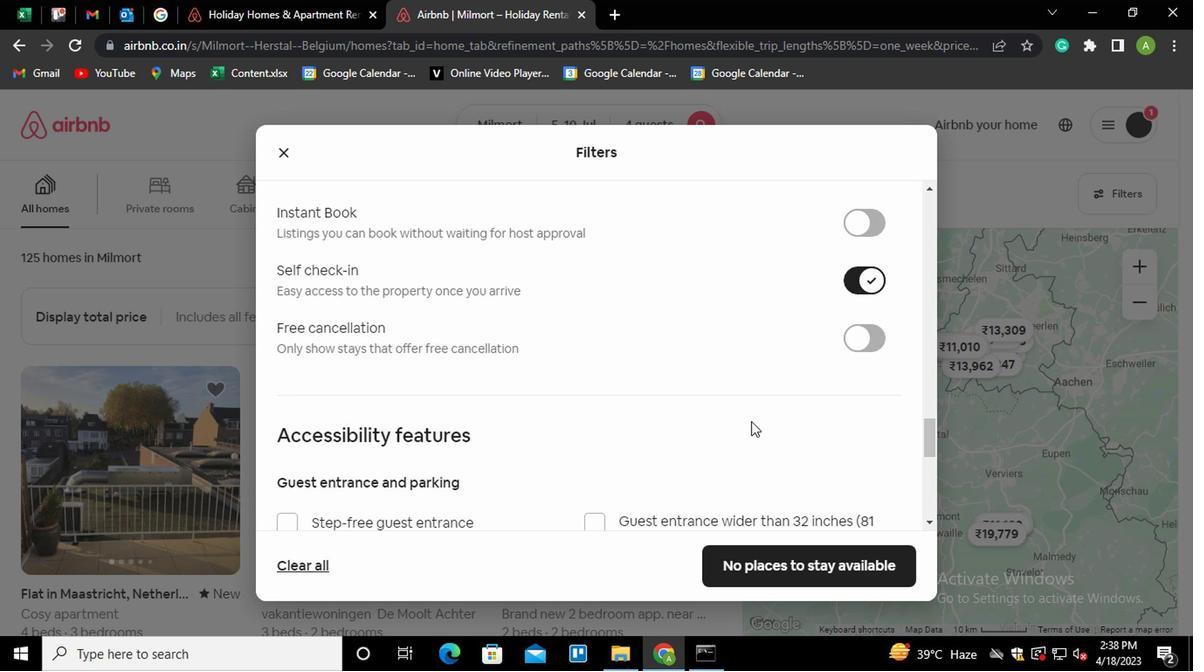 
Action: Mouse scrolled (746, 422) with delta (0, -1)
Screenshot: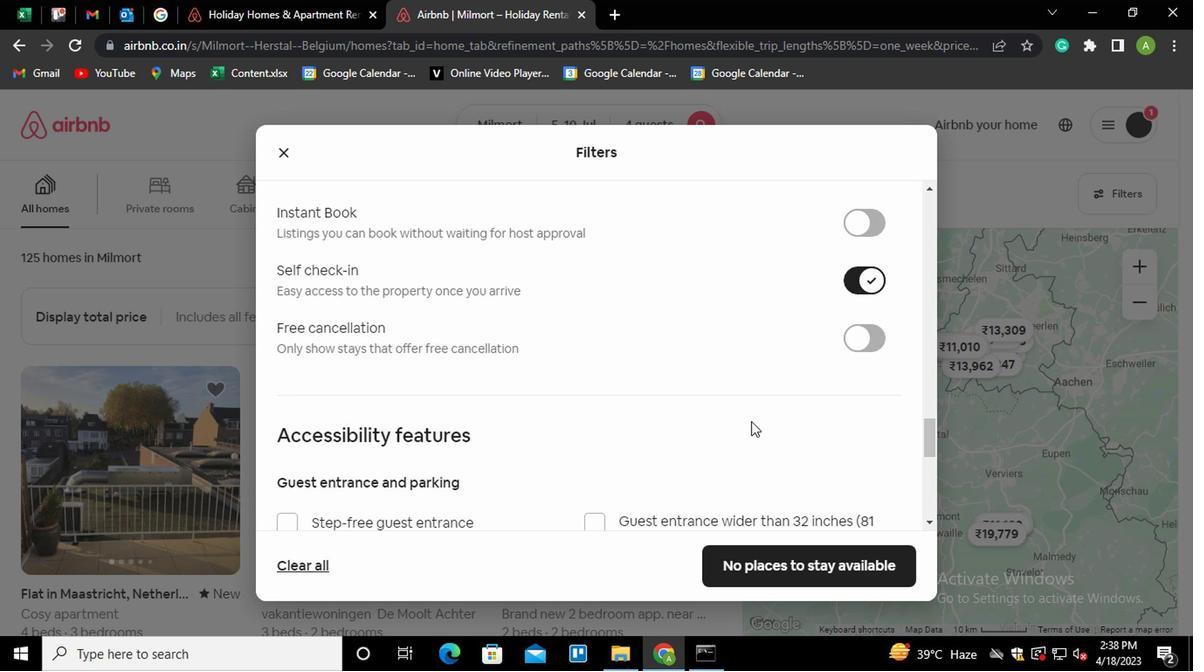 
Action: Mouse scrolled (746, 422) with delta (0, -1)
Screenshot: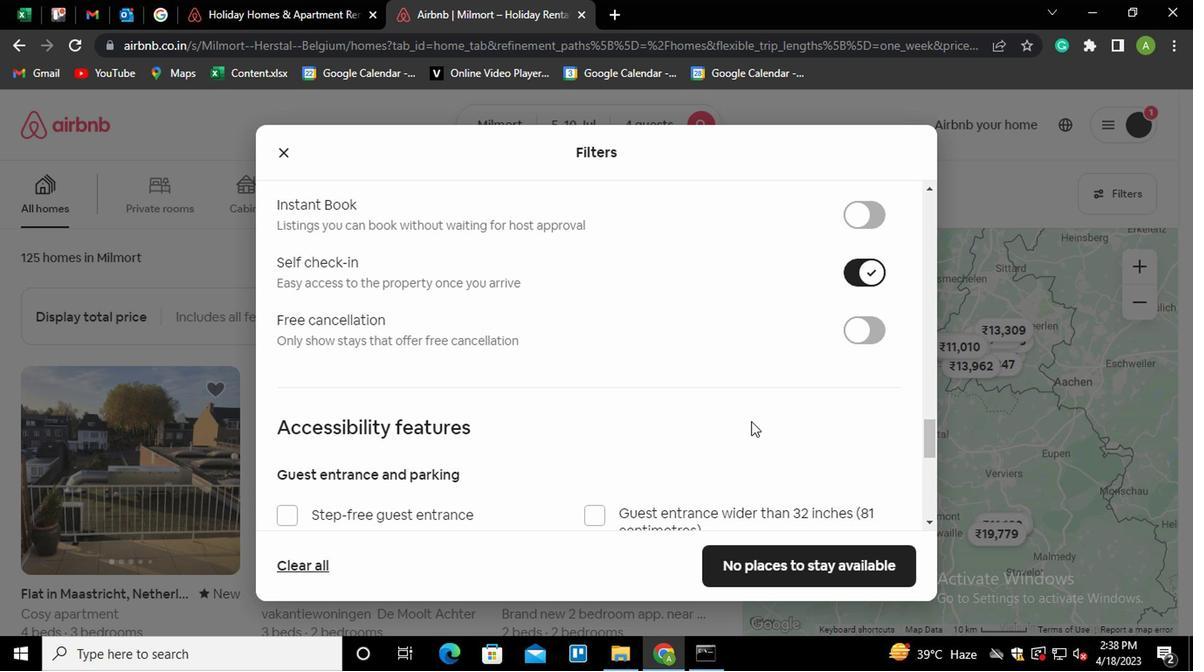 
Action: Mouse scrolled (746, 422) with delta (0, -1)
Screenshot: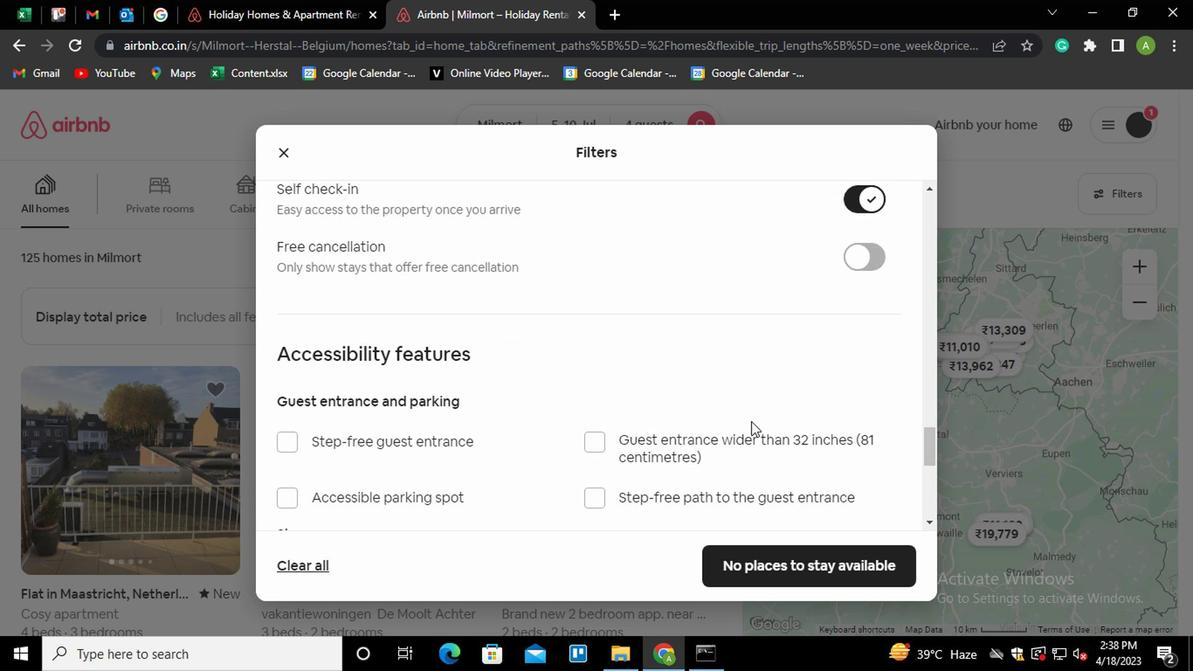 
Action: Mouse scrolled (746, 422) with delta (0, -1)
Screenshot: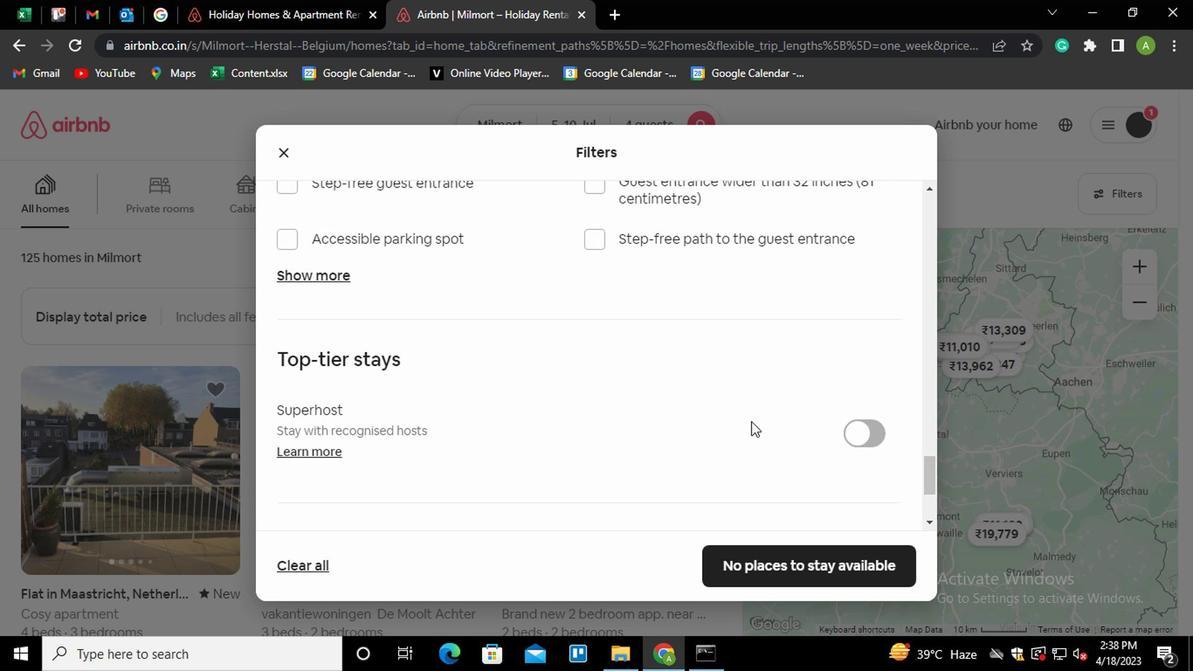 
Action: Mouse scrolled (746, 422) with delta (0, -1)
Screenshot: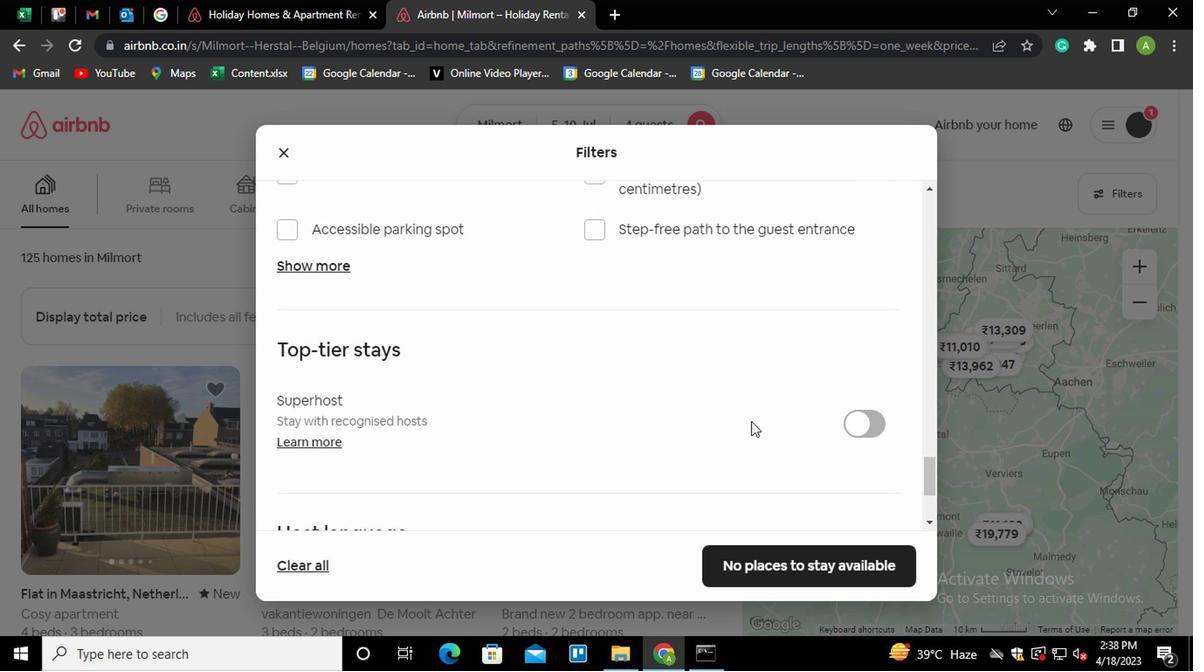 
Action: Mouse scrolled (746, 422) with delta (0, -1)
Screenshot: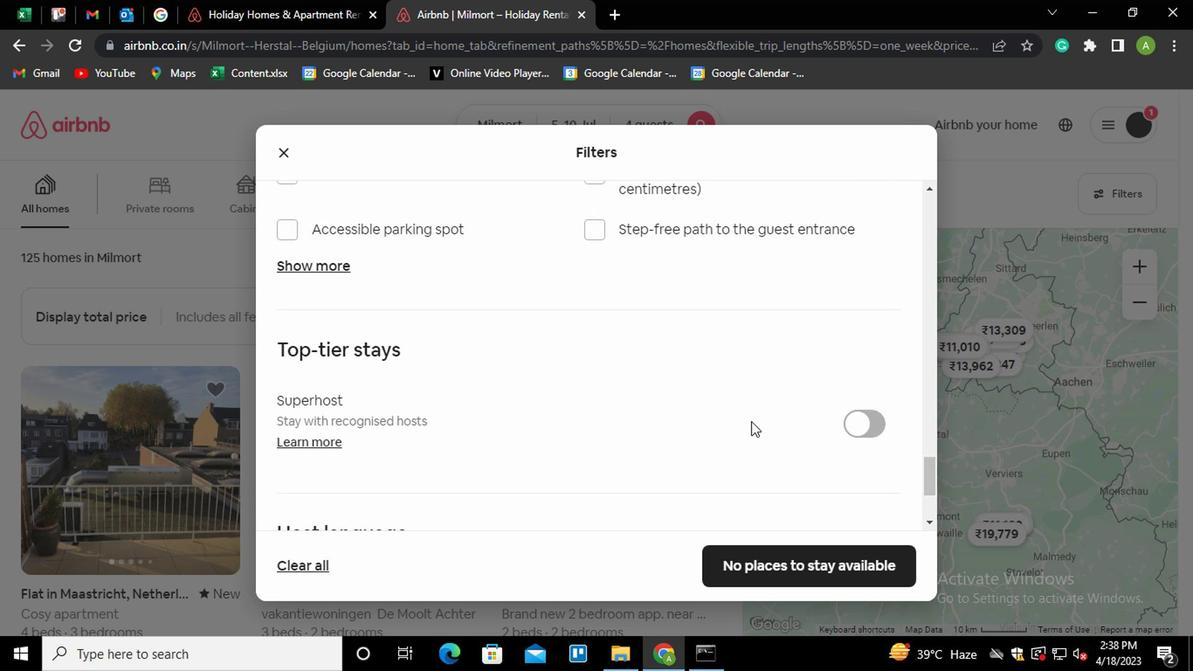 
Action: Mouse moved to (277, 415)
Screenshot: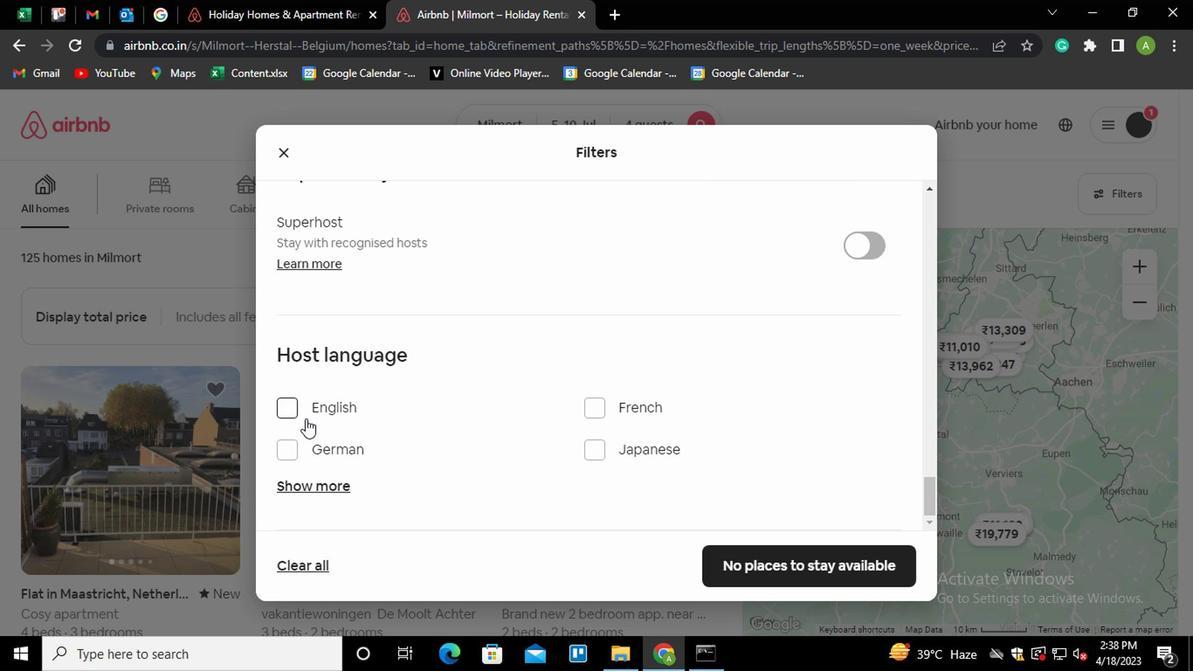 
Action: Mouse pressed left at (277, 415)
Screenshot: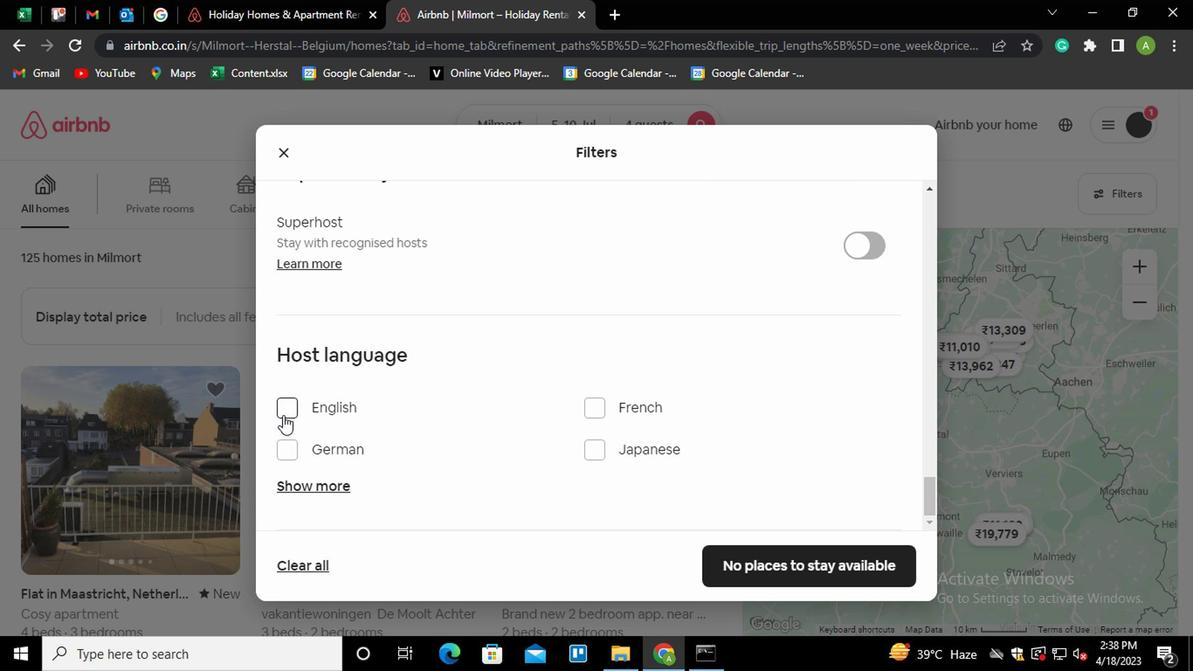 
Action: Mouse moved to (720, 562)
Screenshot: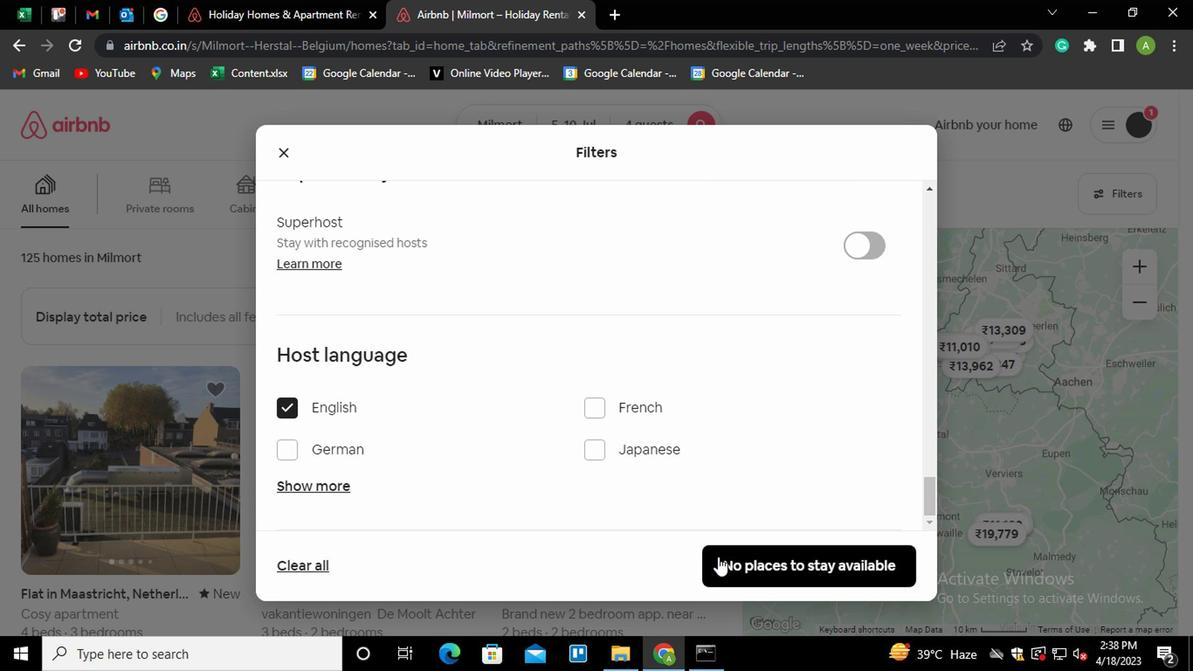 
Action: Mouse pressed left at (720, 562)
Screenshot: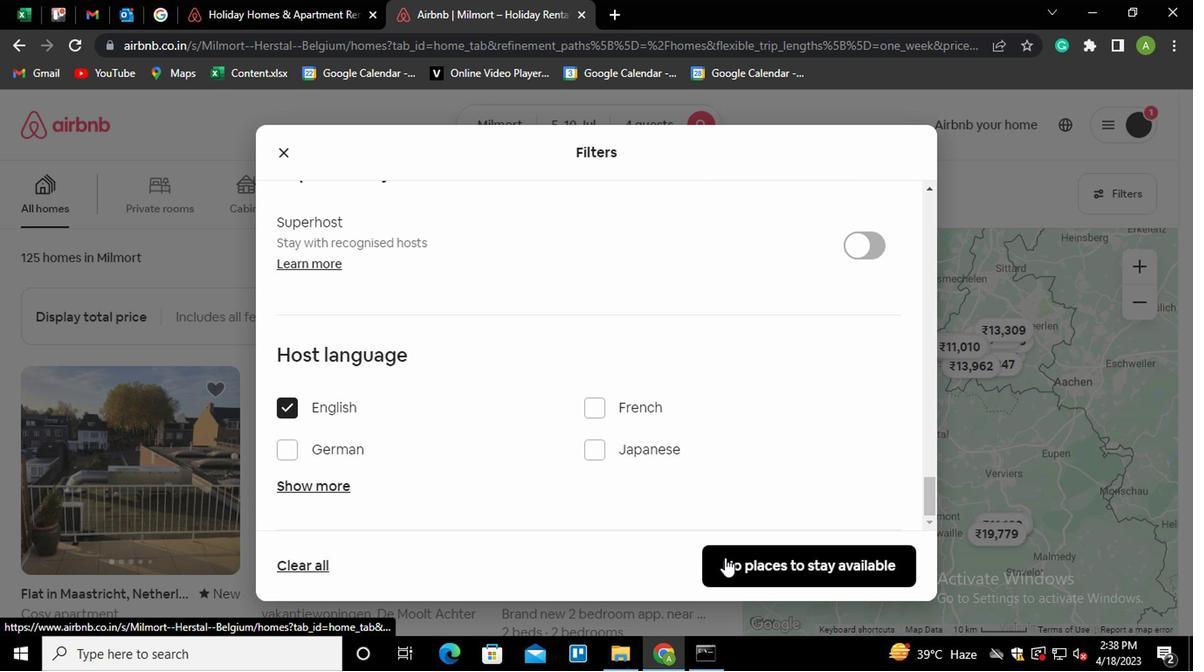 
